Task: Find connections with filter location Chaoyang with filter topic #technologywith filter profile language German with filter current company Design Plus Architects with filter school Anil Neerukonda Institute Of Technology & Sciences with filter industry Retail Motor Vehicles with filter service category Financial Planning with filter keywords title Operations Manager
Action: Mouse moved to (630, 85)
Screenshot: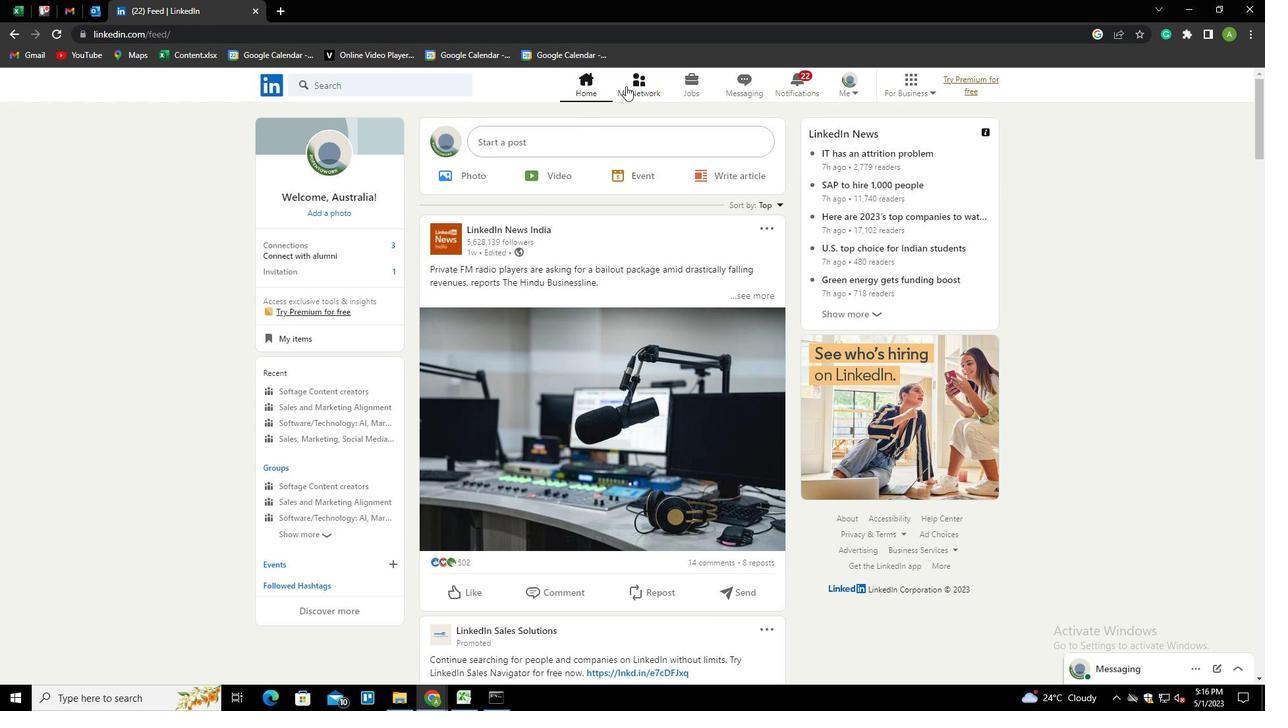 
Action: Mouse pressed left at (630, 85)
Screenshot: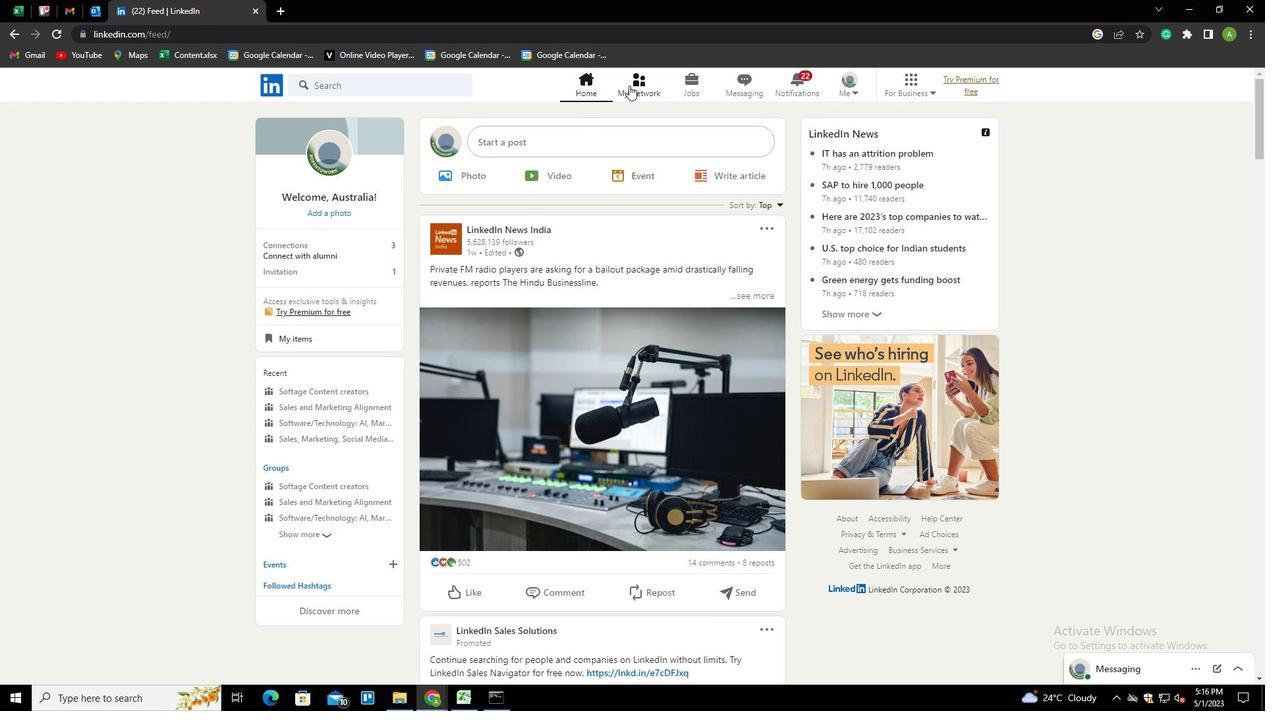 
Action: Mouse moved to (326, 156)
Screenshot: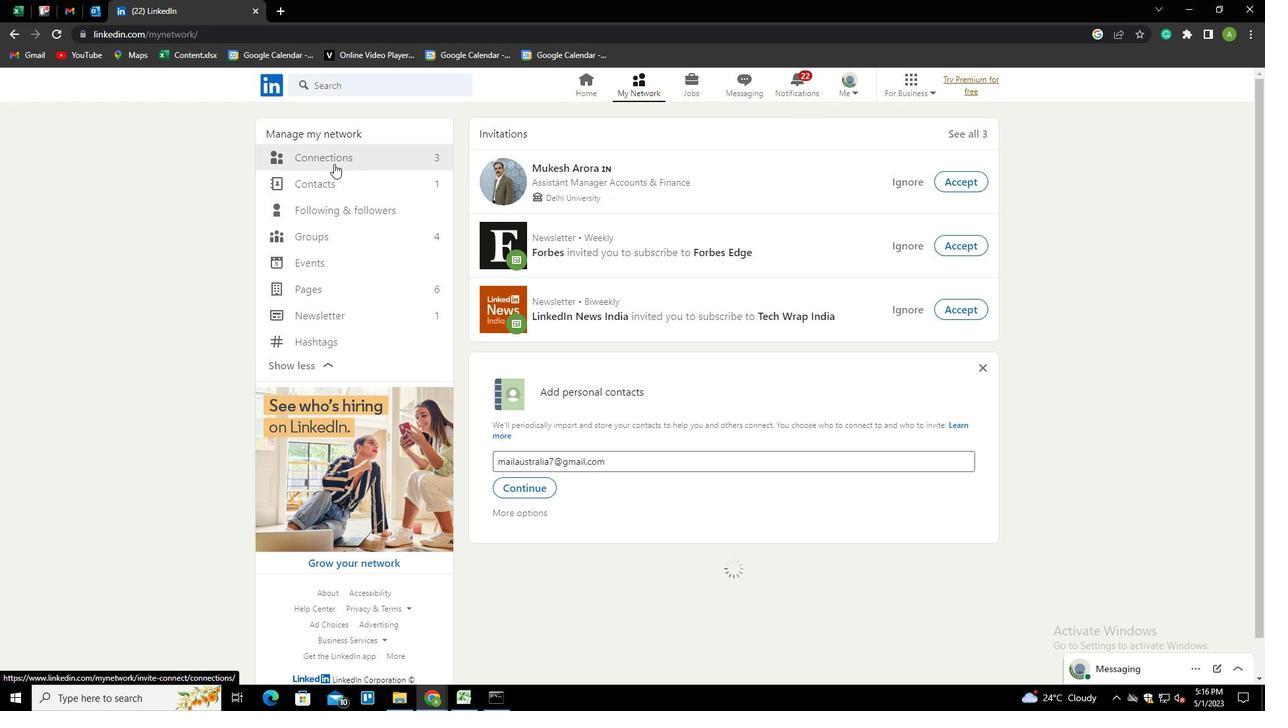 
Action: Mouse pressed left at (326, 156)
Screenshot: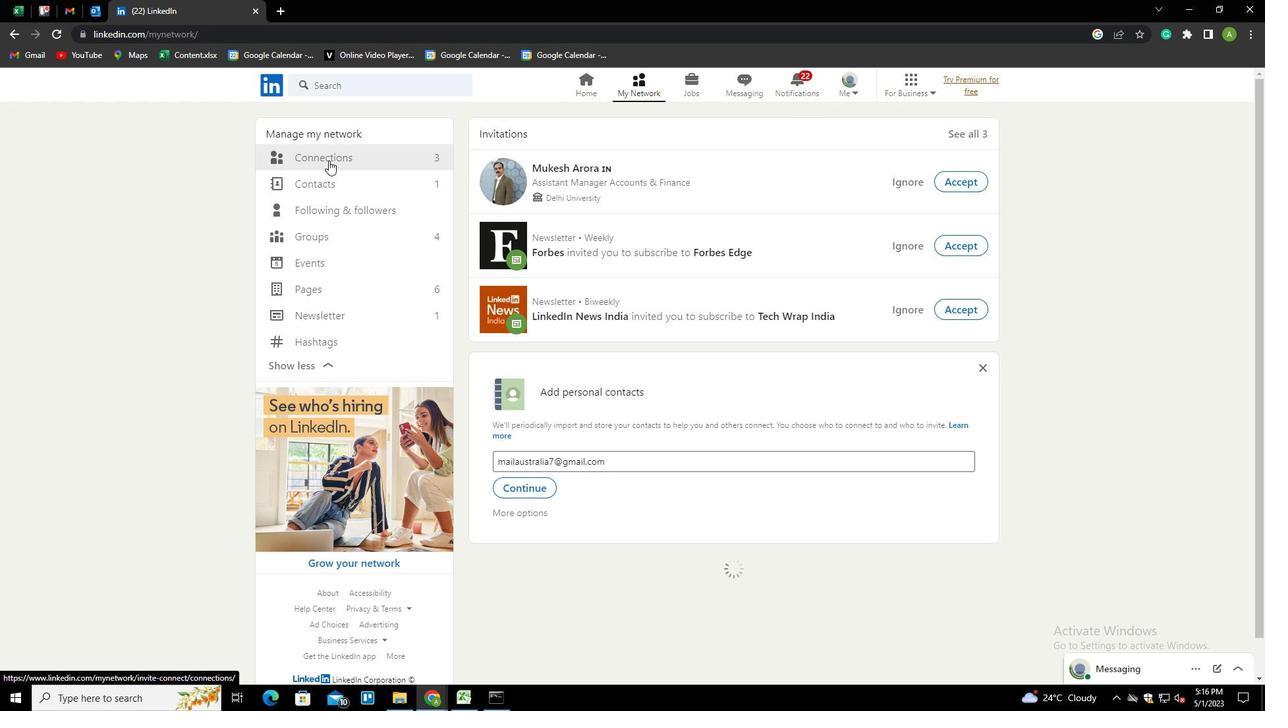 
Action: Mouse moved to (703, 156)
Screenshot: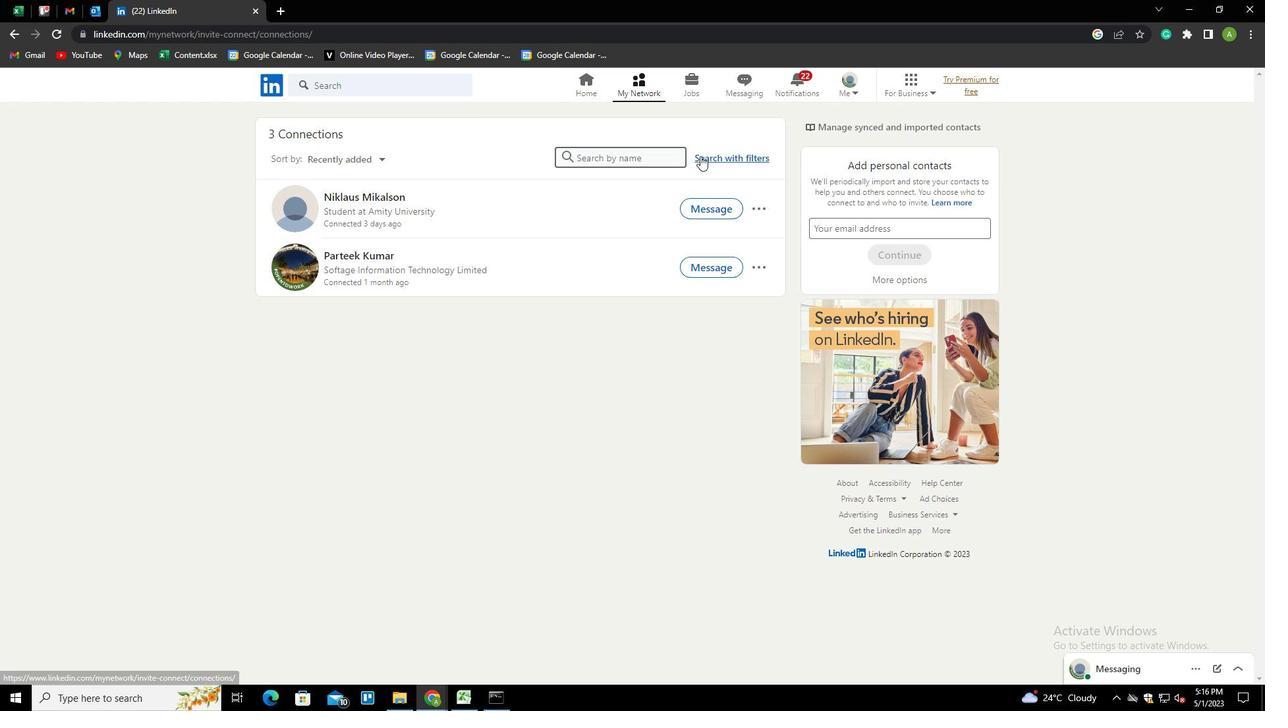 
Action: Mouse pressed left at (703, 156)
Screenshot: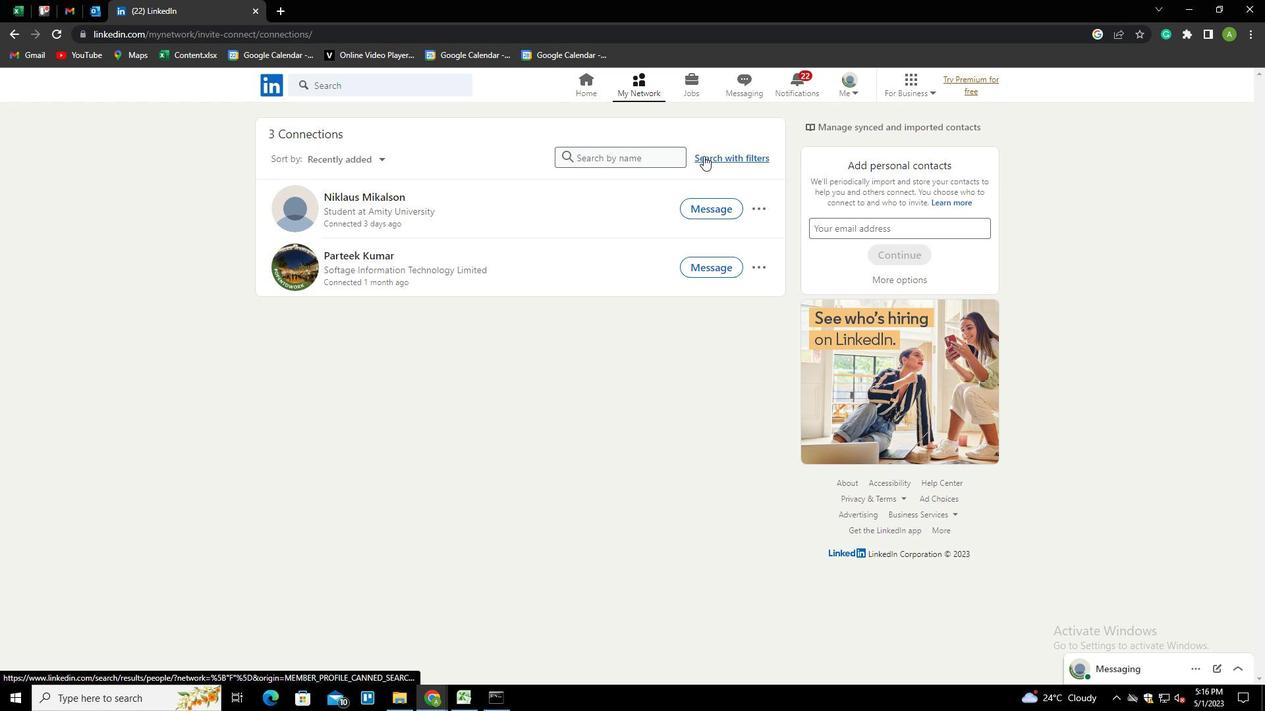 
Action: Mouse moved to (677, 121)
Screenshot: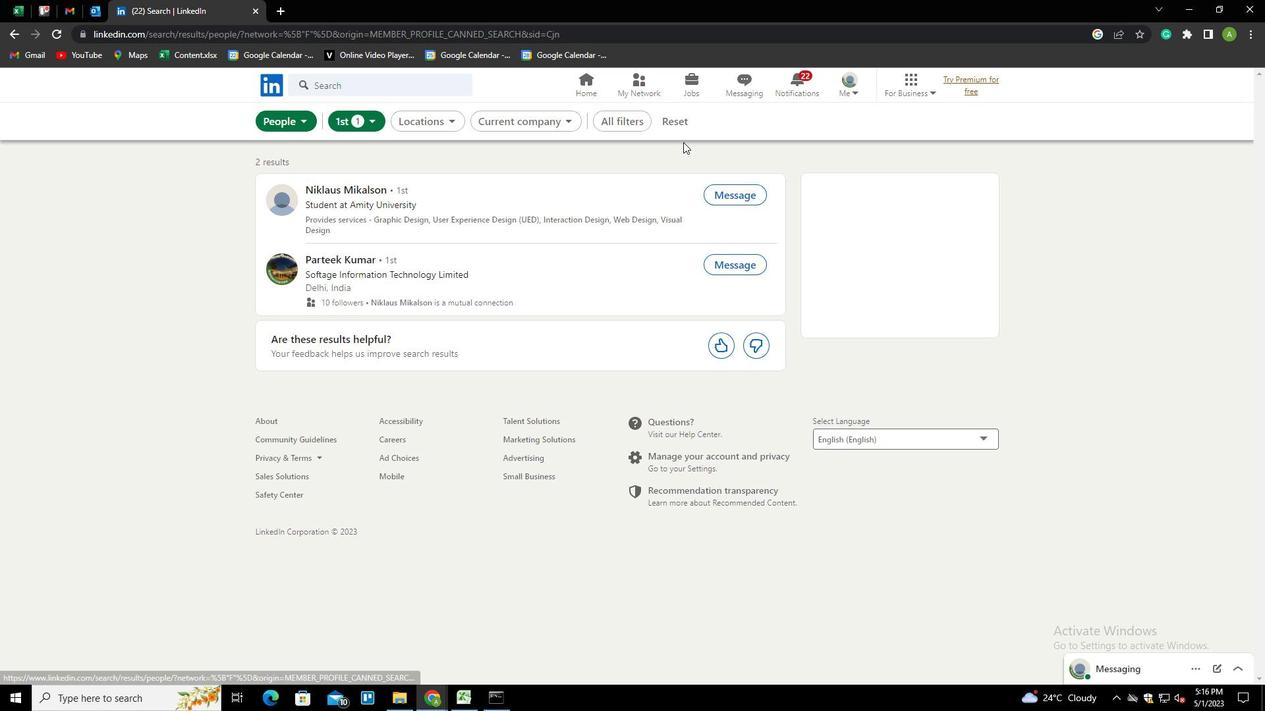 
Action: Mouse pressed left at (677, 121)
Screenshot: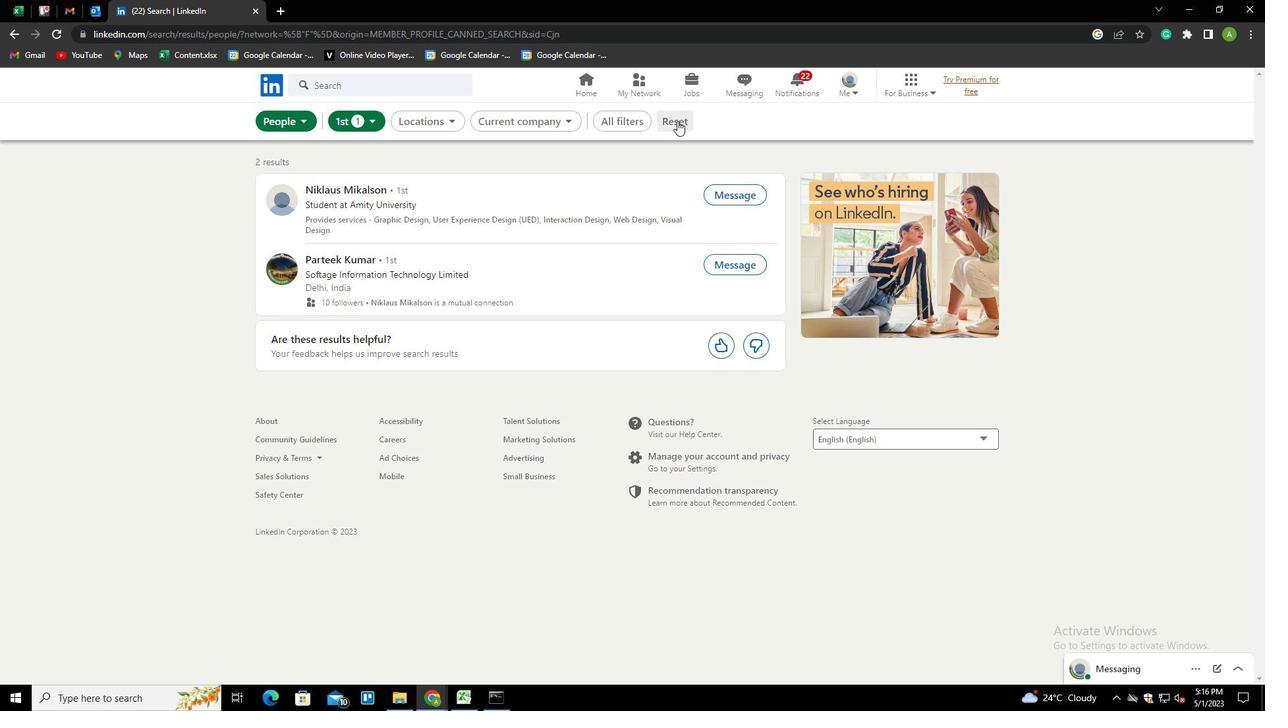 
Action: Mouse moved to (655, 125)
Screenshot: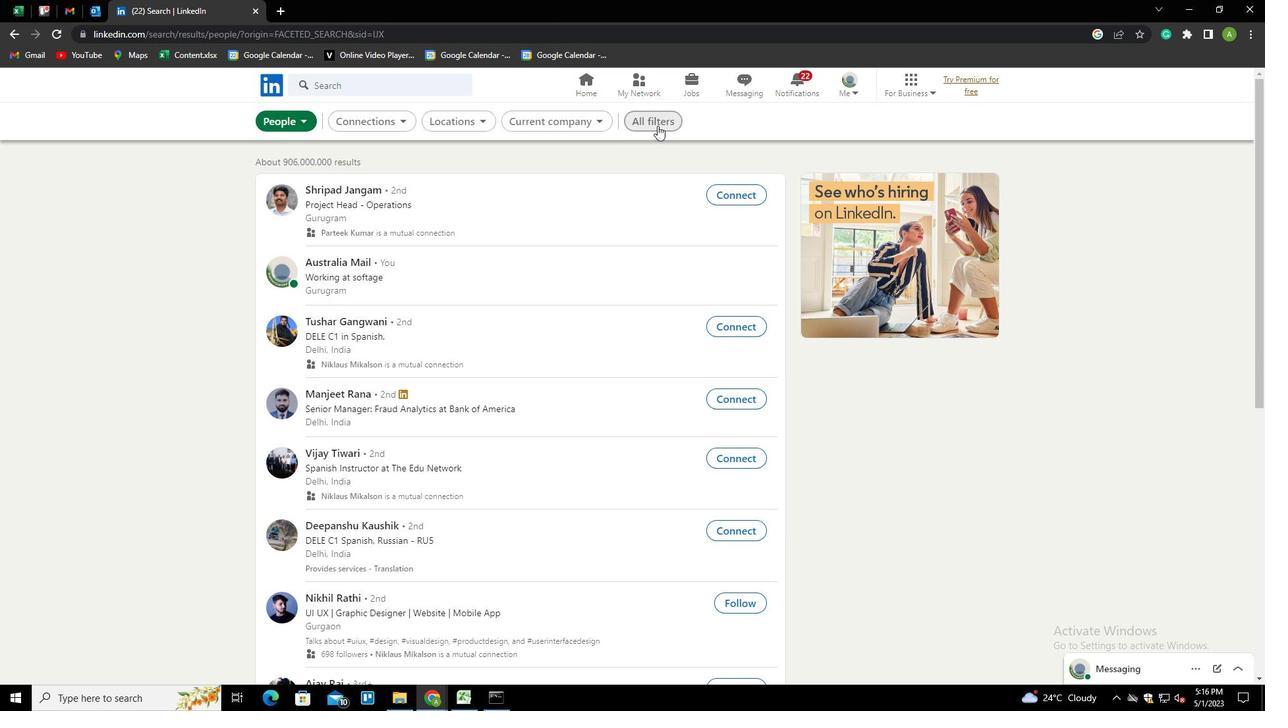 
Action: Mouse pressed left at (655, 125)
Screenshot: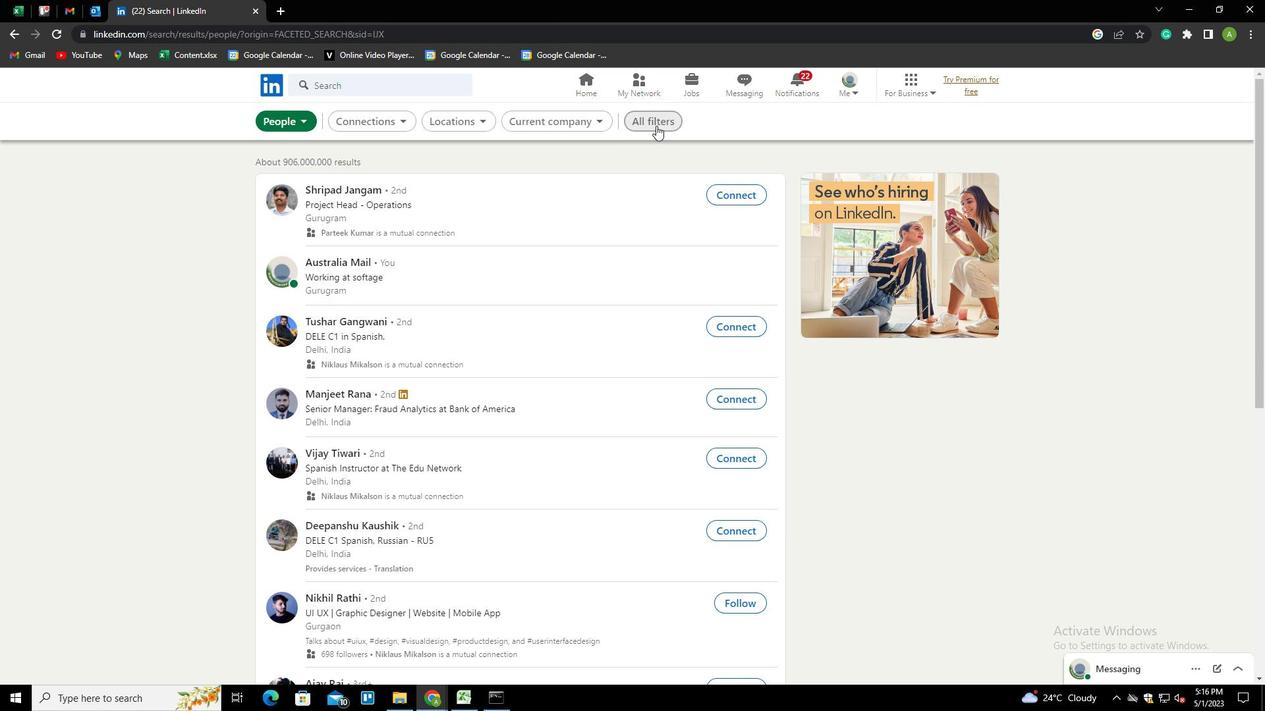 
Action: Mouse moved to (936, 286)
Screenshot: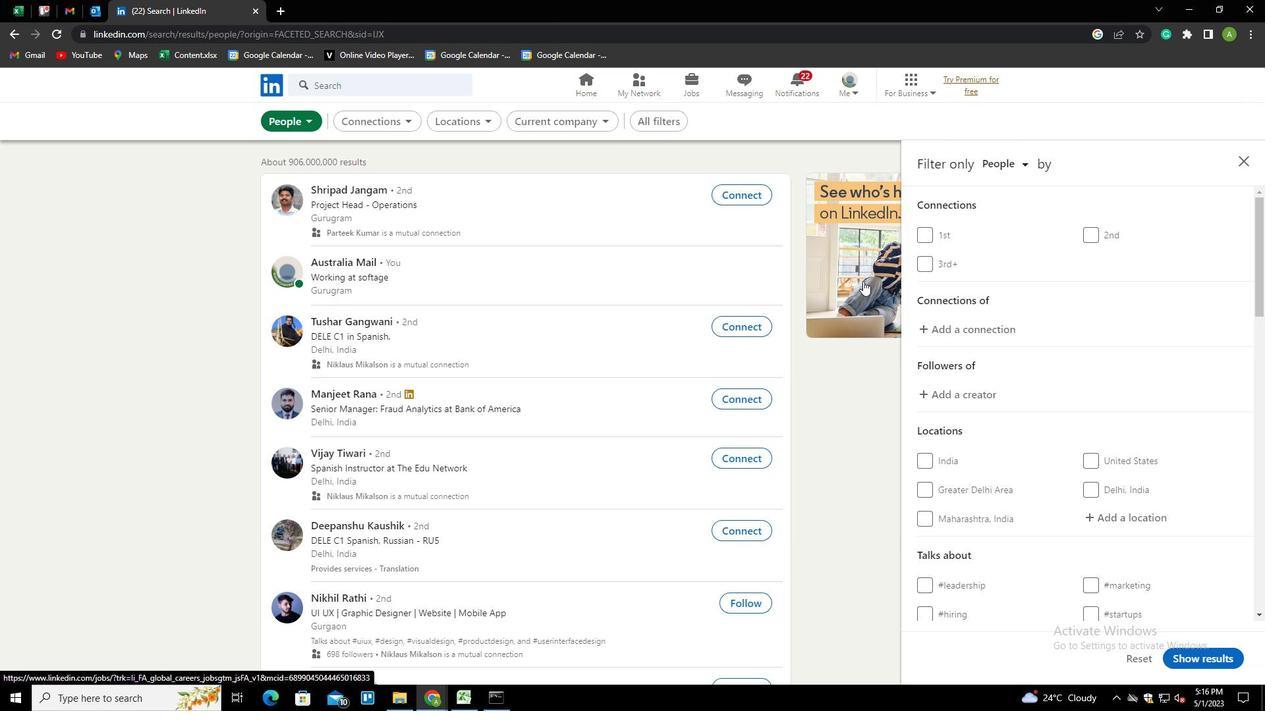 
Action: Mouse scrolled (936, 285) with delta (0, 0)
Screenshot: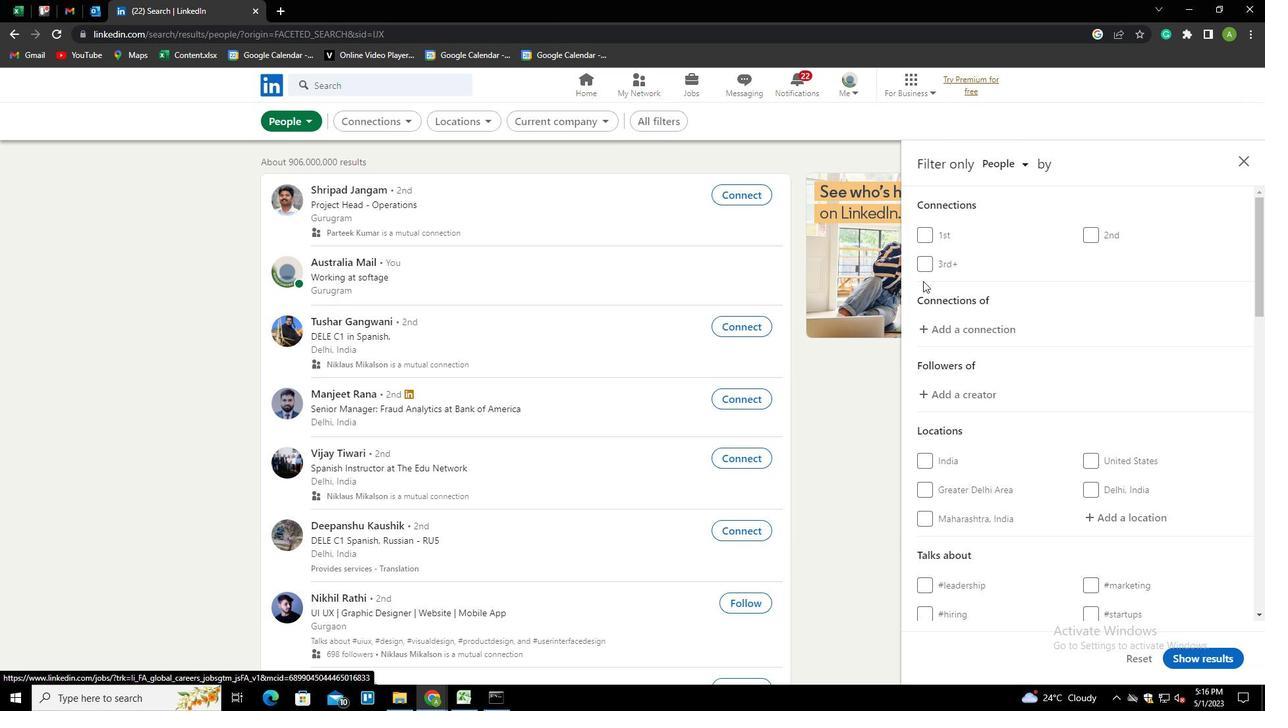 
Action: Mouse scrolled (936, 285) with delta (0, 0)
Screenshot: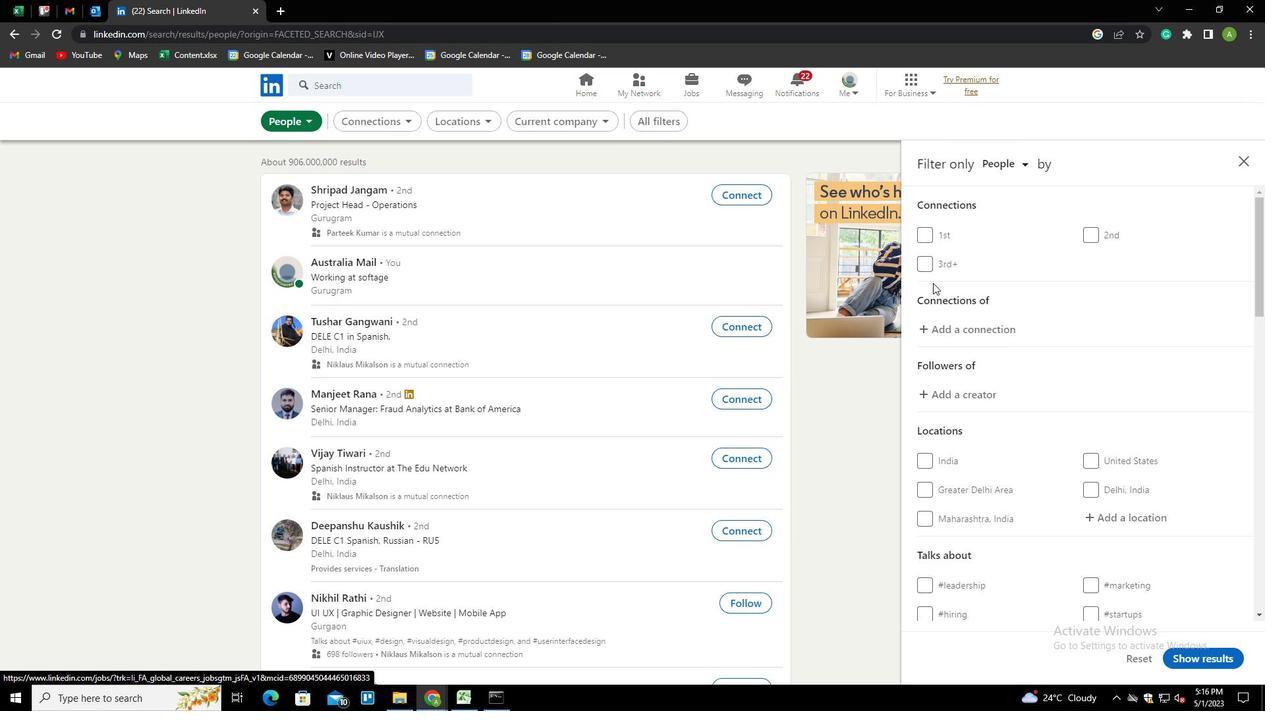 
Action: Mouse moved to (1100, 386)
Screenshot: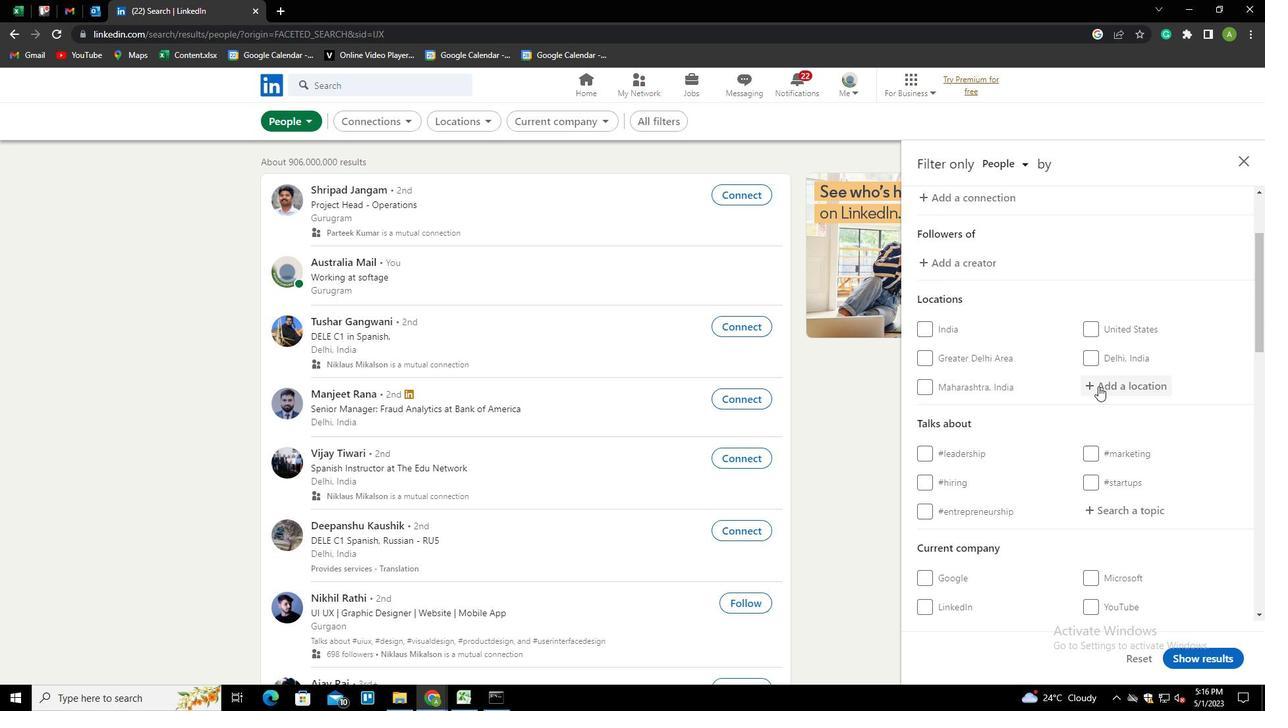 
Action: Mouse pressed left at (1100, 386)
Screenshot: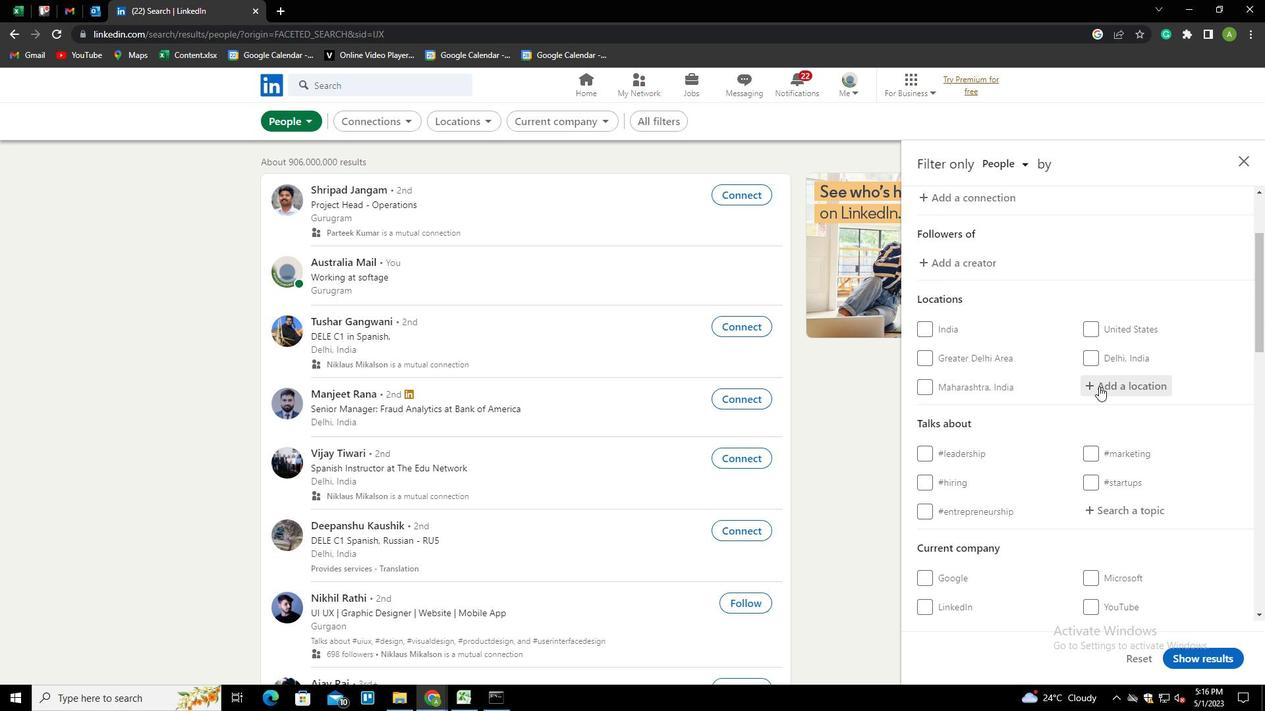 
Action: Key pressed <Key.shift>
Screenshot: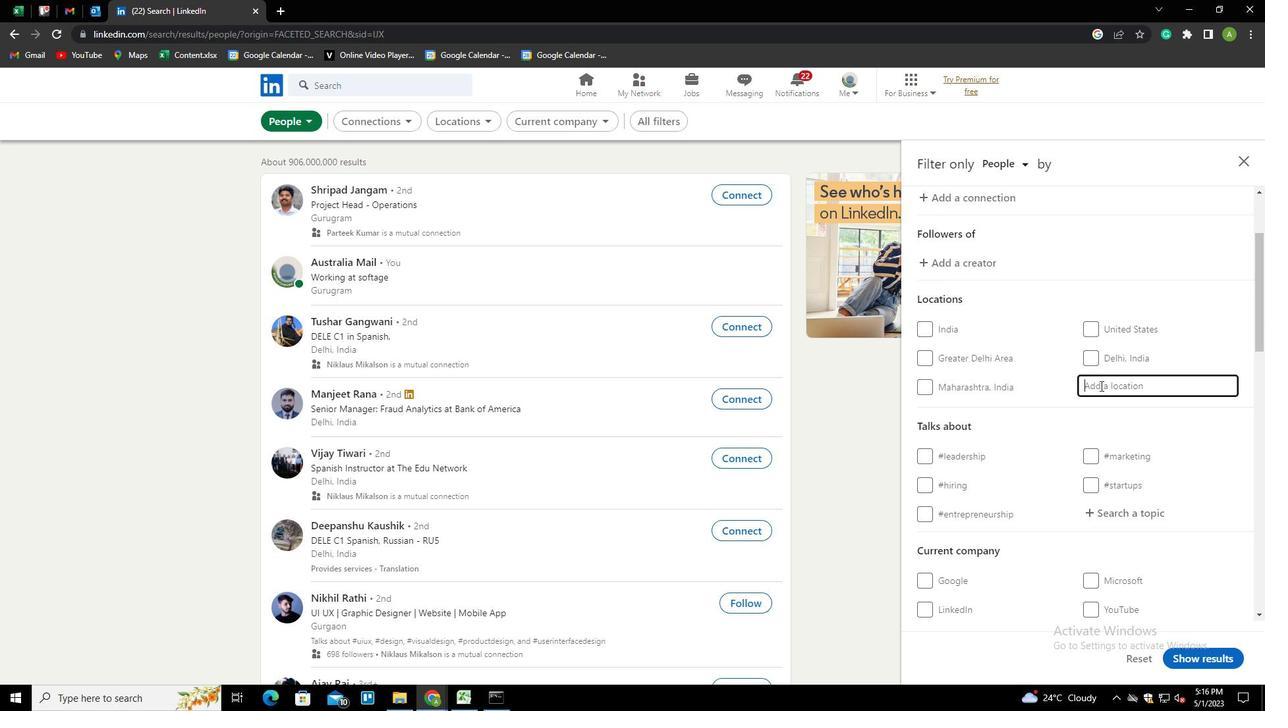 
Action: Mouse moved to (1100, 386)
Screenshot: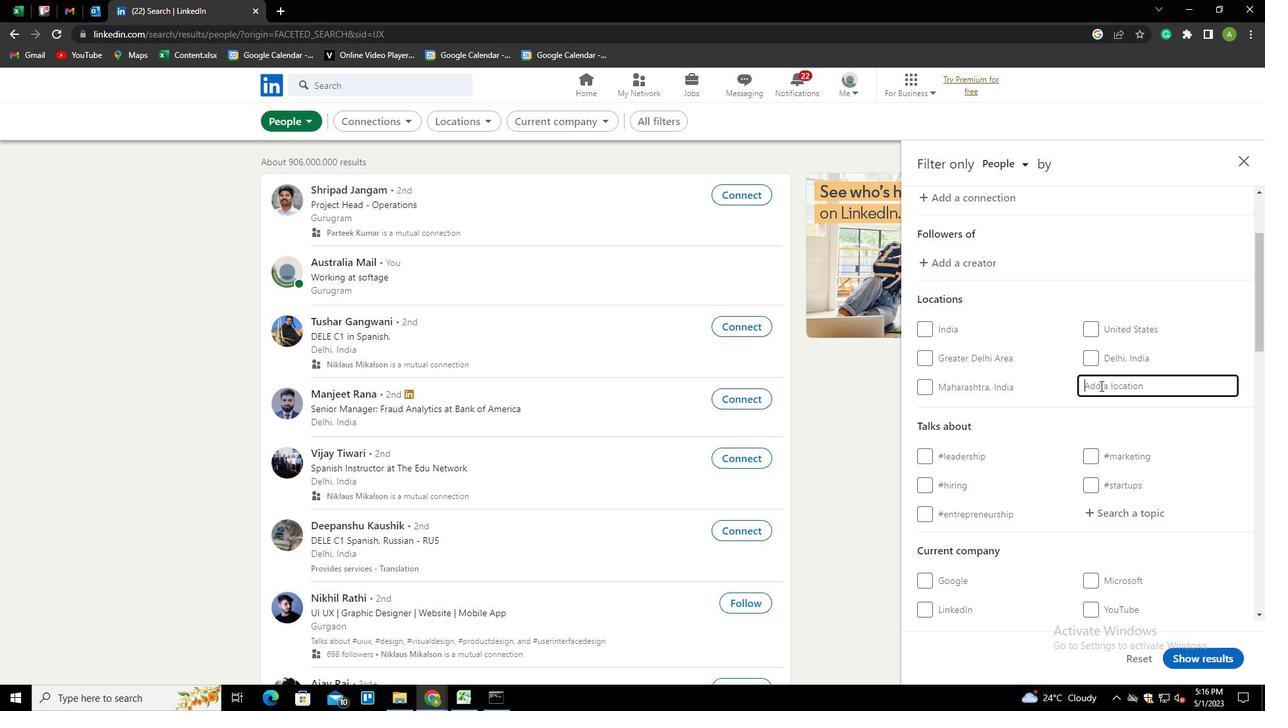 
Action: Key pressed CHAOYAN<Key.down><Key.enter>
Screenshot: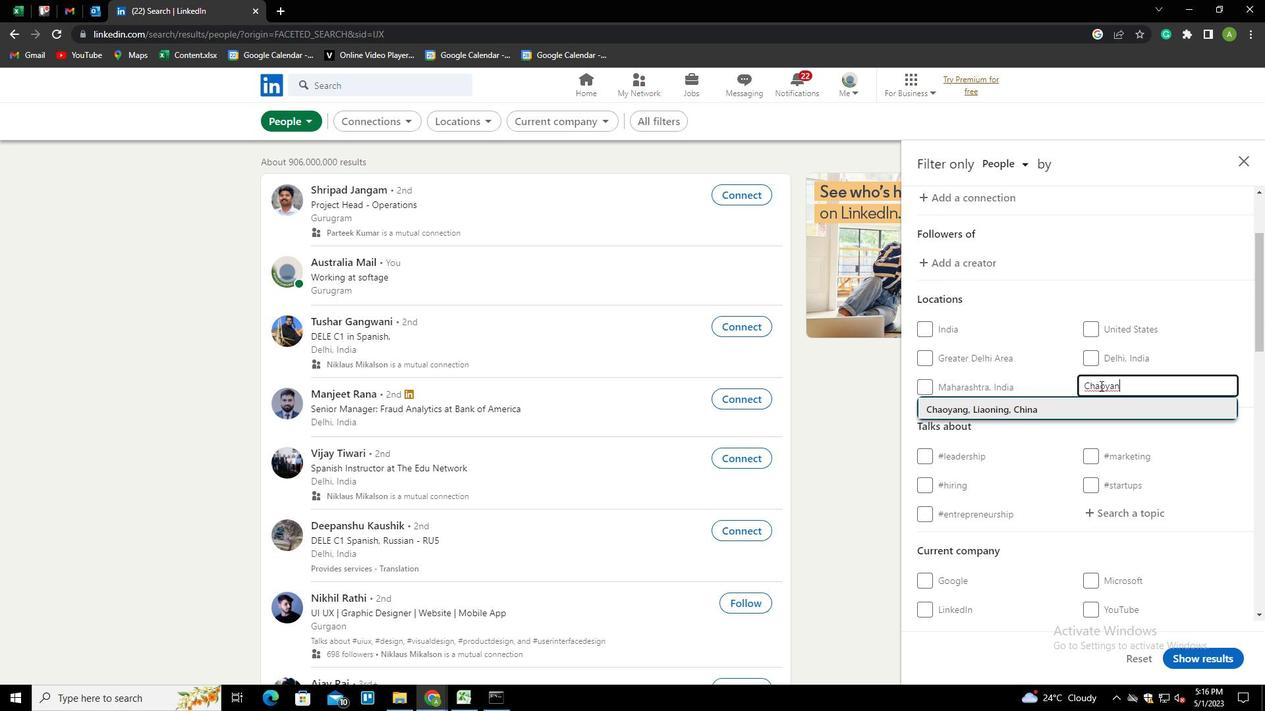 
Action: Mouse scrolled (1100, 385) with delta (0, 0)
Screenshot: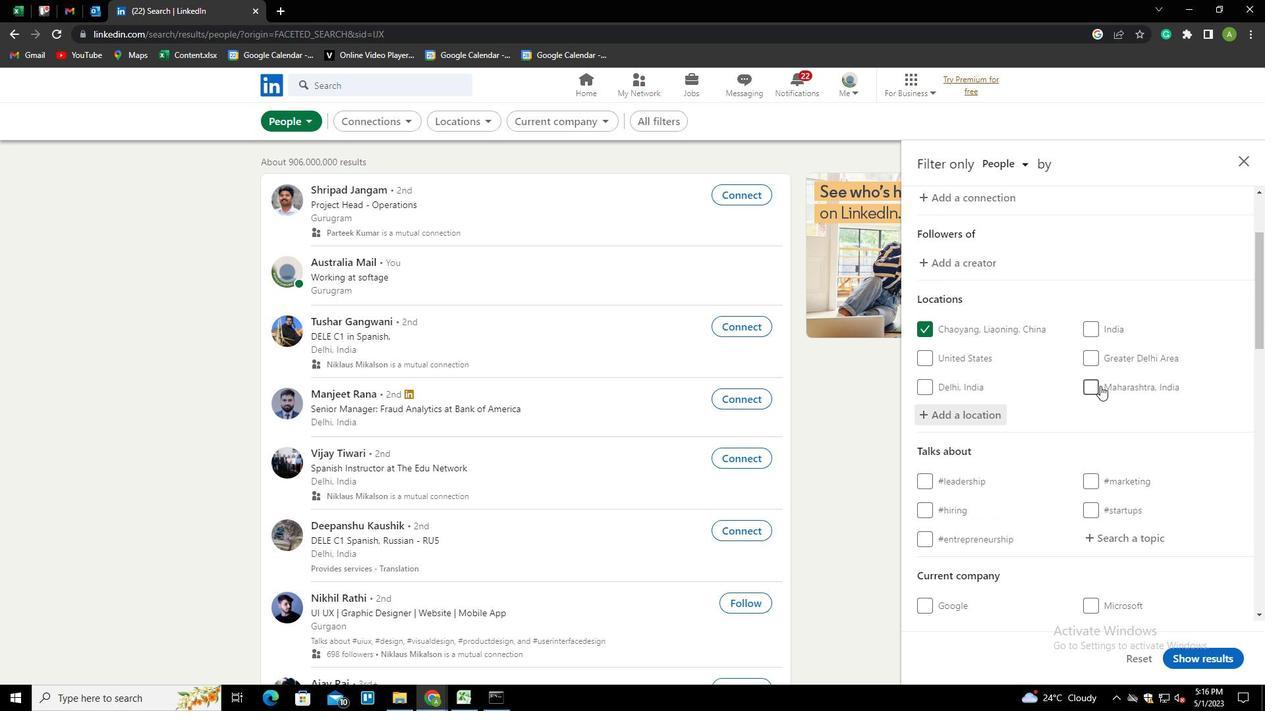 
Action: Mouse scrolled (1100, 385) with delta (0, 0)
Screenshot: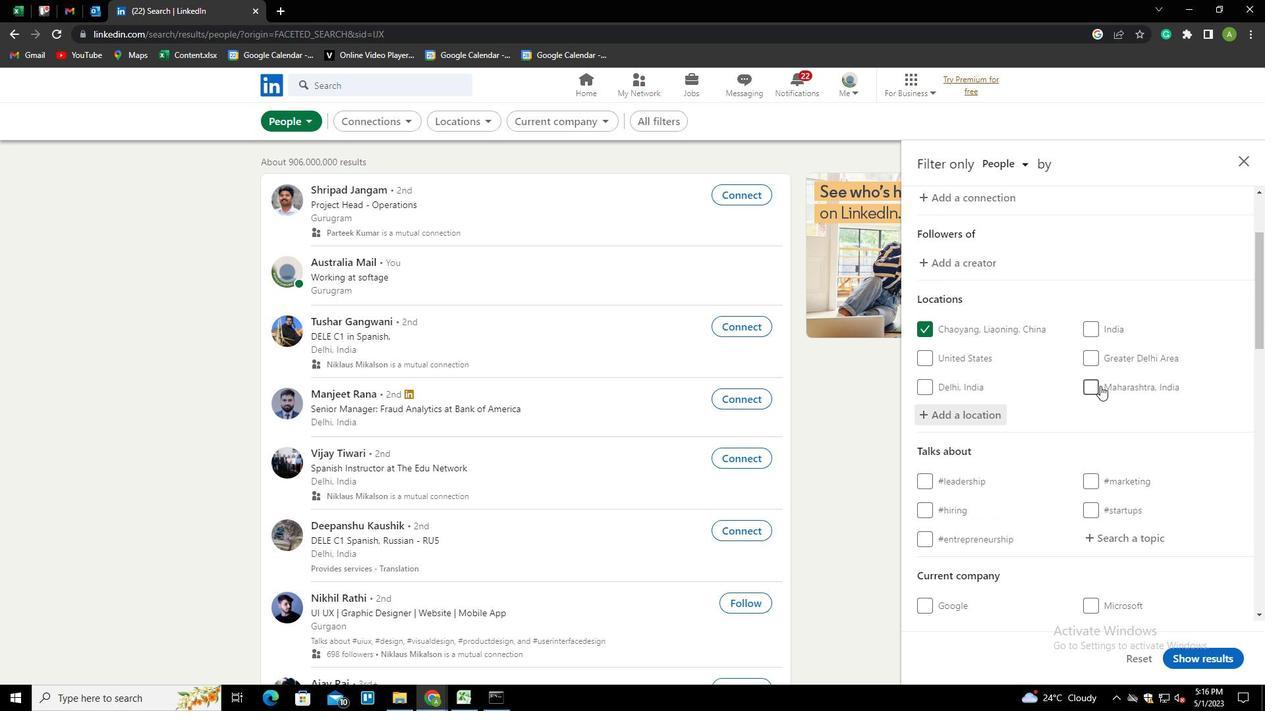 
Action: Mouse moved to (1101, 405)
Screenshot: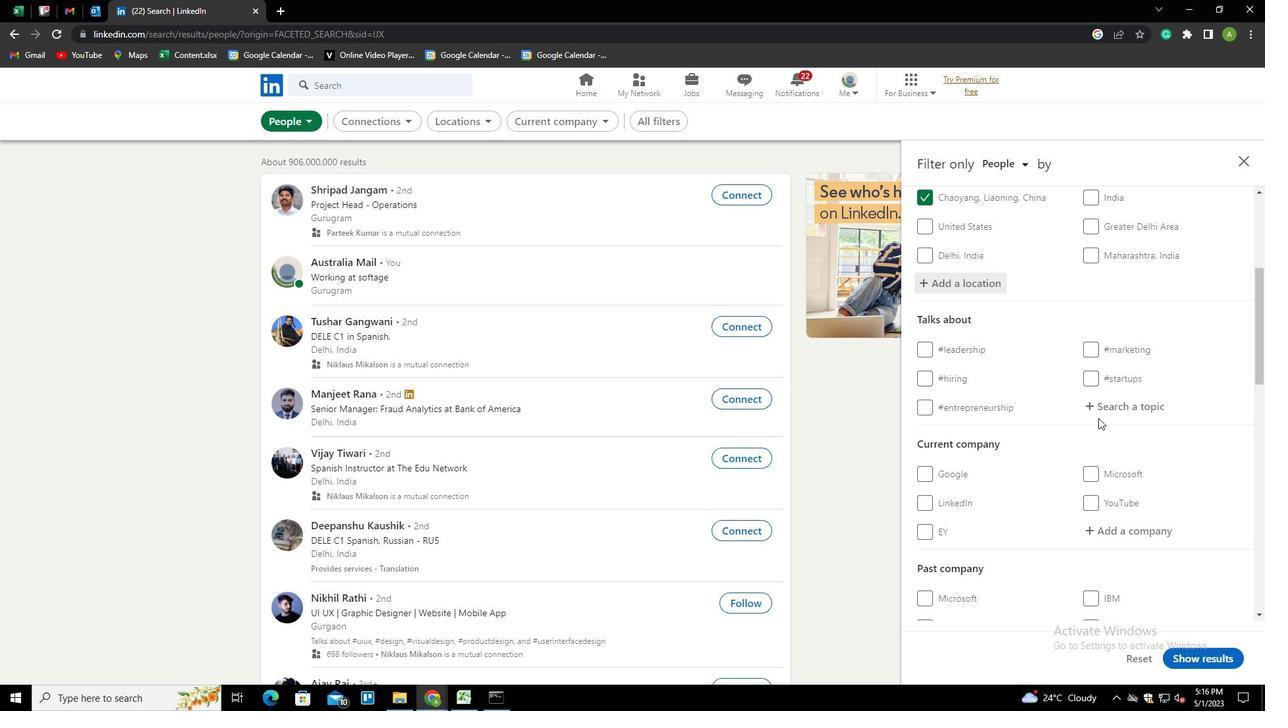 
Action: Mouse pressed left at (1101, 405)
Screenshot: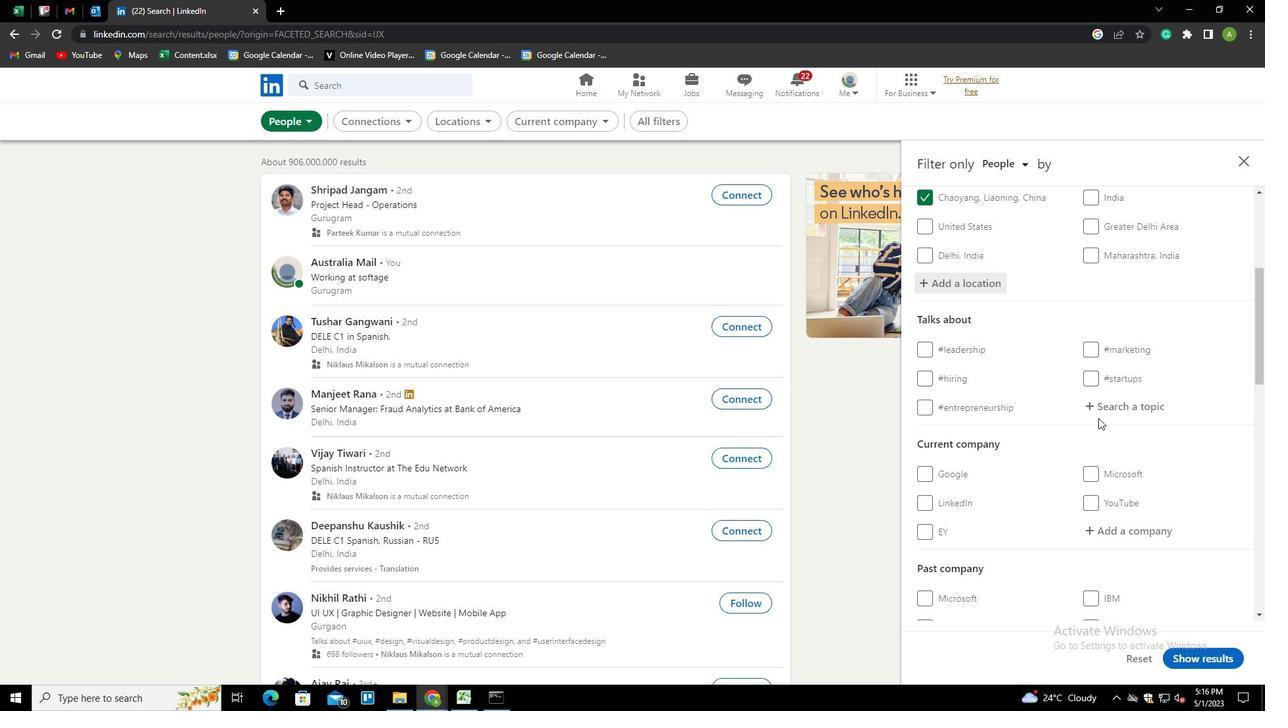 
Action: Key pressed TECHNOLOGY<Key.down><Key.enter>
Screenshot: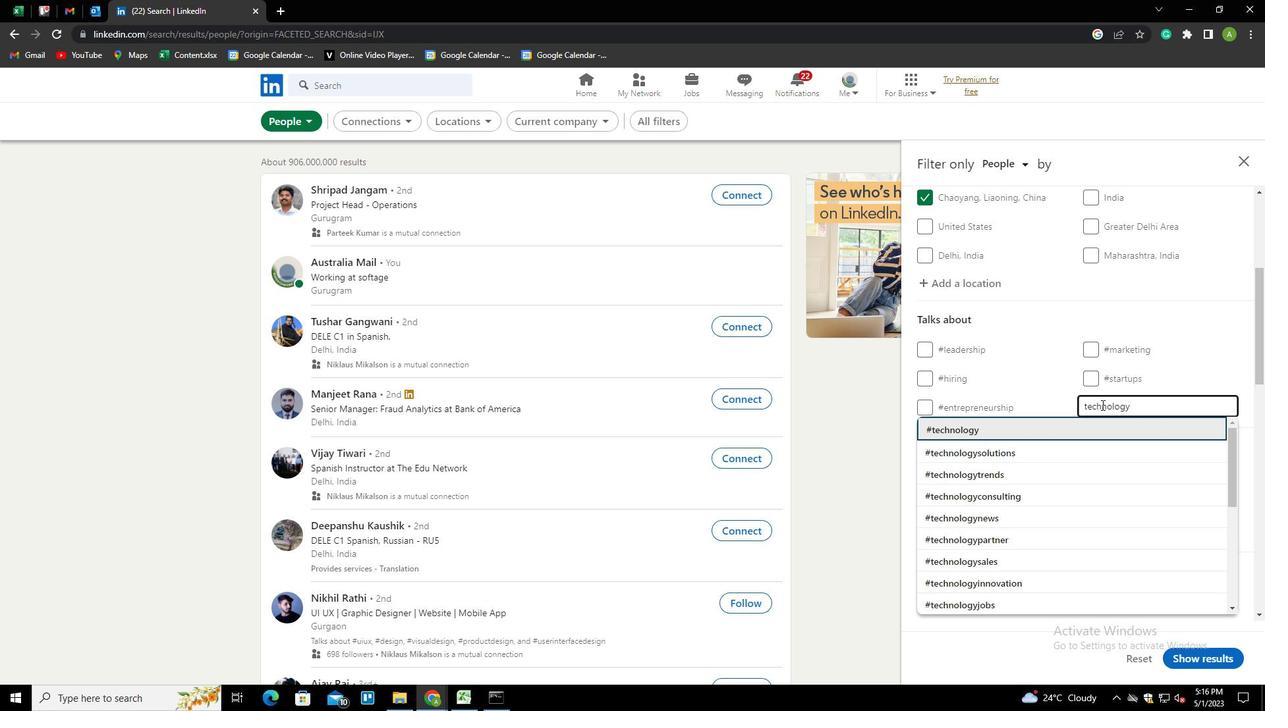 
Action: Mouse moved to (1093, 411)
Screenshot: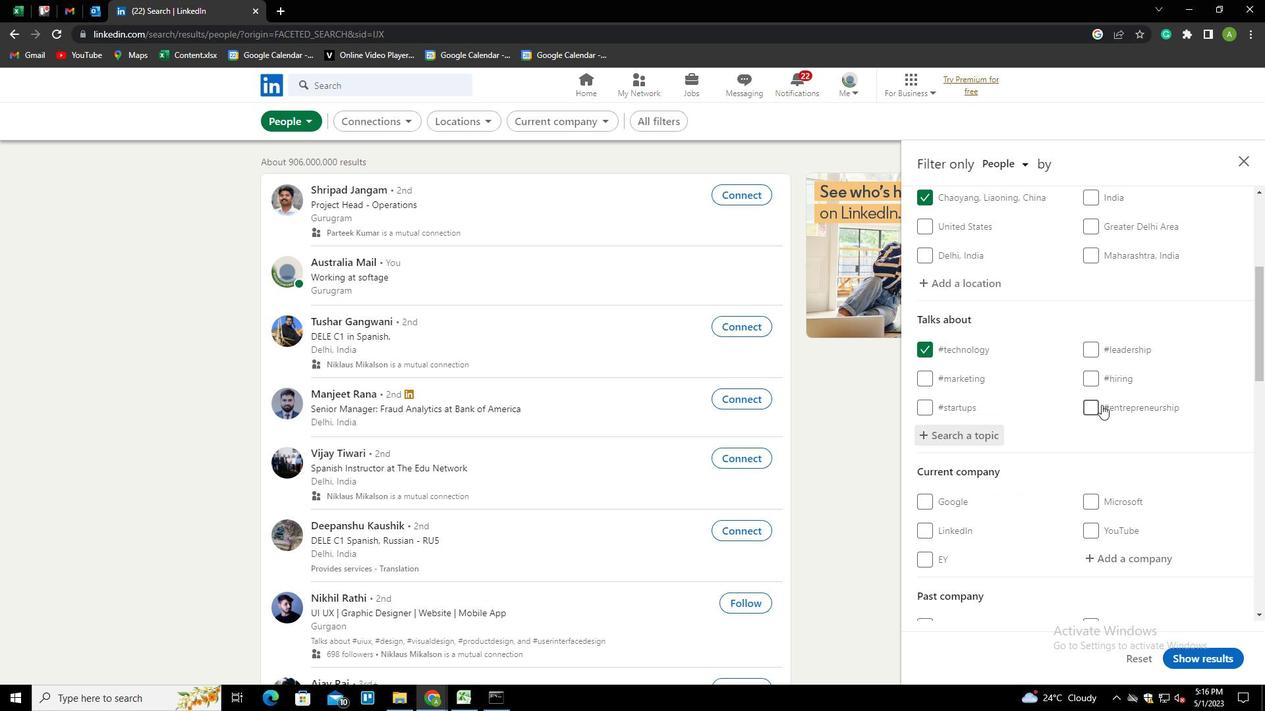 
Action: Mouse scrolled (1093, 411) with delta (0, 0)
Screenshot: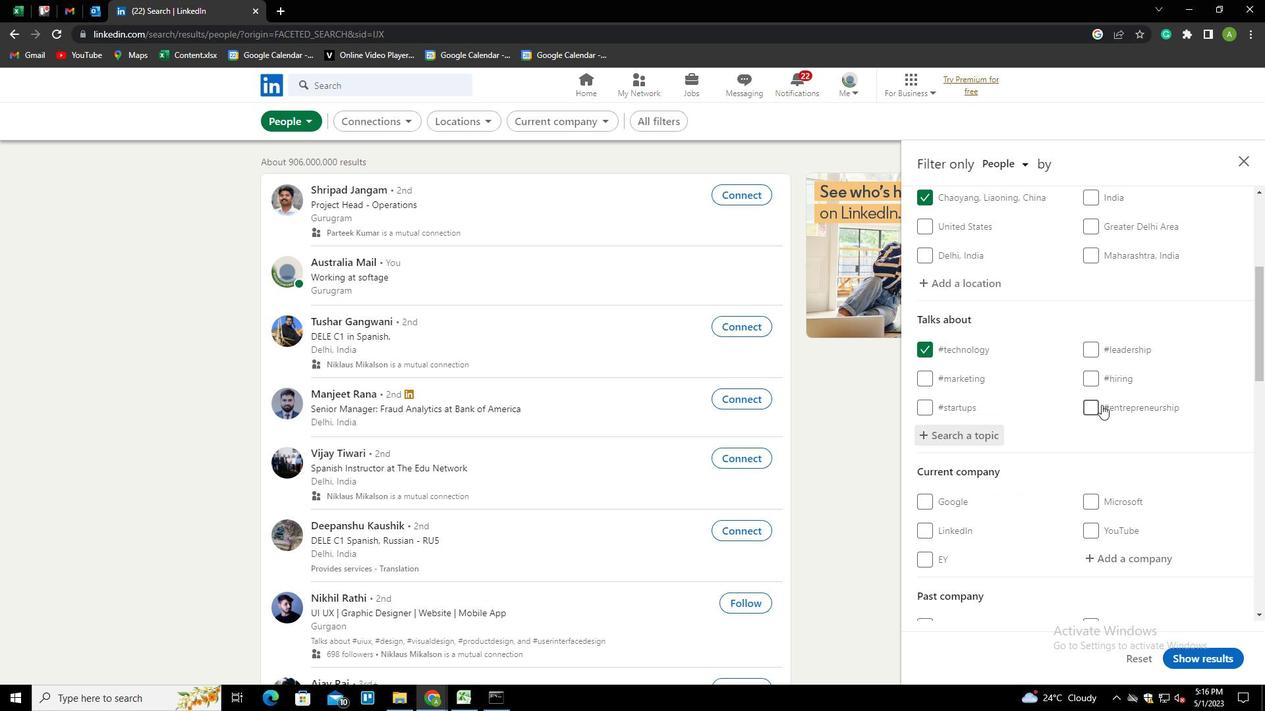 
Action: Mouse scrolled (1093, 411) with delta (0, 0)
Screenshot: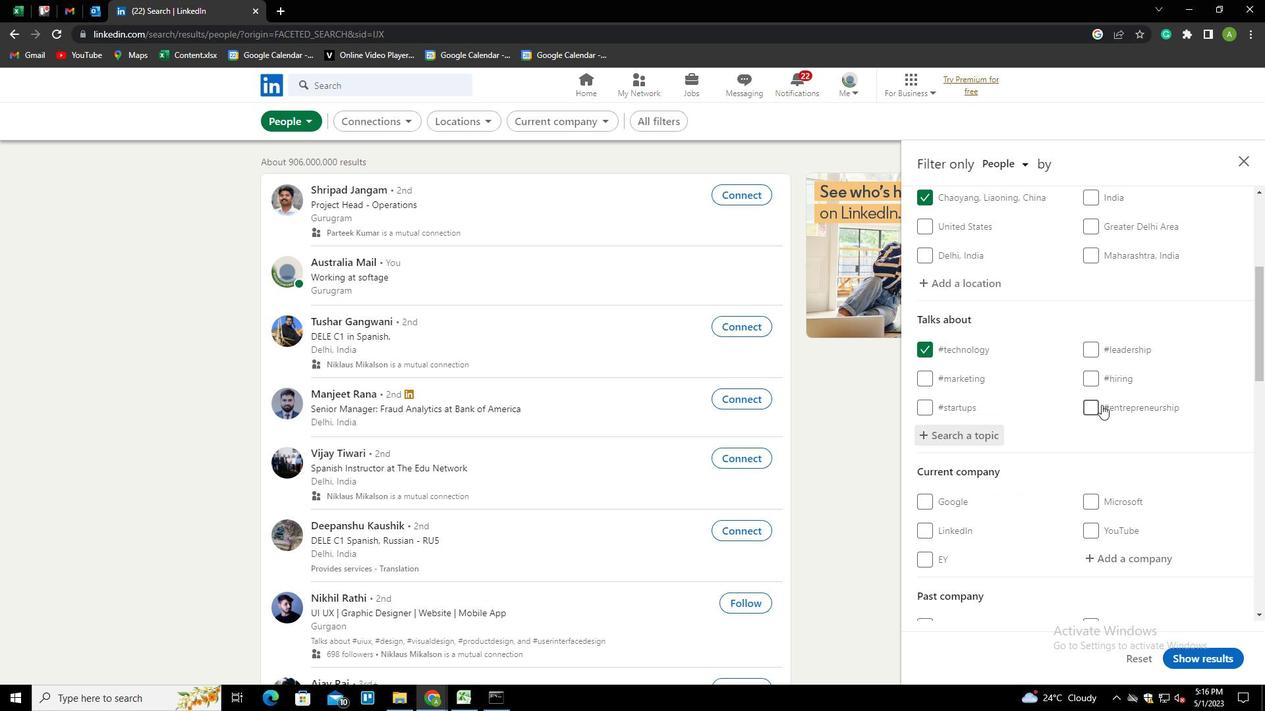 
Action: Mouse scrolled (1093, 411) with delta (0, 0)
Screenshot: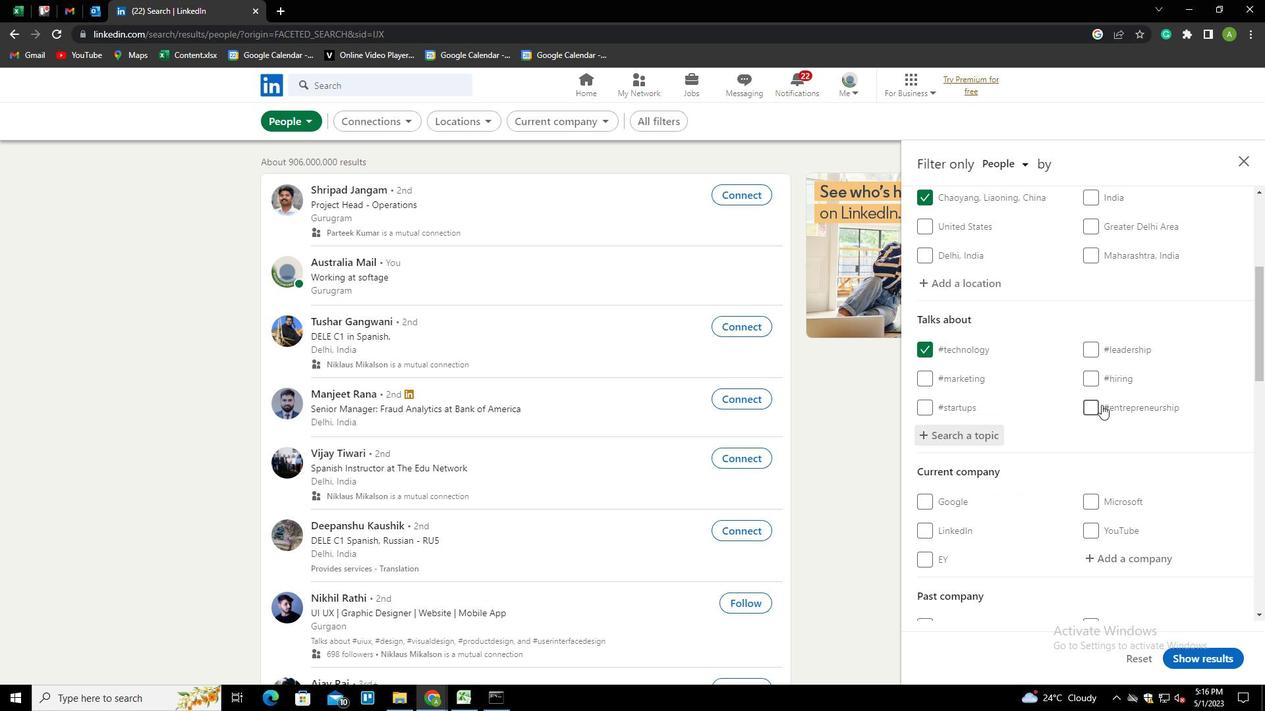 
Action: Mouse scrolled (1093, 411) with delta (0, 0)
Screenshot: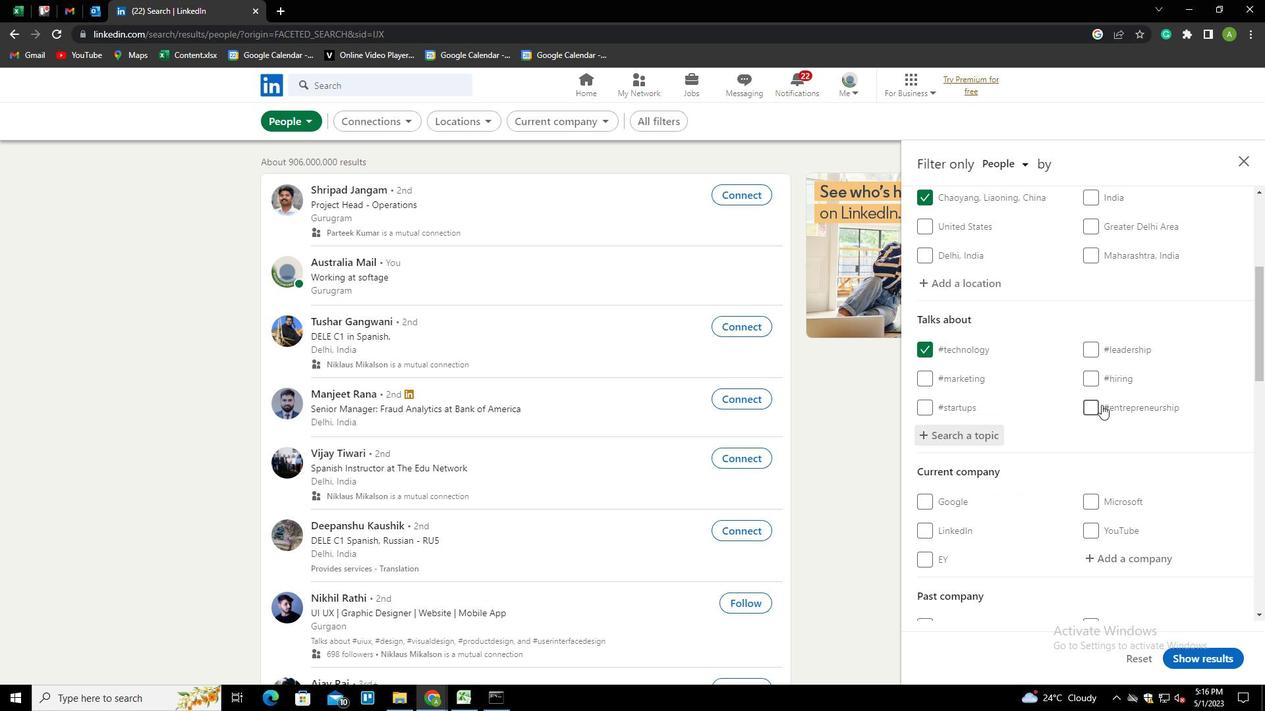 
Action: Mouse scrolled (1093, 411) with delta (0, 0)
Screenshot: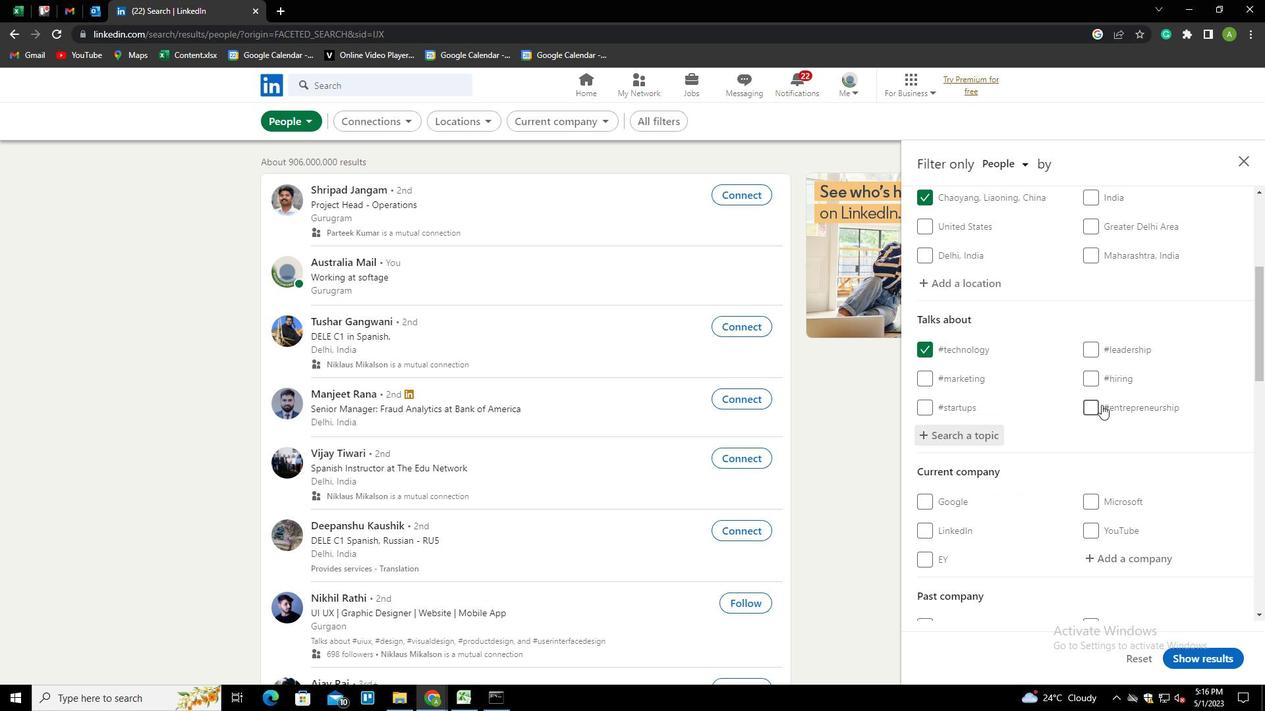 
Action: Mouse scrolled (1093, 410) with delta (0, -1)
Screenshot: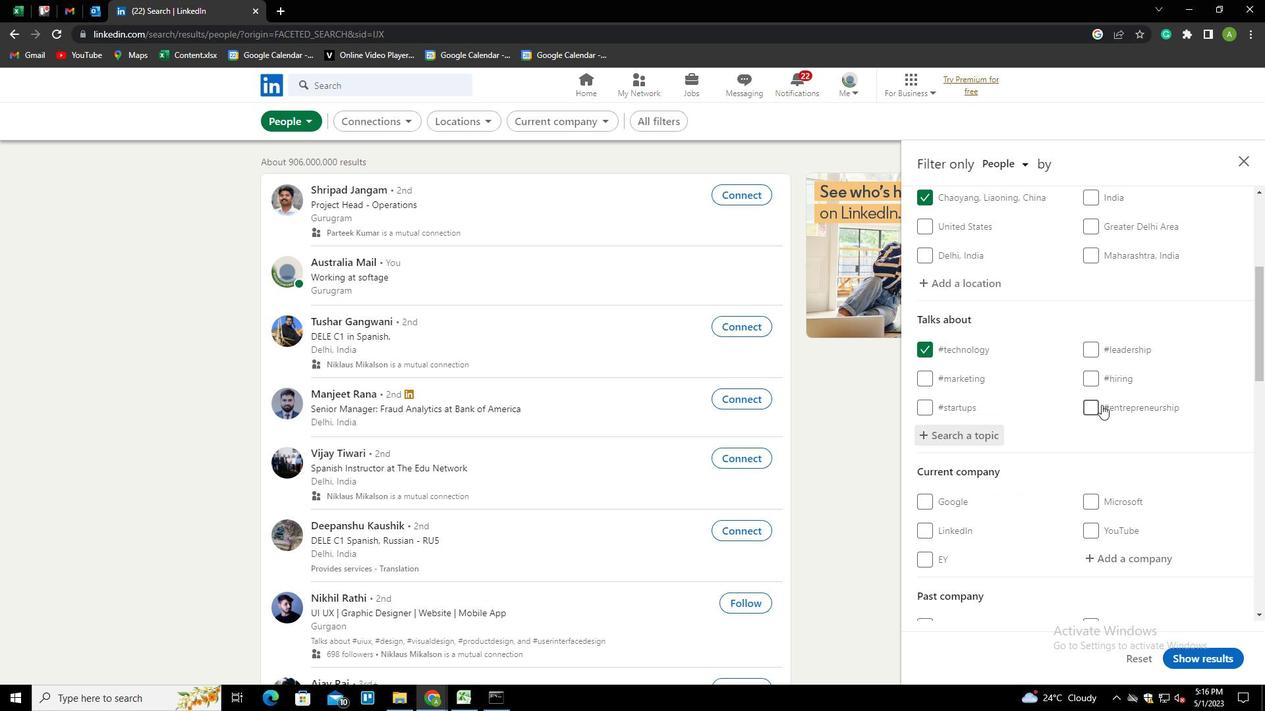 
Action: Mouse moved to (1091, 413)
Screenshot: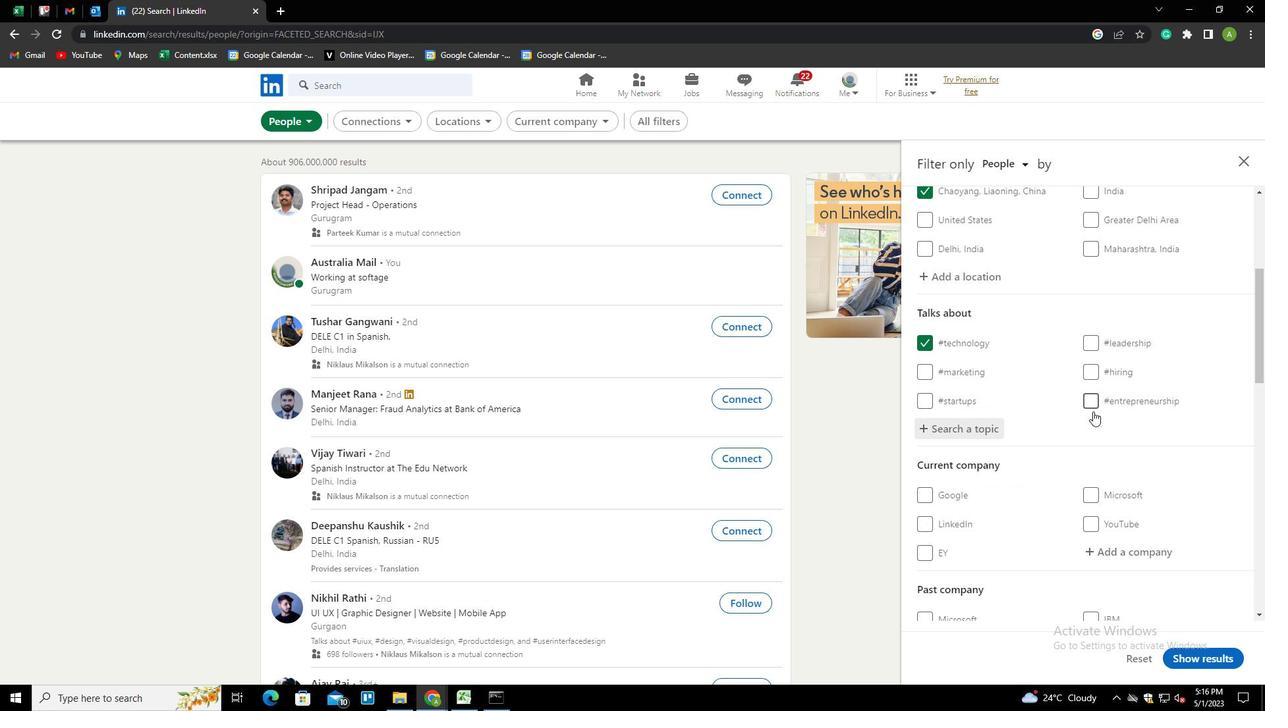 
Action: Mouse scrolled (1091, 412) with delta (0, 0)
Screenshot: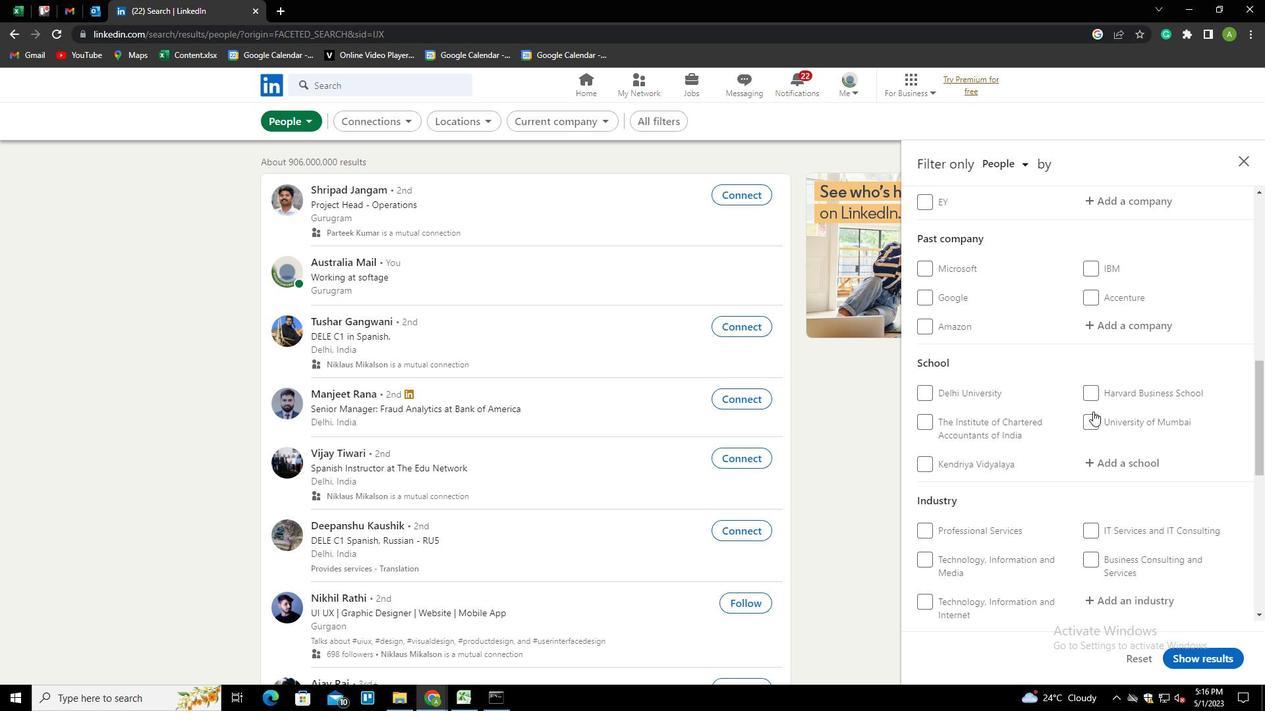 
Action: Mouse scrolled (1091, 412) with delta (0, 0)
Screenshot: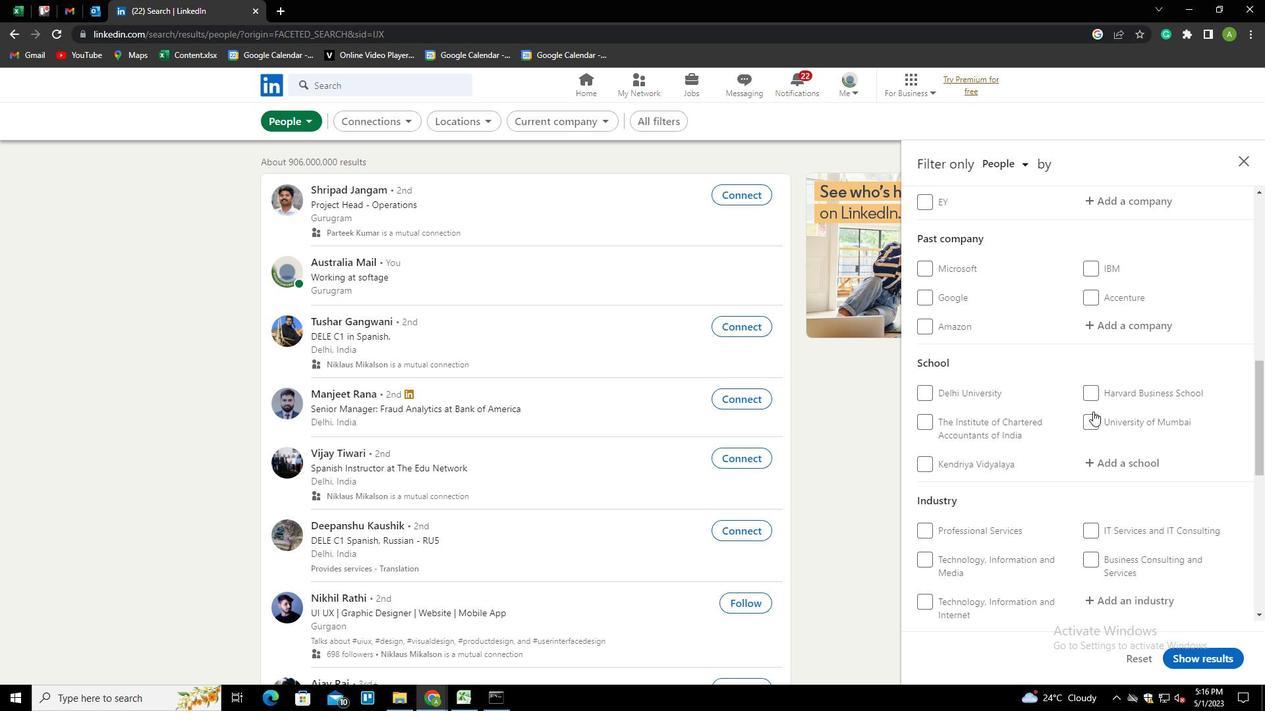 
Action: Mouse scrolled (1091, 412) with delta (0, 0)
Screenshot: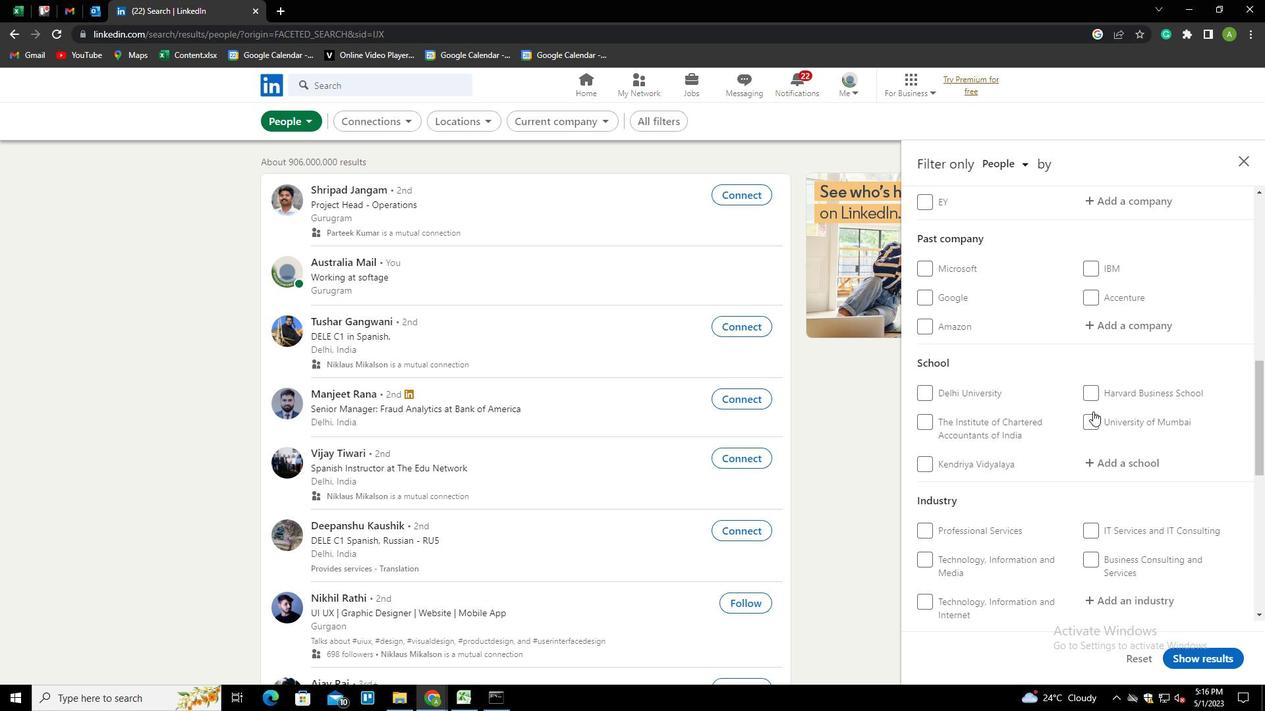 
Action: Mouse scrolled (1091, 412) with delta (0, 0)
Screenshot: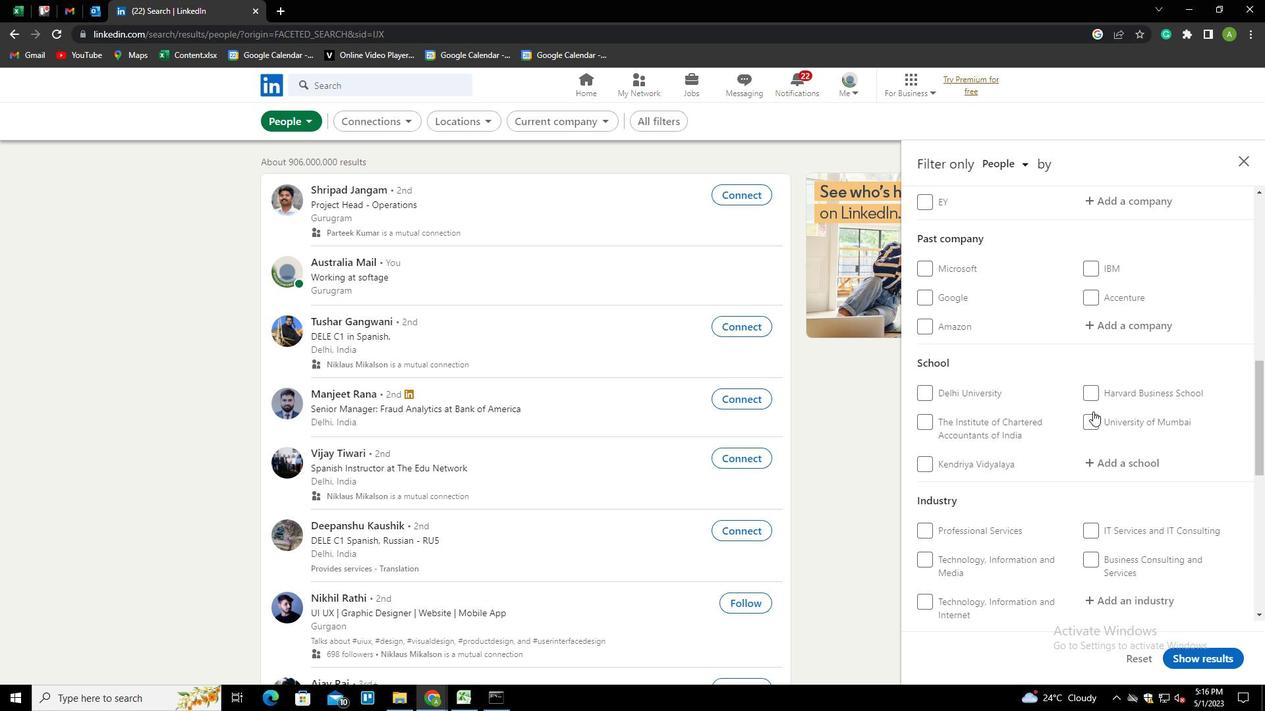 
Action: Mouse scrolled (1091, 412) with delta (0, 0)
Screenshot: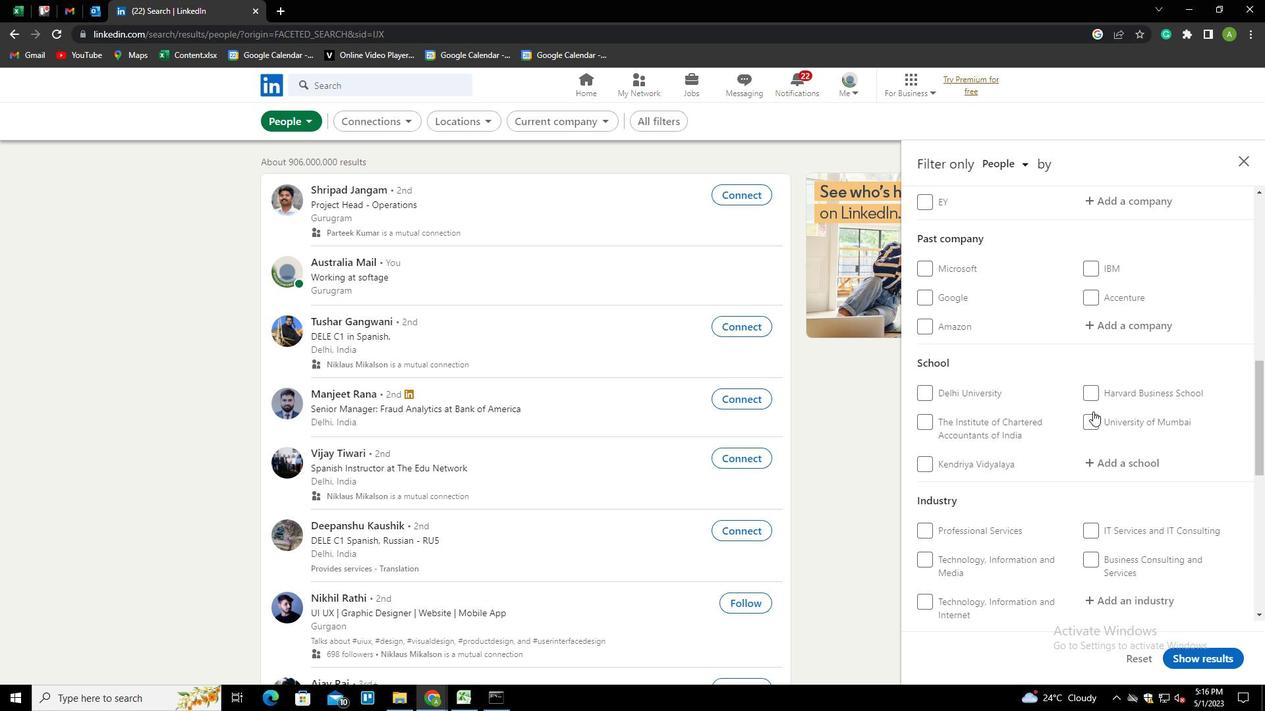 
Action: Mouse scrolled (1091, 412) with delta (0, 0)
Screenshot: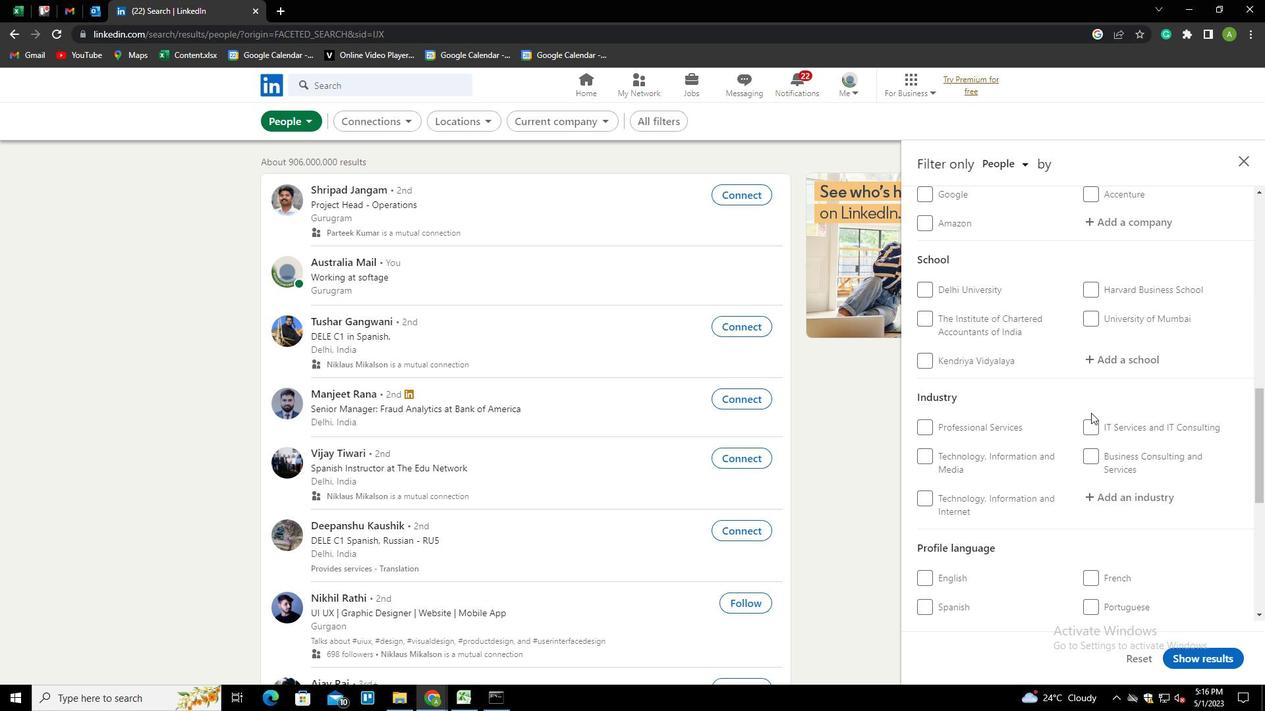 
Action: Mouse moved to (956, 239)
Screenshot: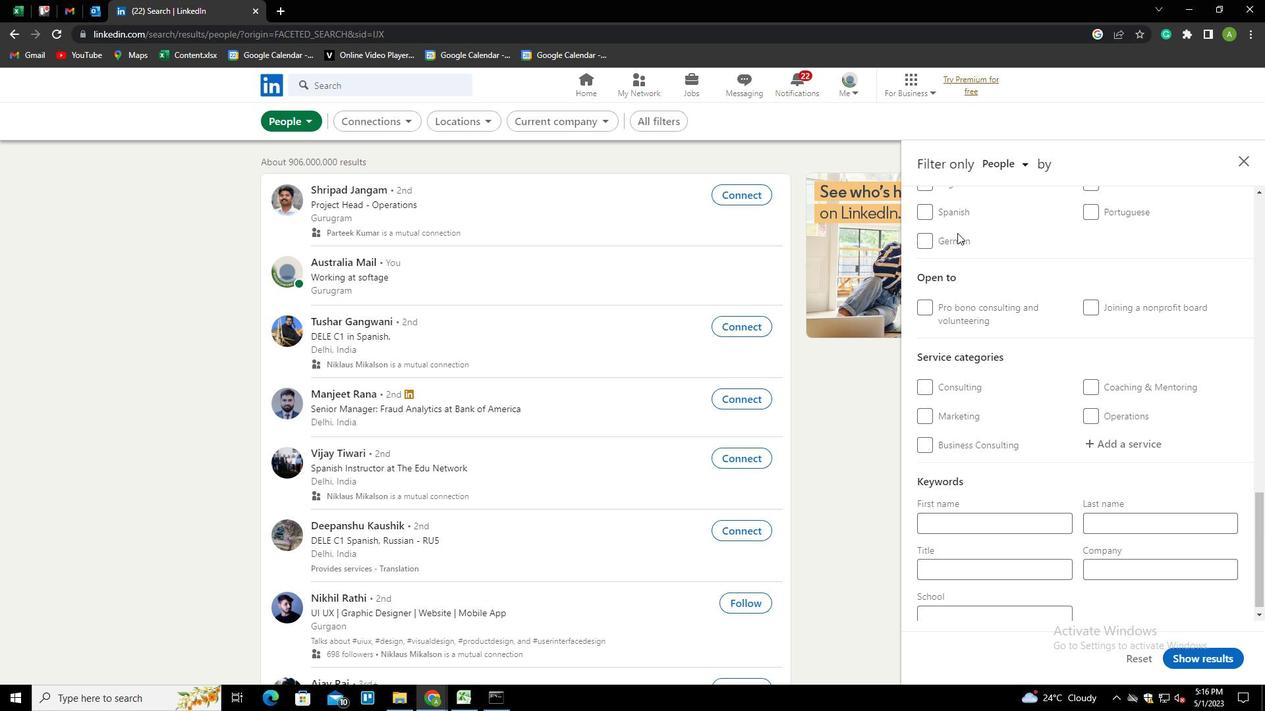 
Action: Mouse pressed left at (956, 239)
Screenshot: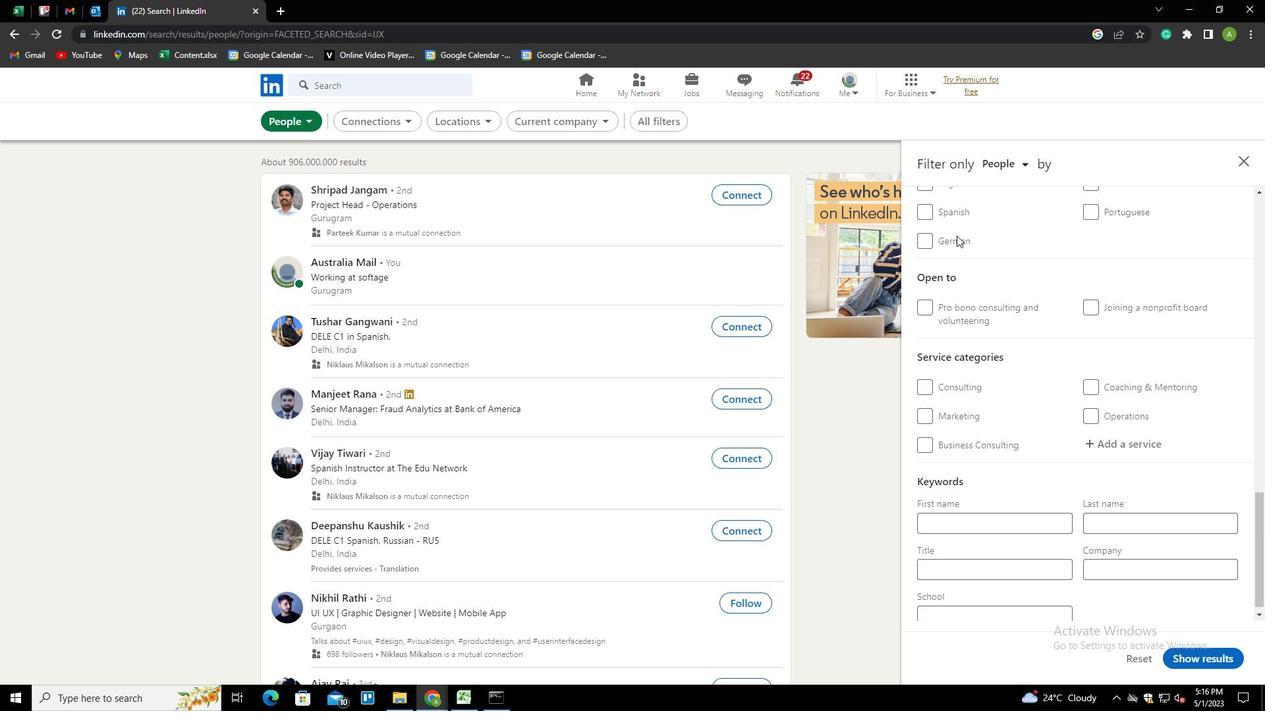 
Action: Mouse moved to (1104, 358)
Screenshot: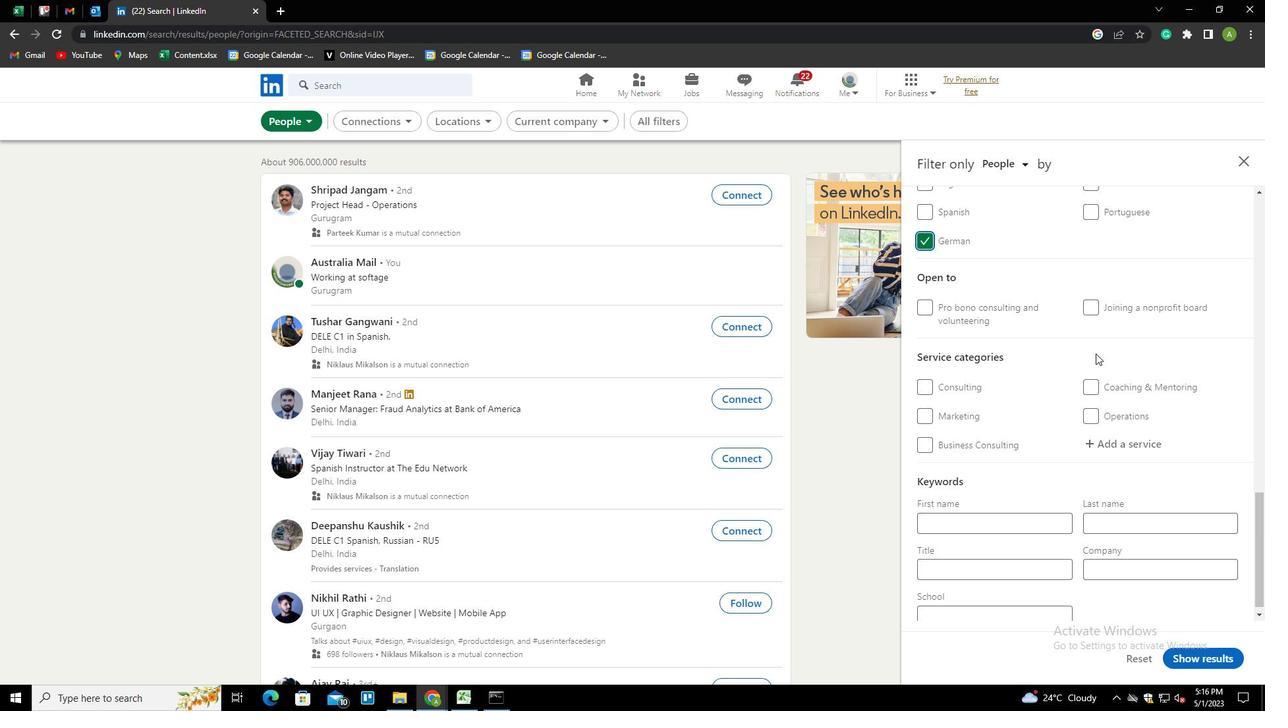 
Action: Mouse scrolled (1104, 359) with delta (0, 0)
Screenshot: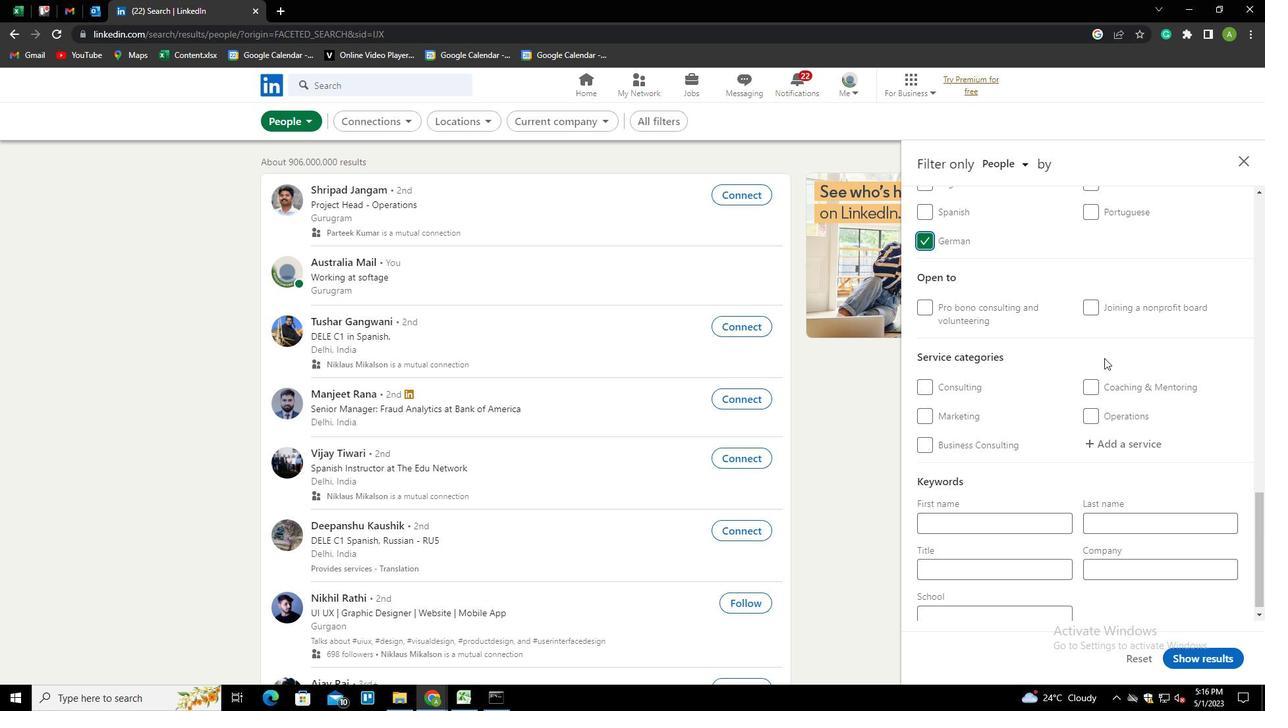 
Action: Mouse scrolled (1104, 359) with delta (0, 0)
Screenshot: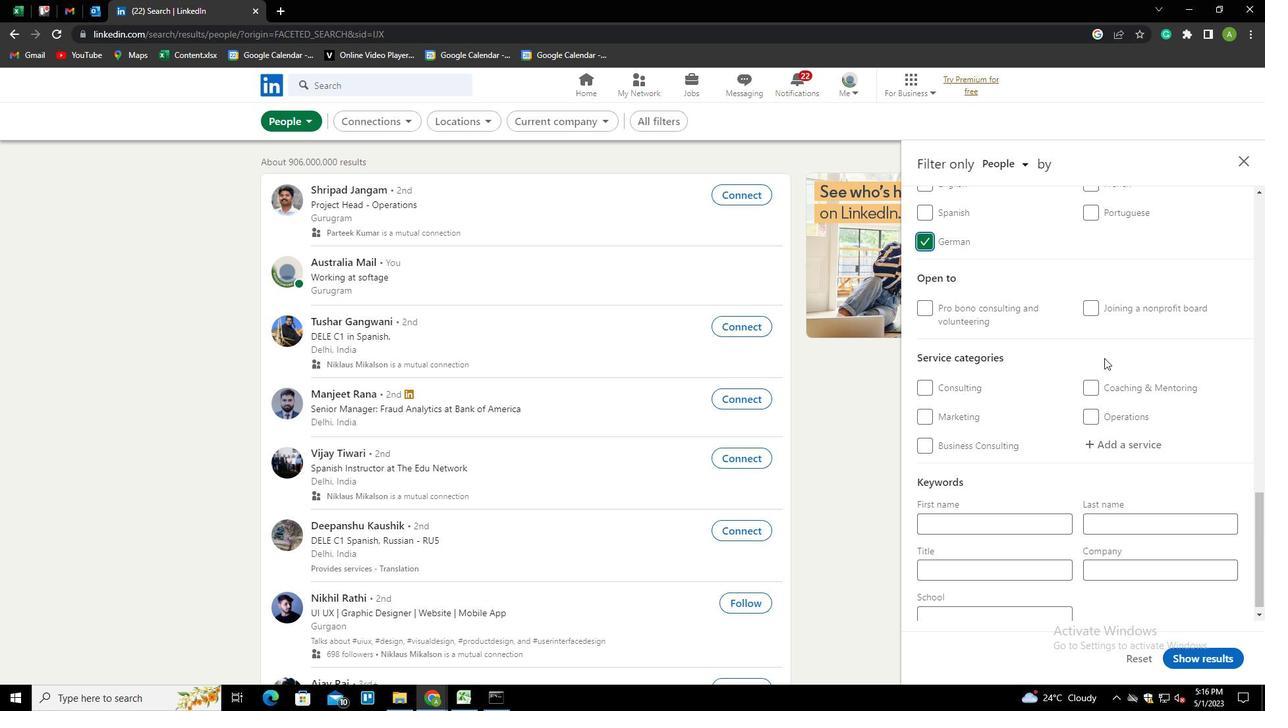 
Action: Mouse scrolled (1104, 359) with delta (0, 0)
Screenshot: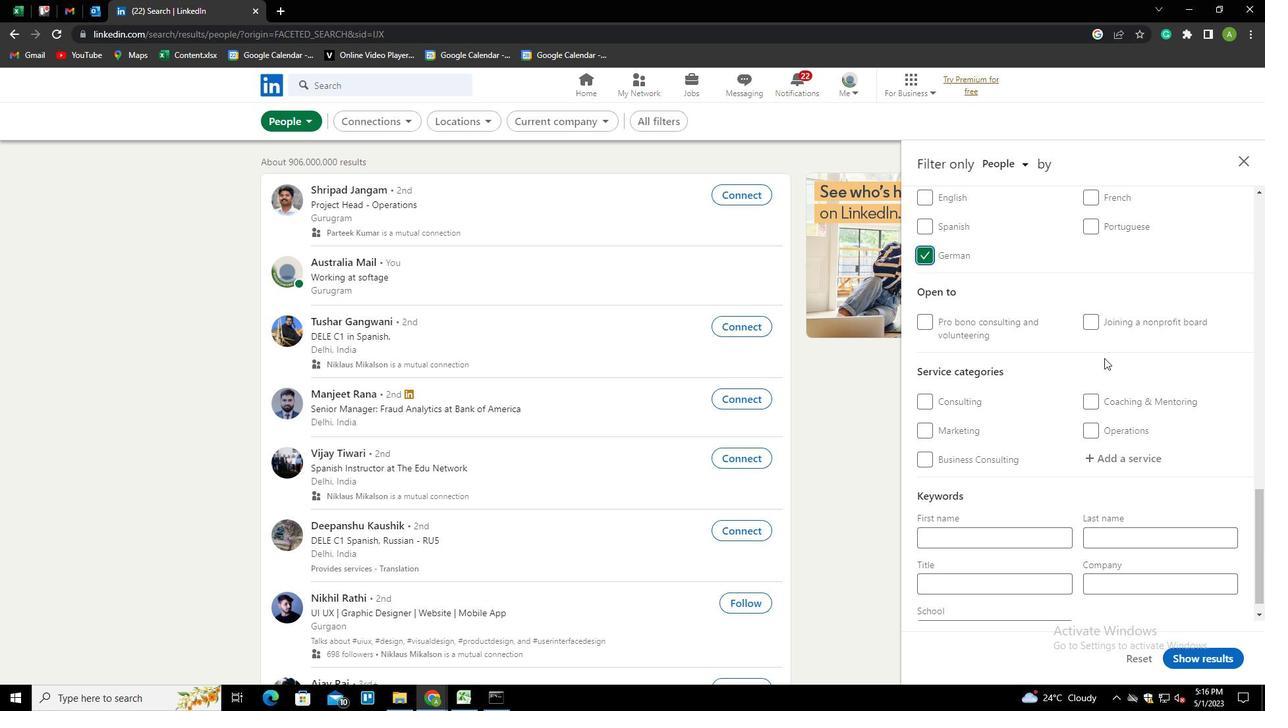 
Action: Mouse scrolled (1104, 359) with delta (0, 0)
Screenshot: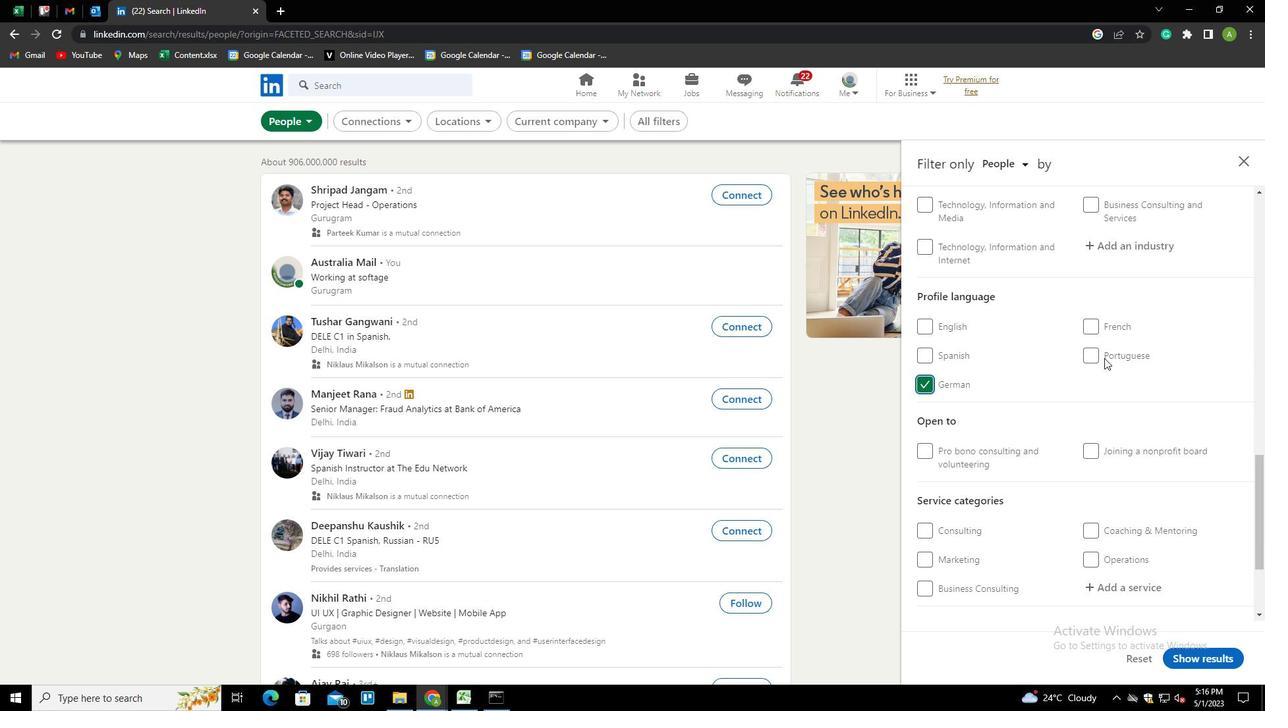 
Action: Mouse scrolled (1104, 359) with delta (0, 0)
Screenshot: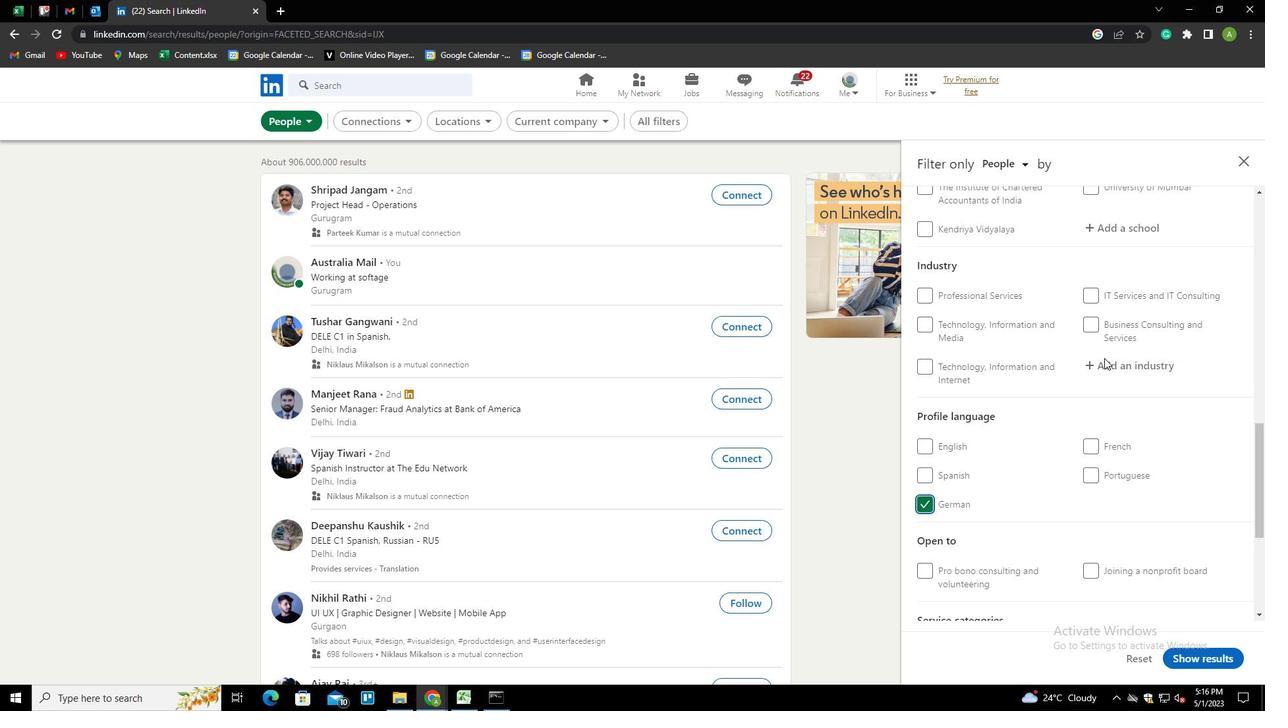
Action: Mouse scrolled (1104, 359) with delta (0, 0)
Screenshot: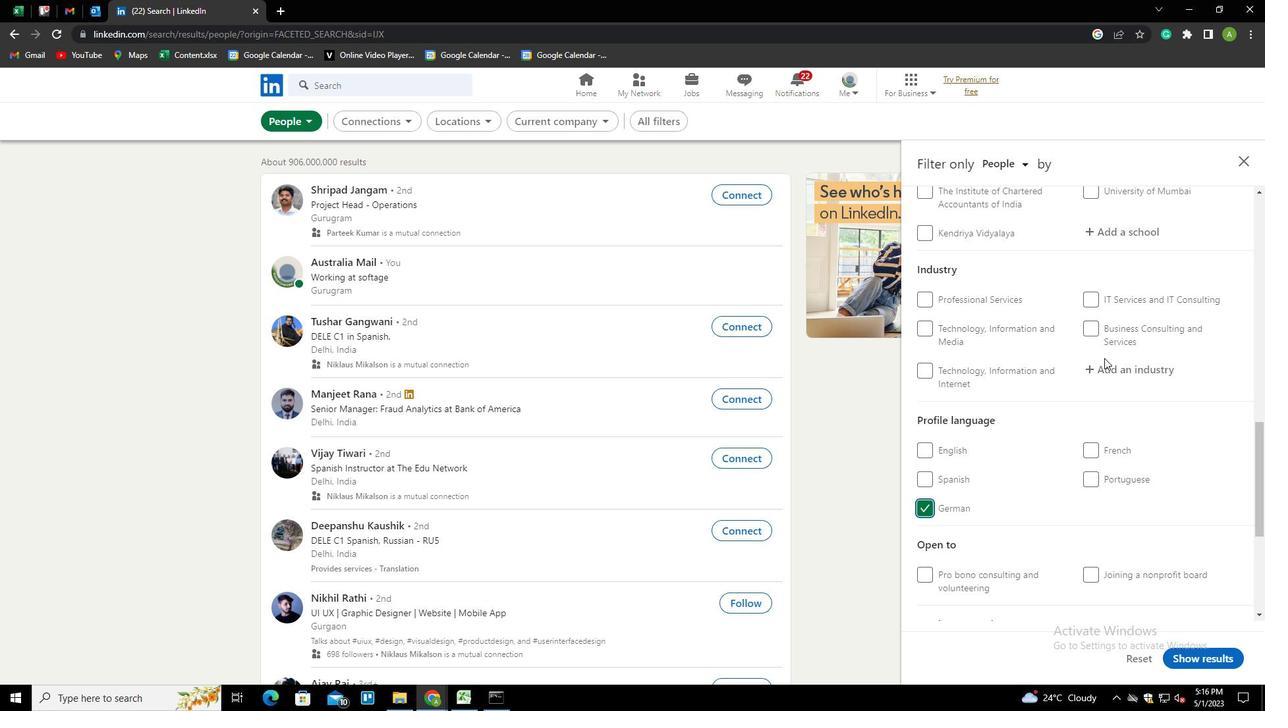 
Action: Mouse scrolled (1104, 359) with delta (0, 0)
Screenshot: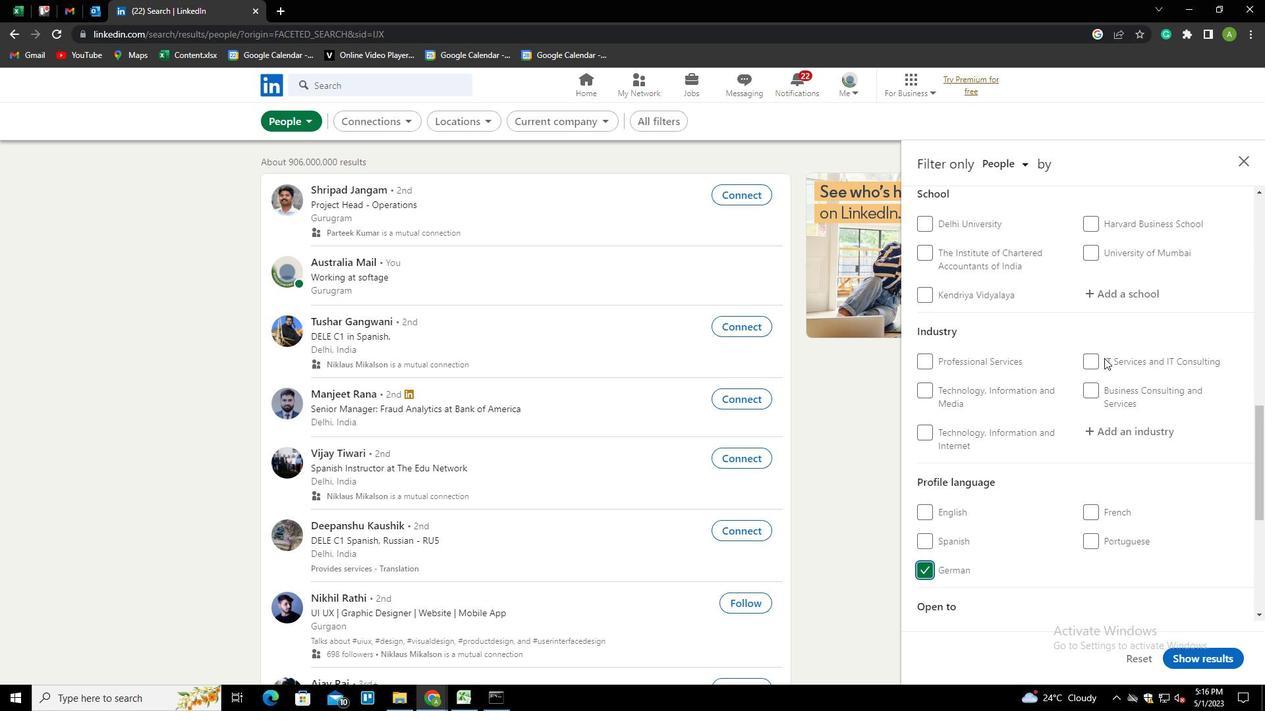 
Action: Mouse scrolled (1104, 359) with delta (0, 0)
Screenshot: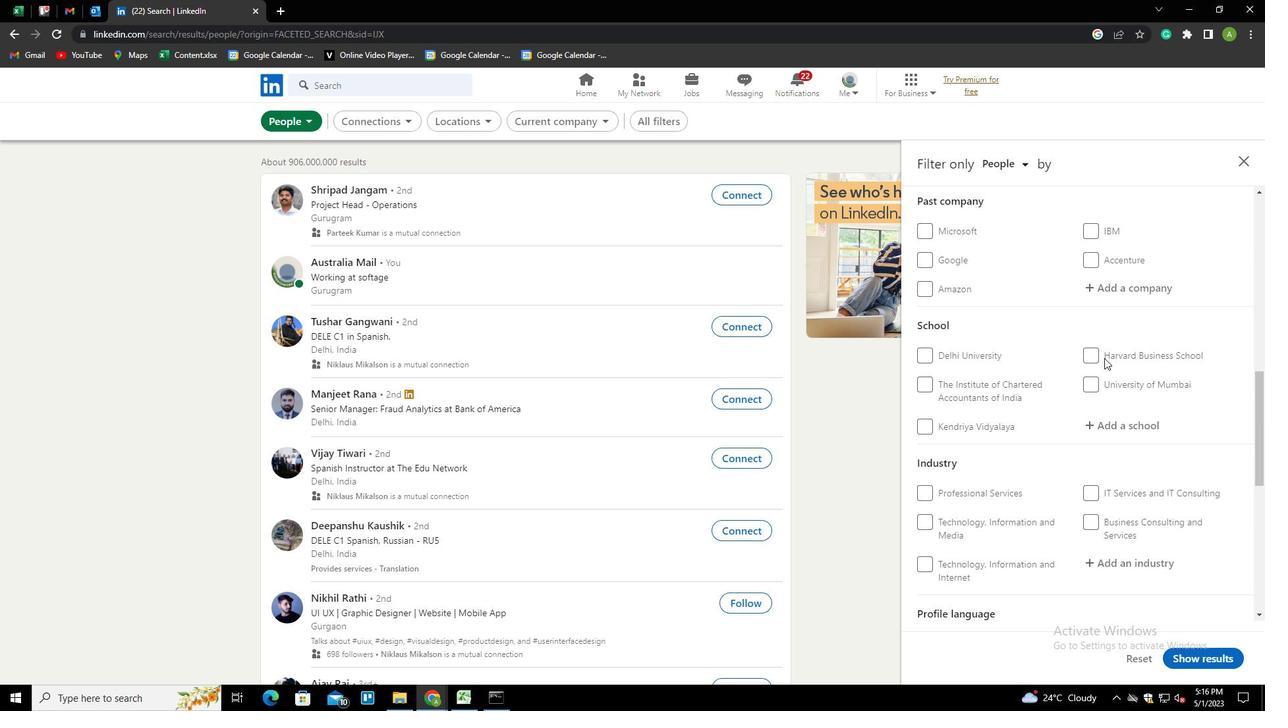 
Action: Mouse scrolled (1104, 359) with delta (0, 0)
Screenshot: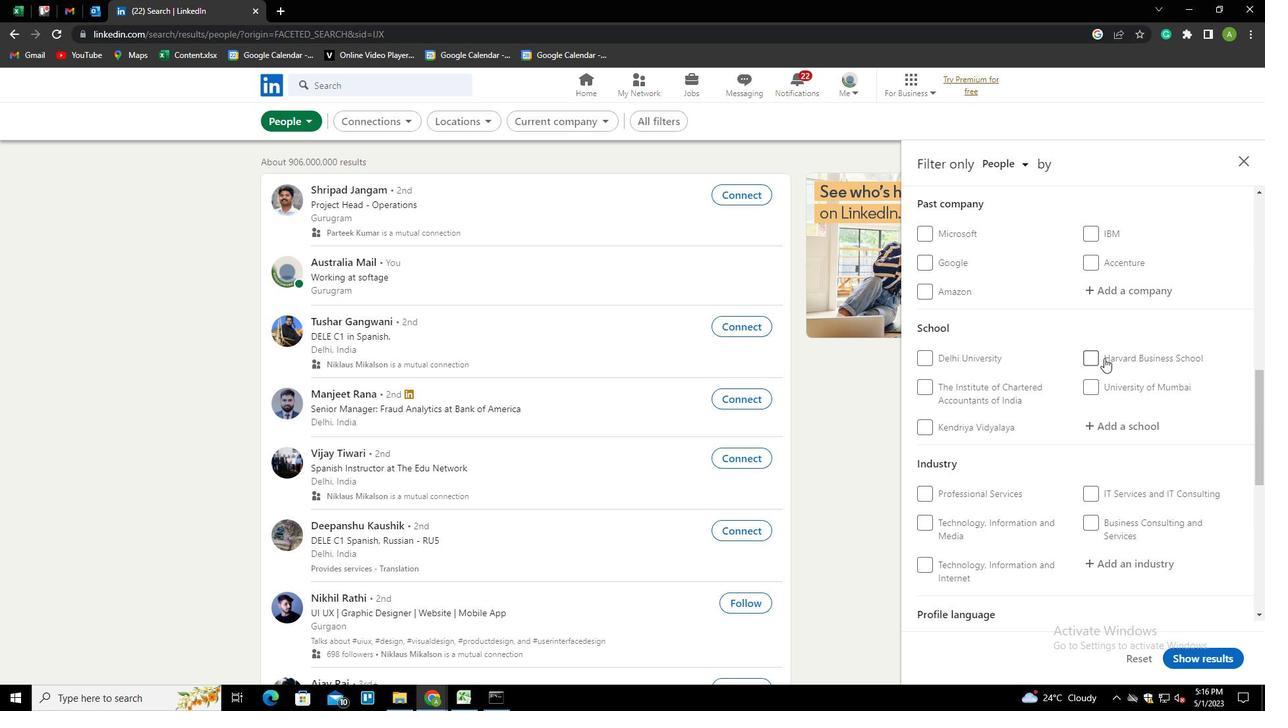 
Action: Mouse scrolled (1104, 359) with delta (0, 0)
Screenshot: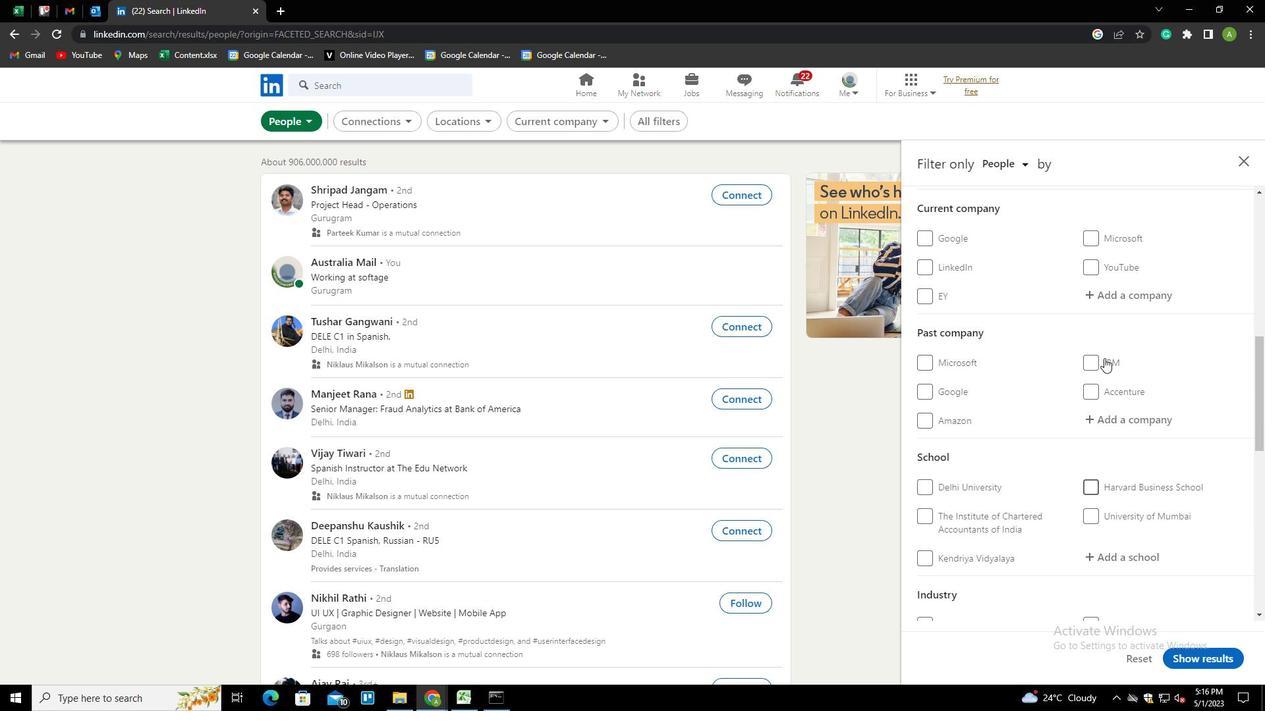 
Action: Mouse moved to (1110, 360)
Screenshot: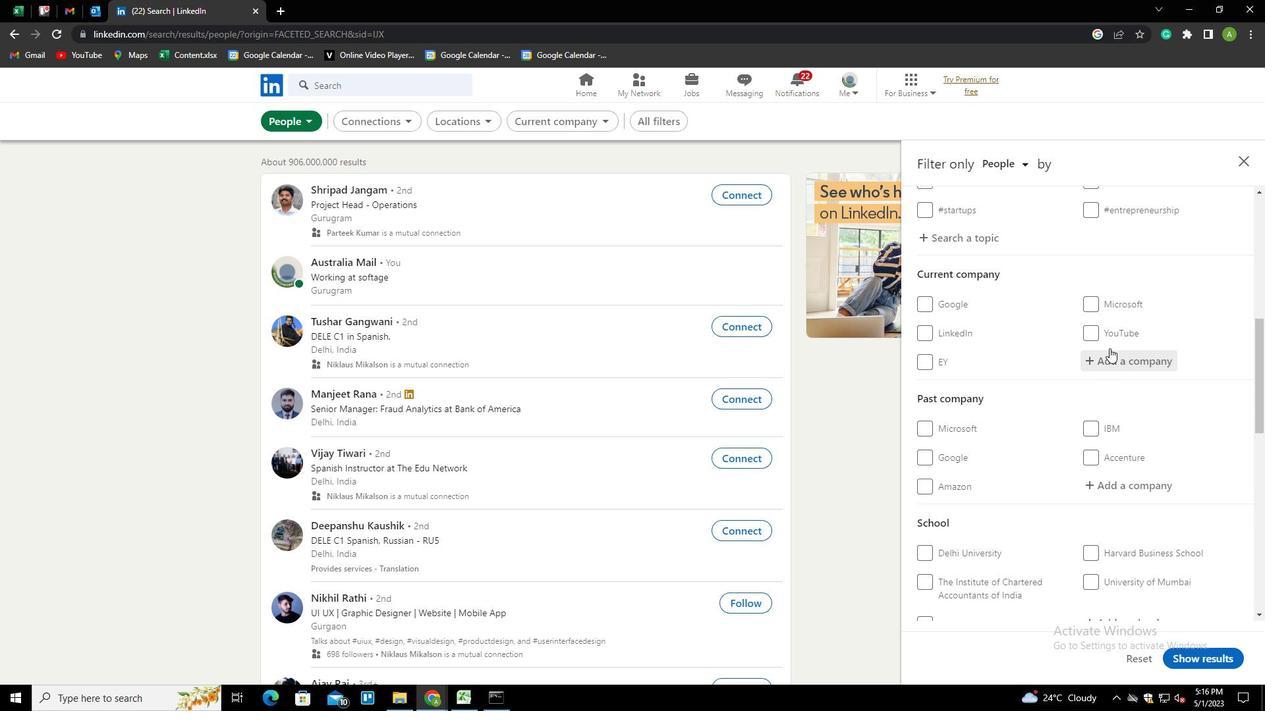 
Action: Mouse pressed left at (1110, 360)
Screenshot: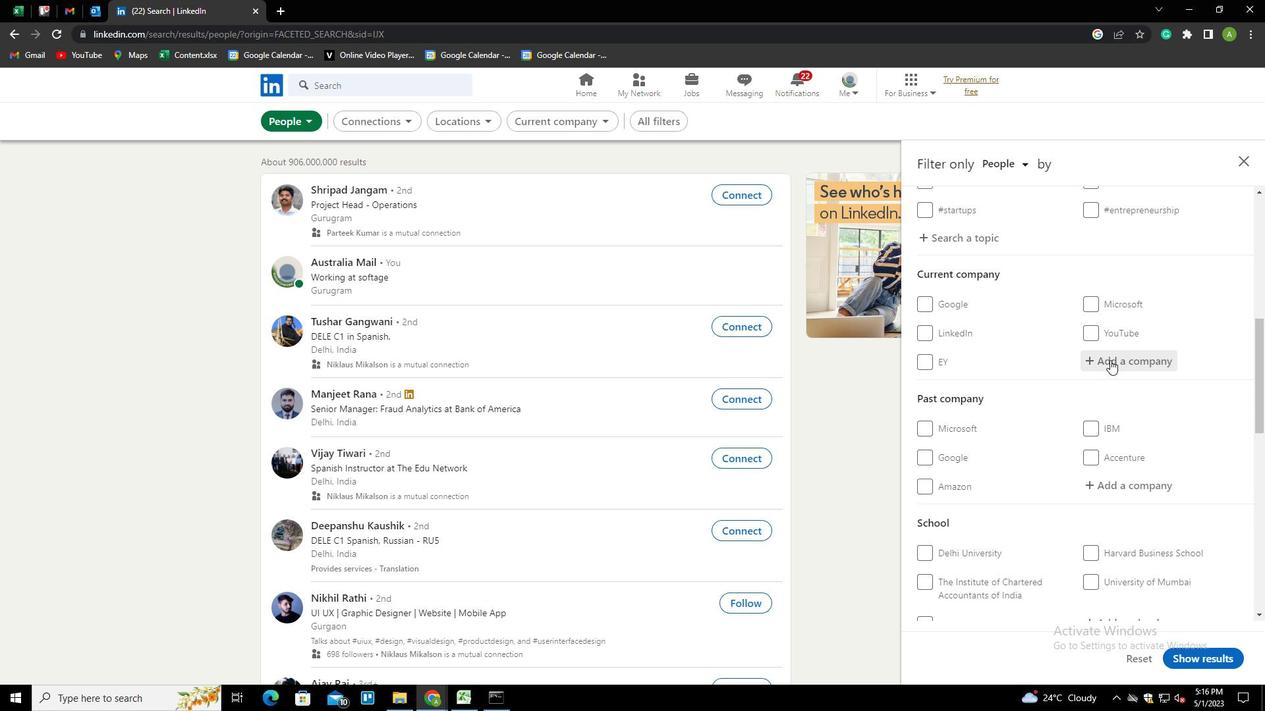 
Action: Key pressed <Key.shift>DESIGN<Key.space>P;<Key.backspace>LUS<Key.down><Key.enter>
Screenshot: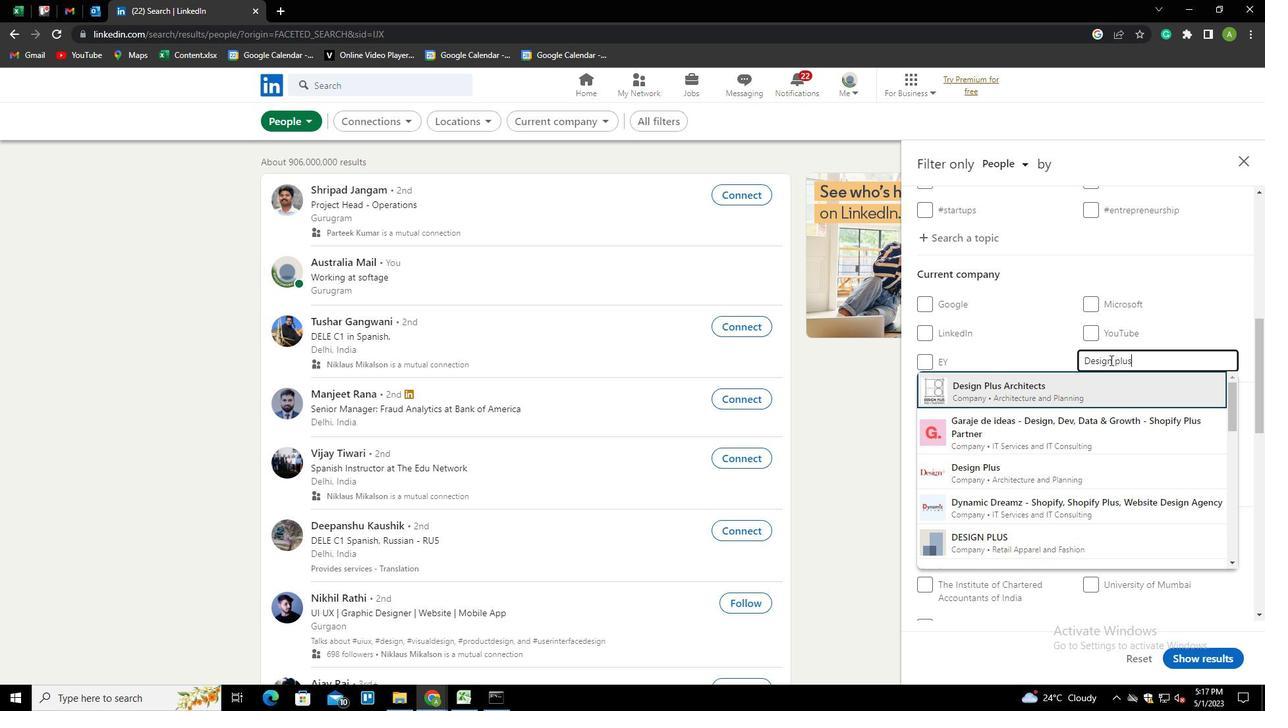 
Action: Mouse scrolled (1110, 359) with delta (0, 0)
Screenshot: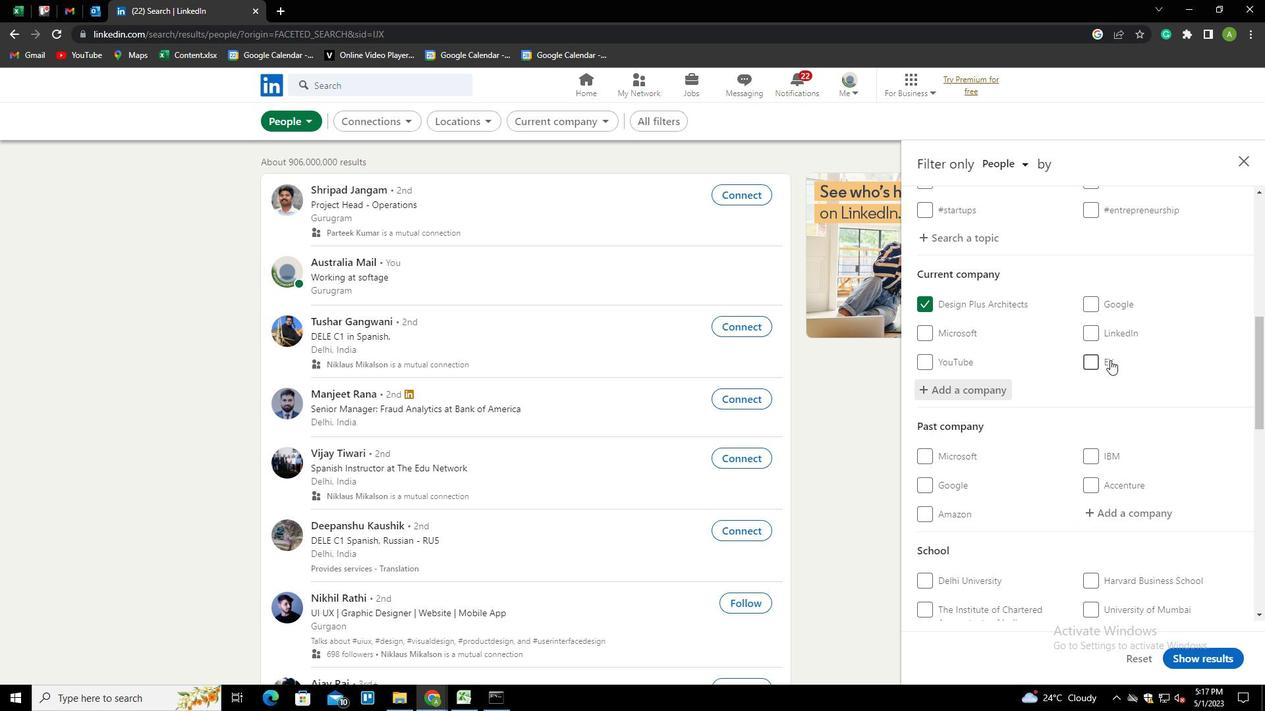 
Action: Mouse scrolled (1110, 359) with delta (0, 0)
Screenshot: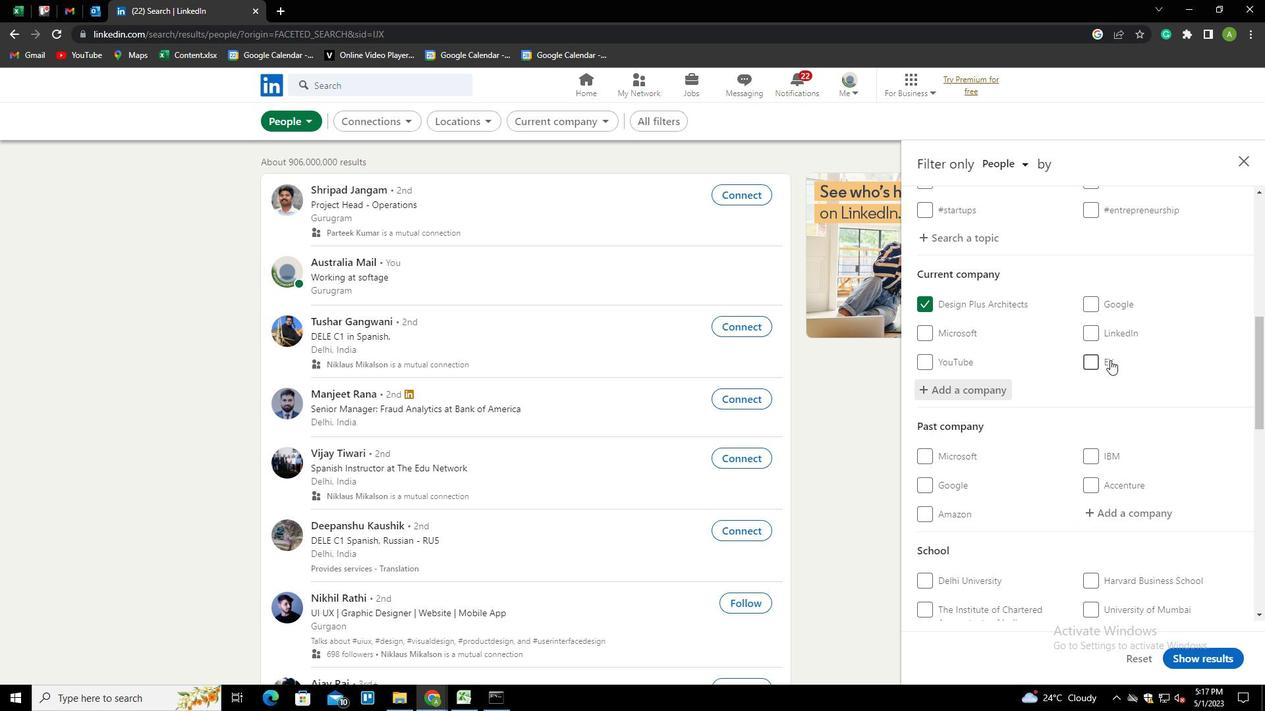 
Action: Mouse scrolled (1110, 359) with delta (0, 0)
Screenshot: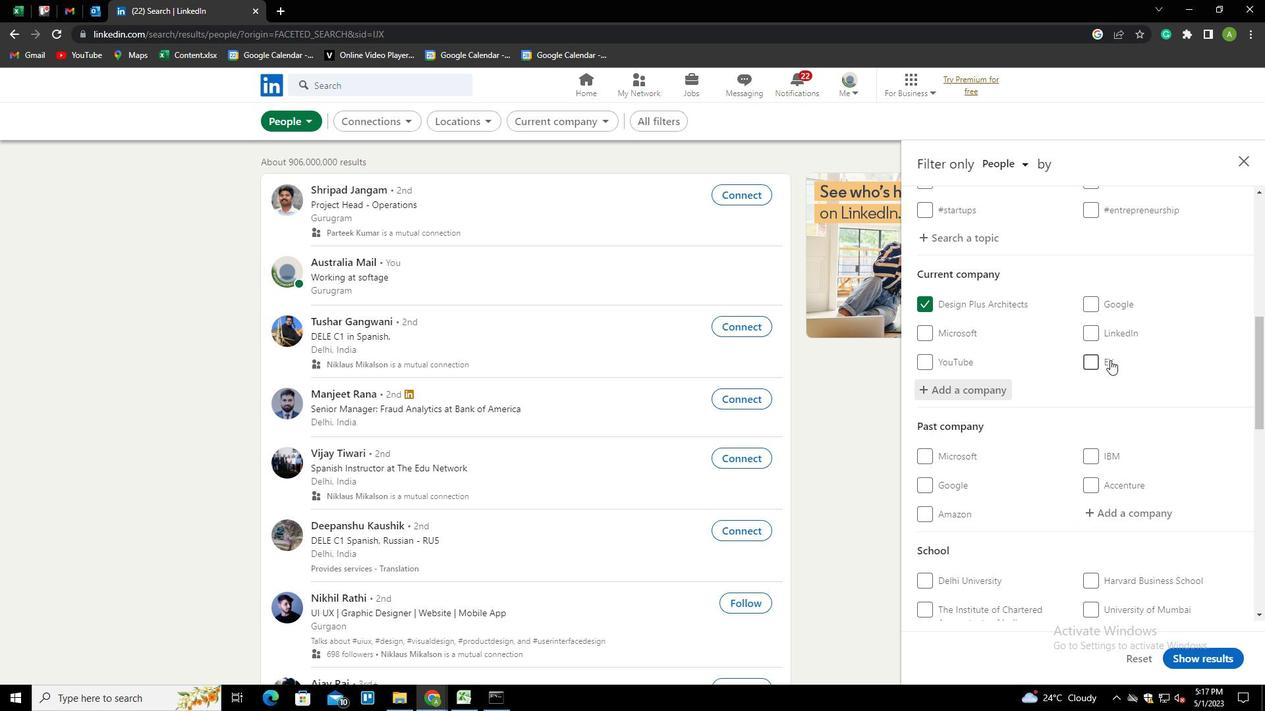 
Action: Mouse moved to (1110, 458)
Screenshot: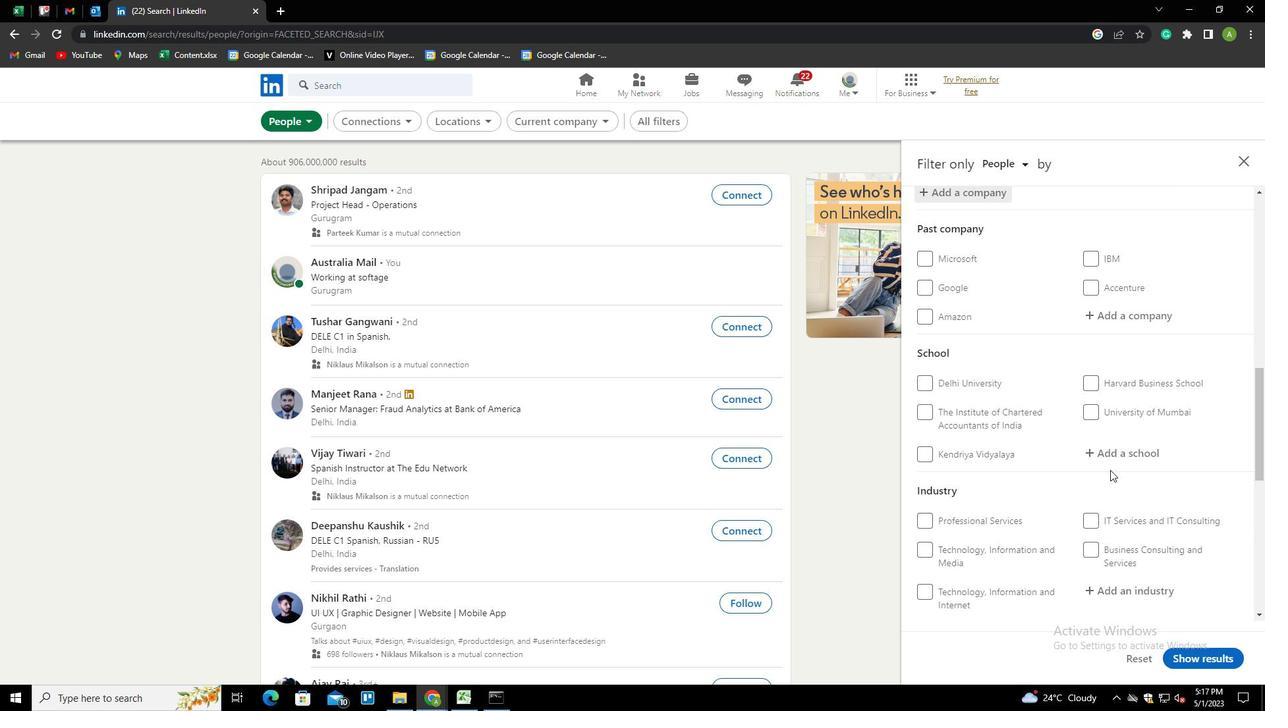 
Action: Key pressed <Key.shift>
Screenshot: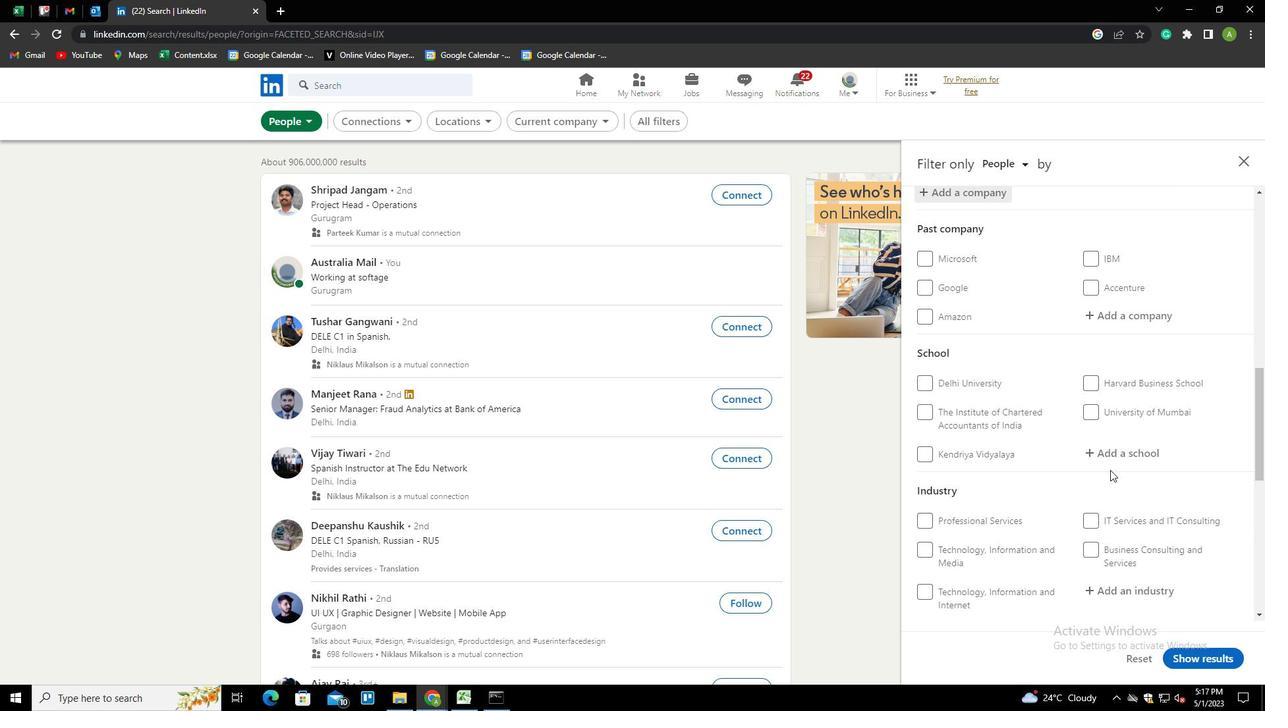 
Action: Mouse pressed left at (1110, 458)
Screenshot: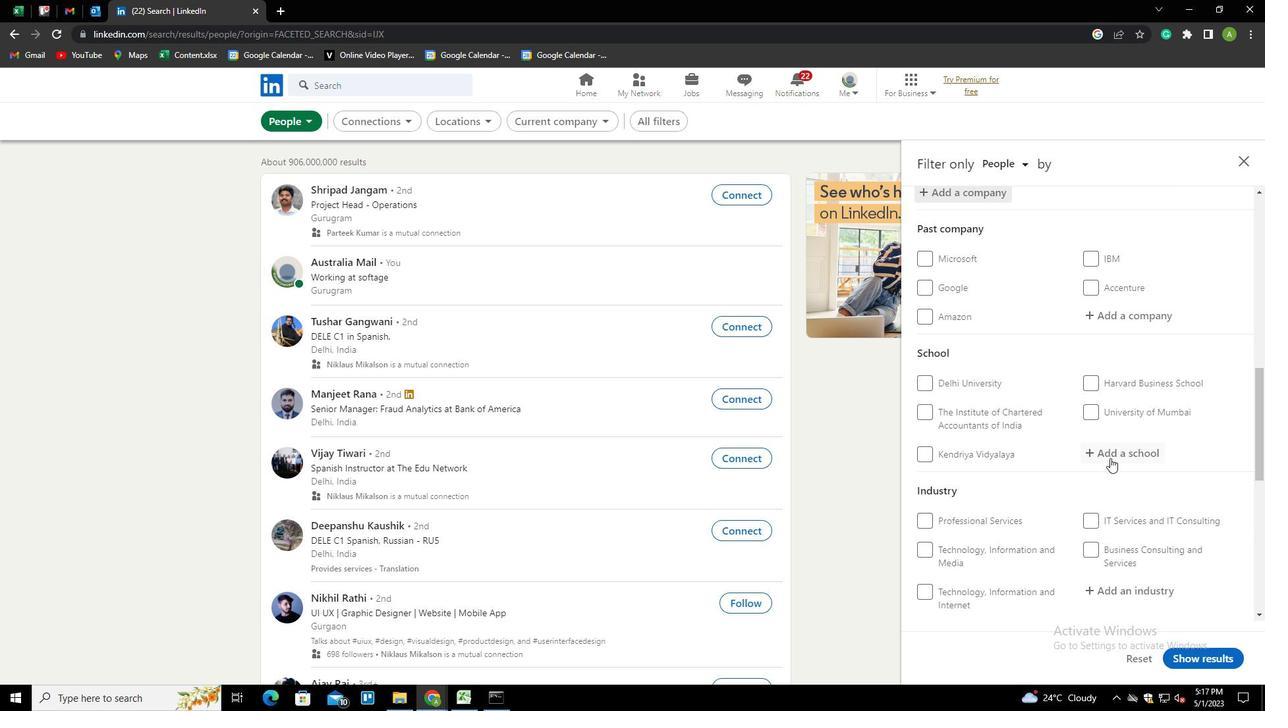 
Action: Key pressed <Key.shift><Key.shift><Key.shift><Key.shift><Key.shift><Key.shift><Key.shift><Key.shift><Key.shift><Key.shift><Key.shift><Key.shift><Key.shift><Key.shift><Key.shift><Key.shift><Key.shift><Key.shift><Key.shift><Key.shift>ANIL<Key.space><Key.shift>N<Key.down><Key.enter>
Screenshot: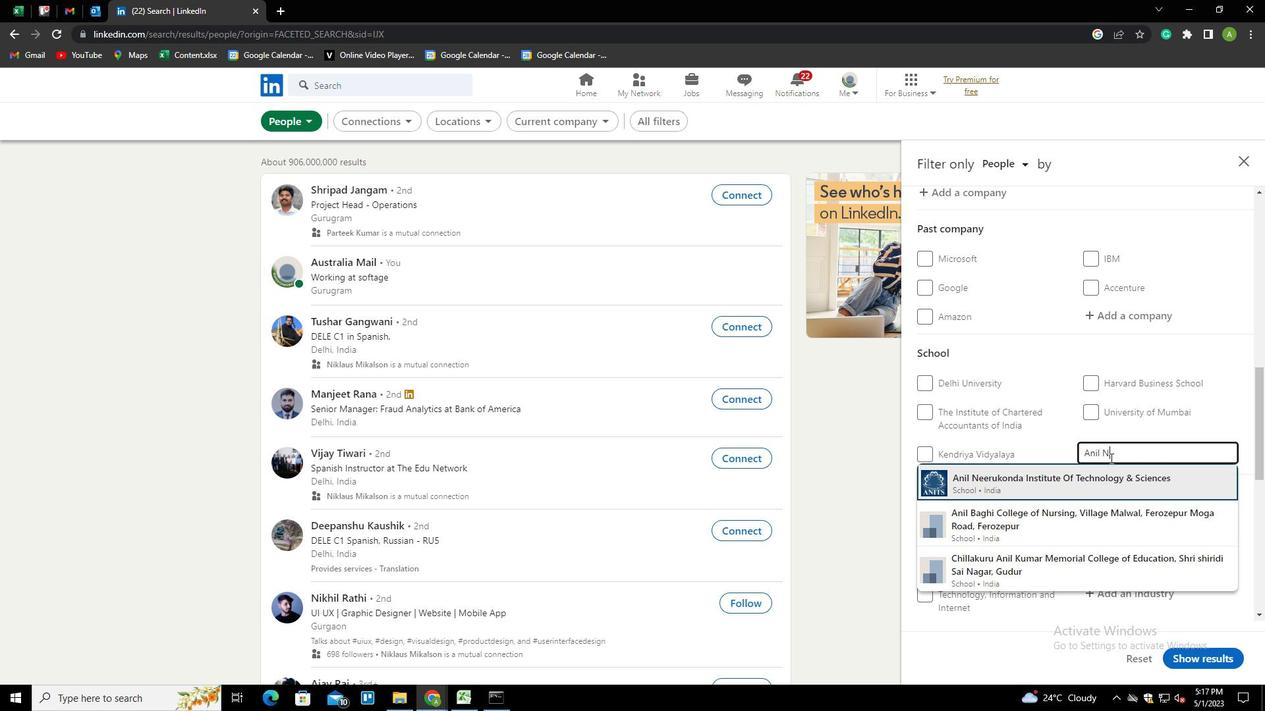 
Action: Mouse scrolled (1110, 458) with delta (0, 0)
Screenshot: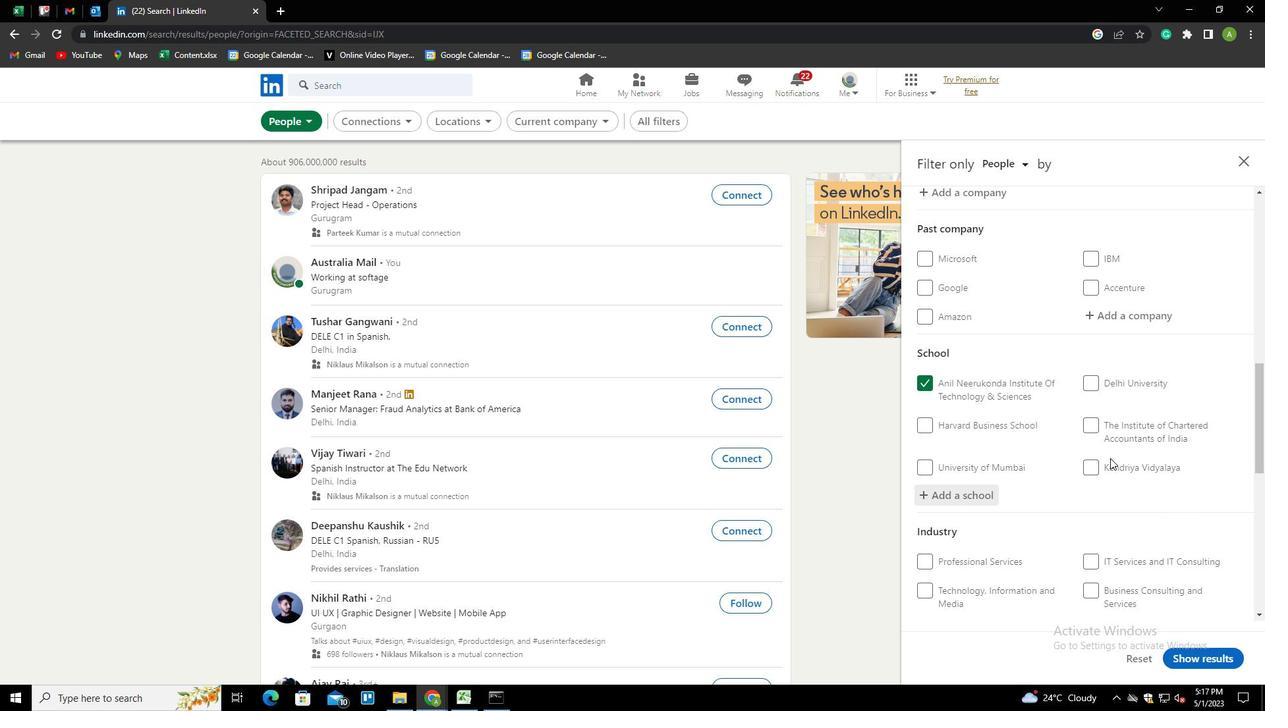
Action: Mouse scrolled (1110, 458) with delta (0, 0)
Screenshot: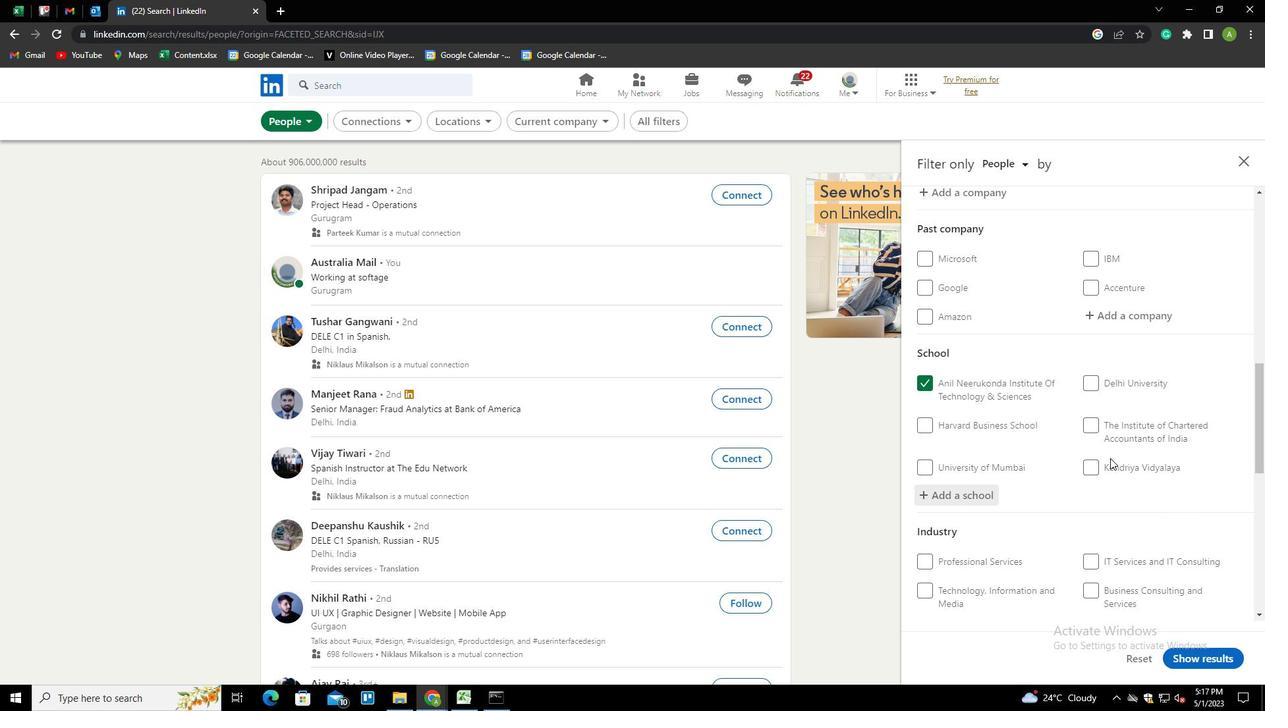
Action: Mouse scrolled (1110, 458) with delta (0, 0)
Screenshot: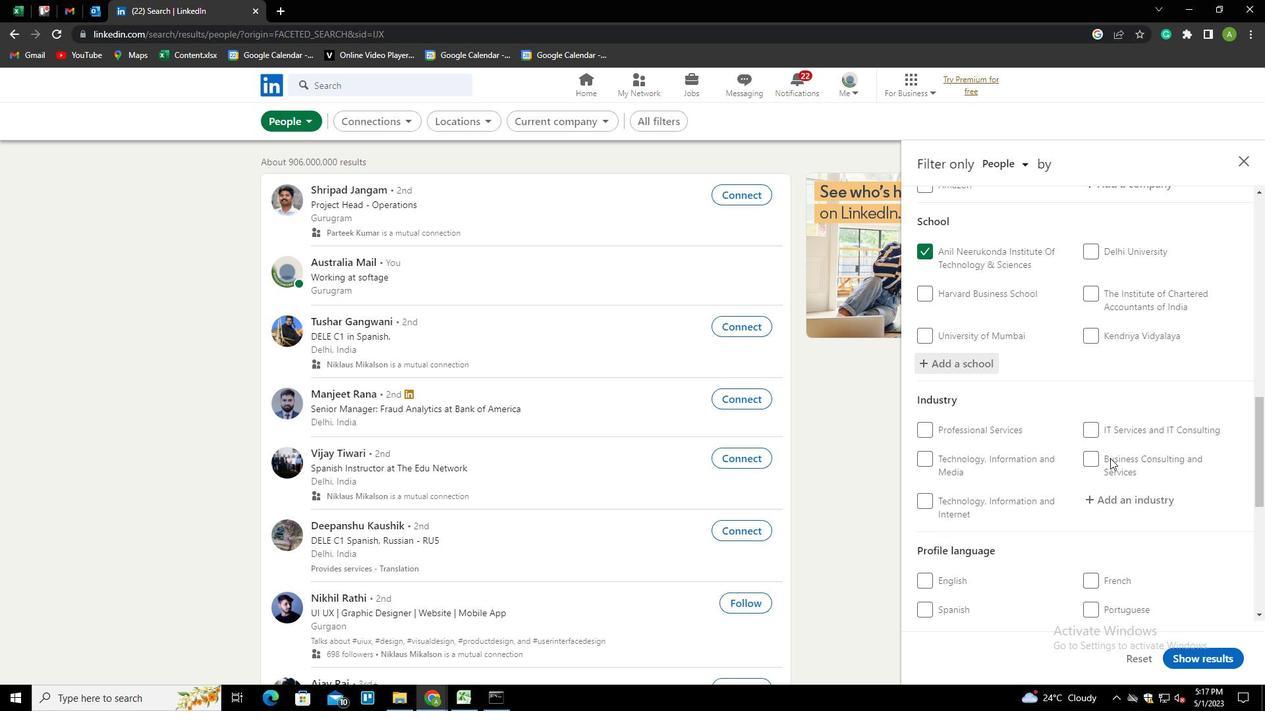 
Action: Mouse moved to (1107, 430)
Screenshot: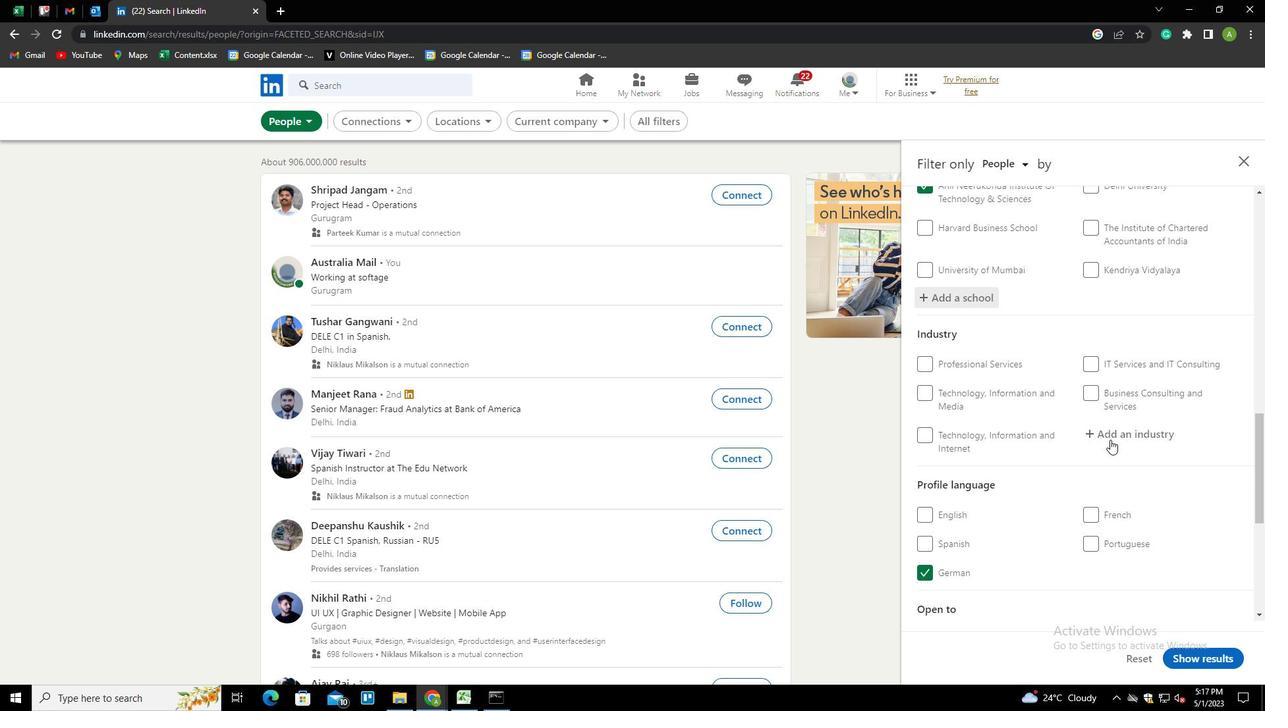 
Action: Mouse pressed left at (1107, 430)
Screenshot: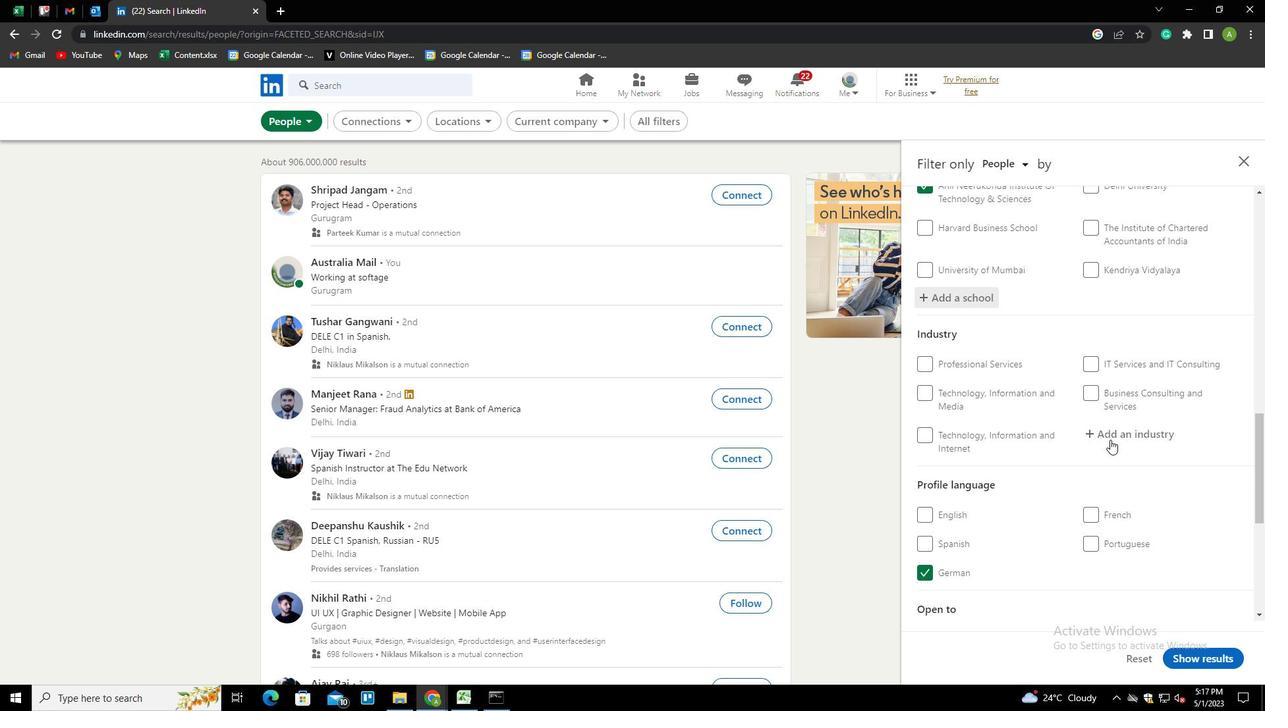 
Action: Mouse moved to (1108, 432)
Screenshot: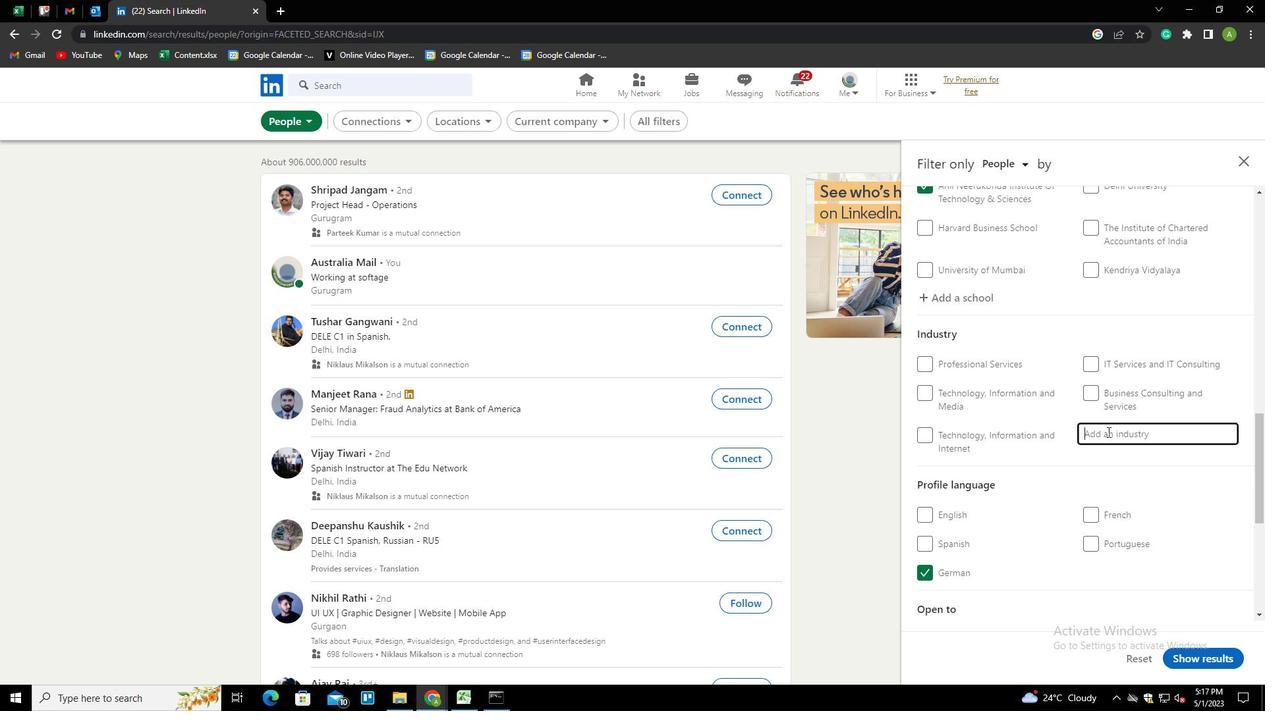 
Action: Mouse pressed left at (1108, 432)
Screenshot: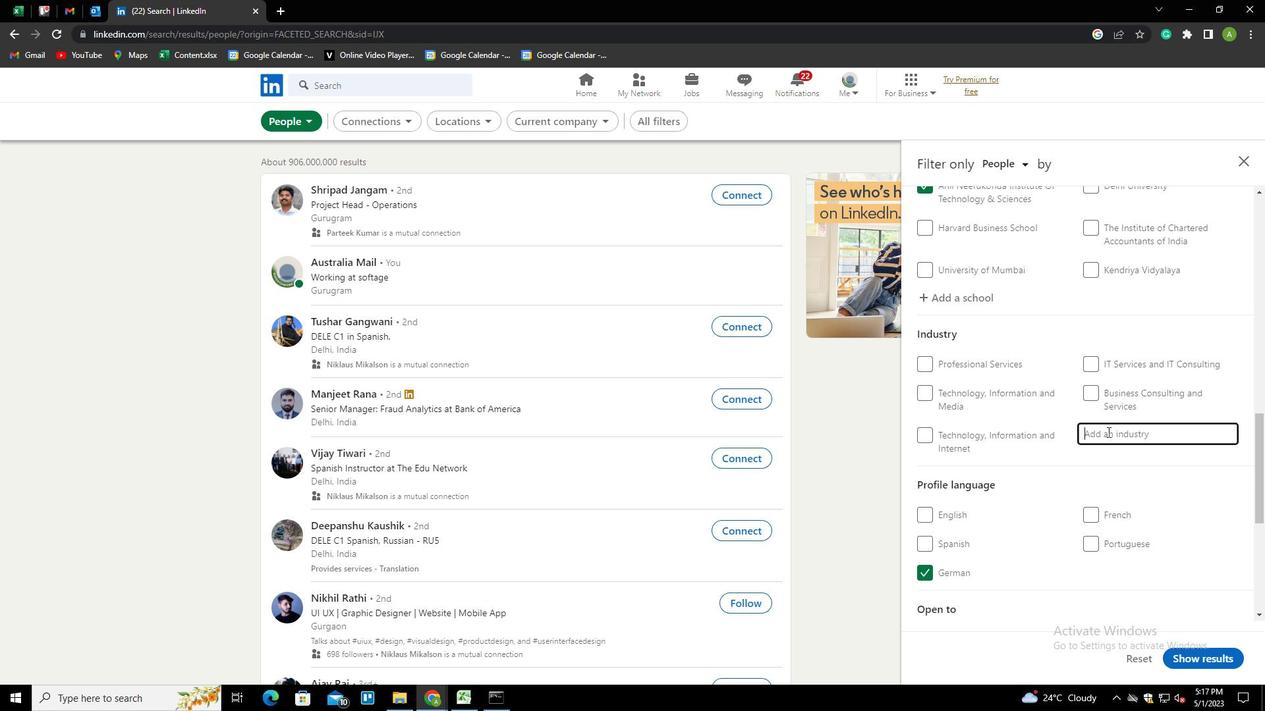 
Action: Key pressed <Key.shift>RETAIL<Key.space><Key.shift>MA<Key.backspace>OTOE<Key.backspace>R<Key.down><Key.enter>
Screenshot: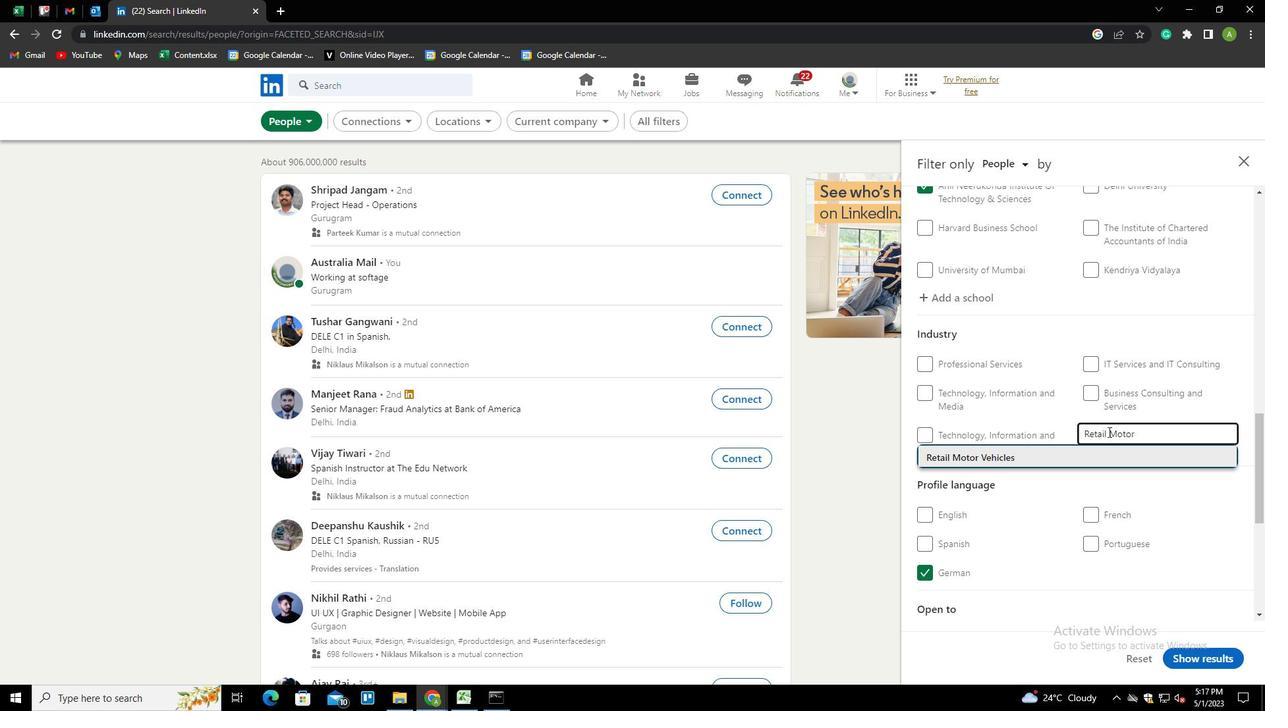 
Action: Mouse scrolled (1108, 431) with delta (0, 0)
Screenshot: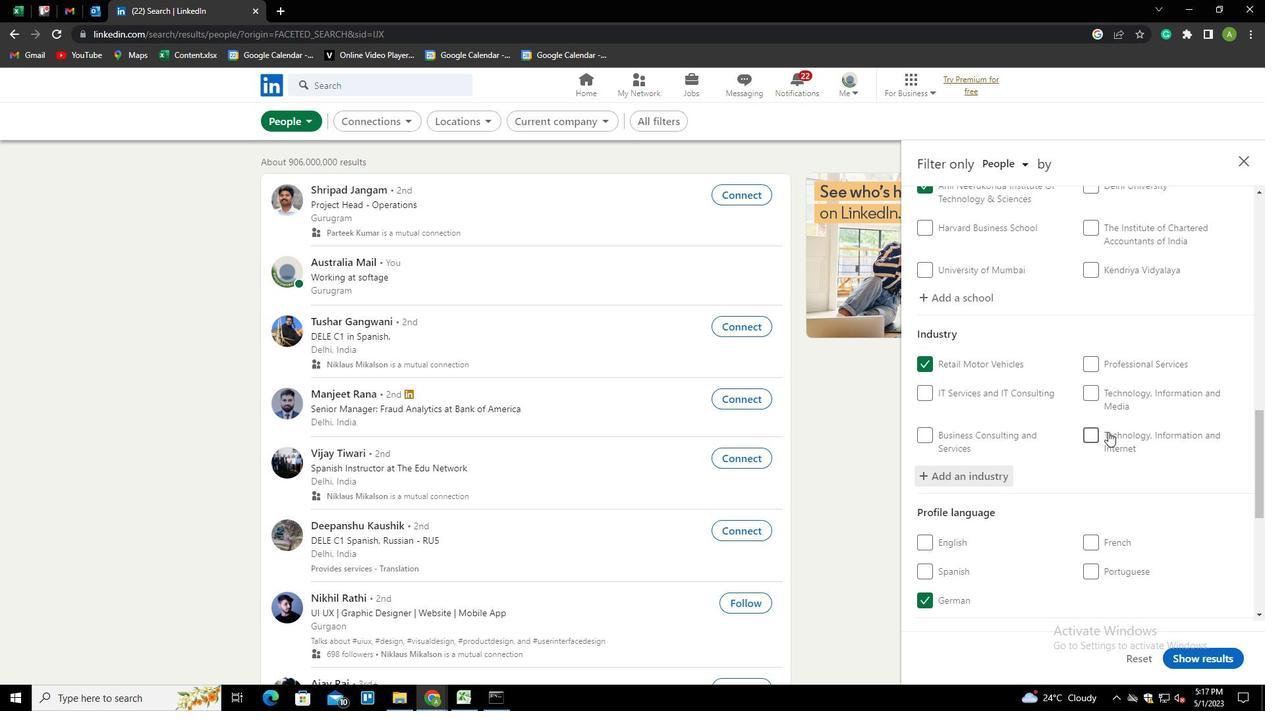 
Action: Mouse scrolled (1108, 431) with delta (0, 0)
Screenshot: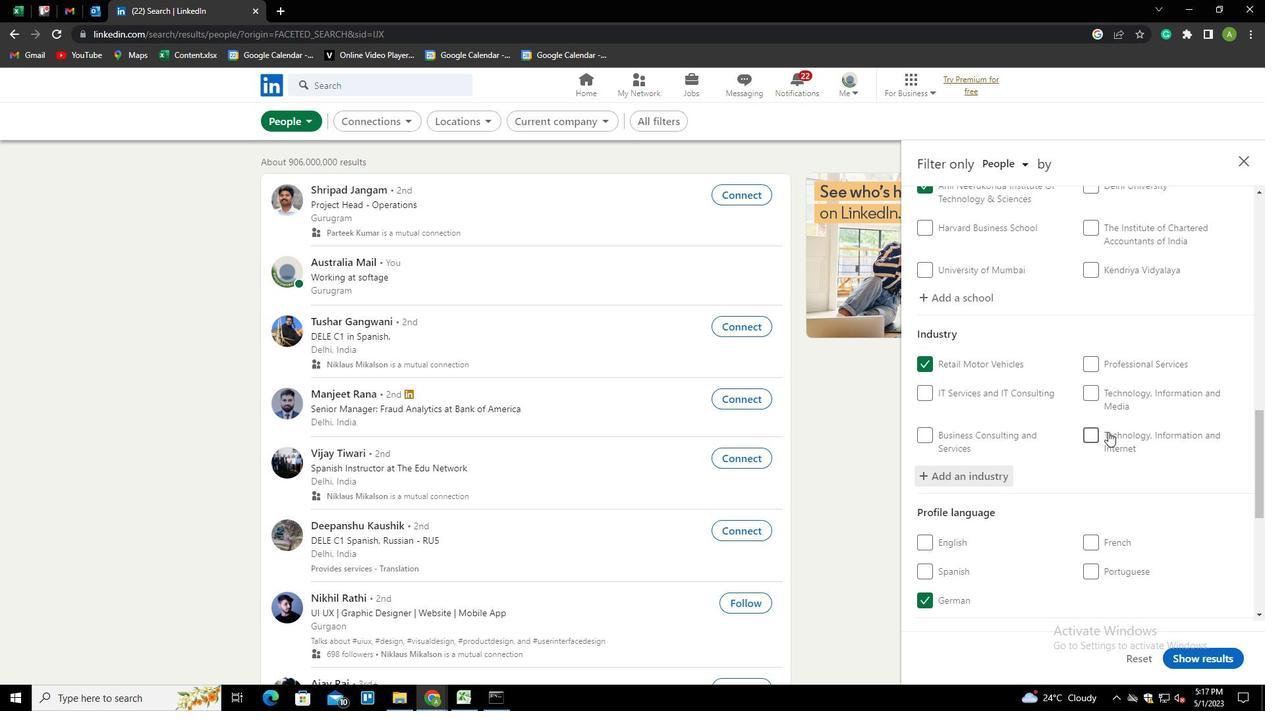
Action: Mouse scrolled (1108, 431) with delta (0, 0)
Screenshot: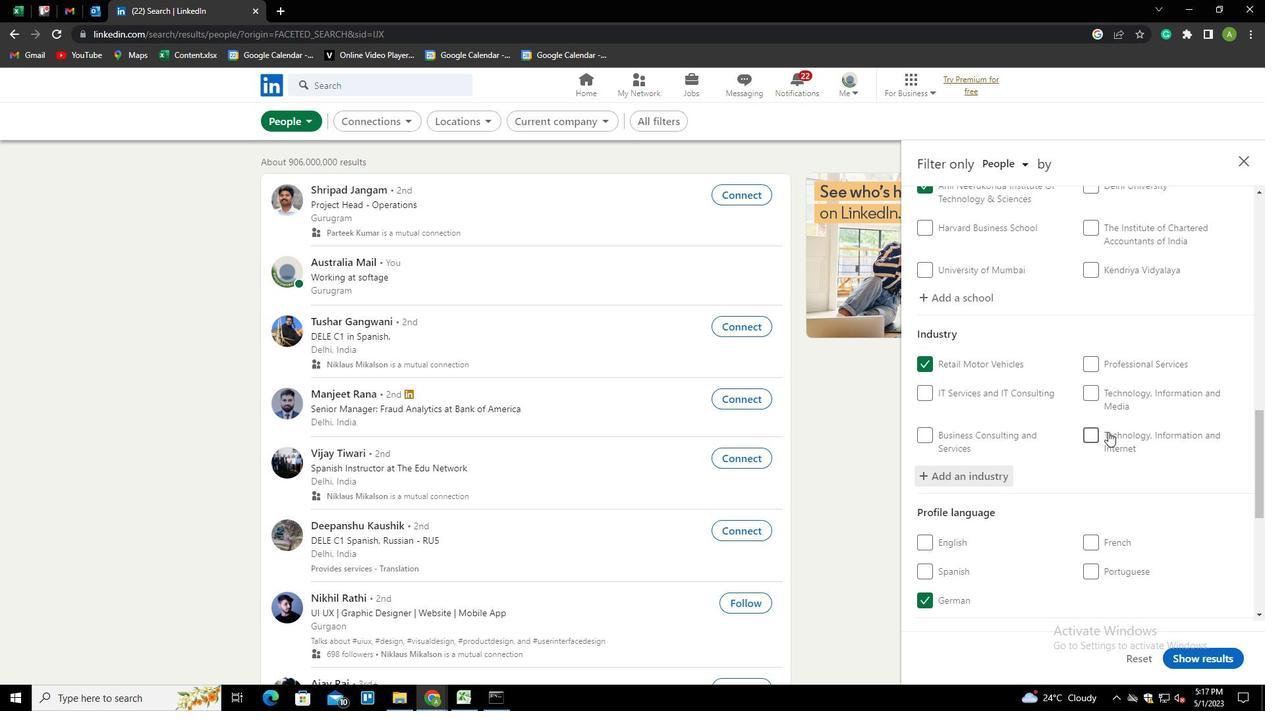 
Action: Mouse scrolled (1108, 431) with delta (0, 0)
Screenshot: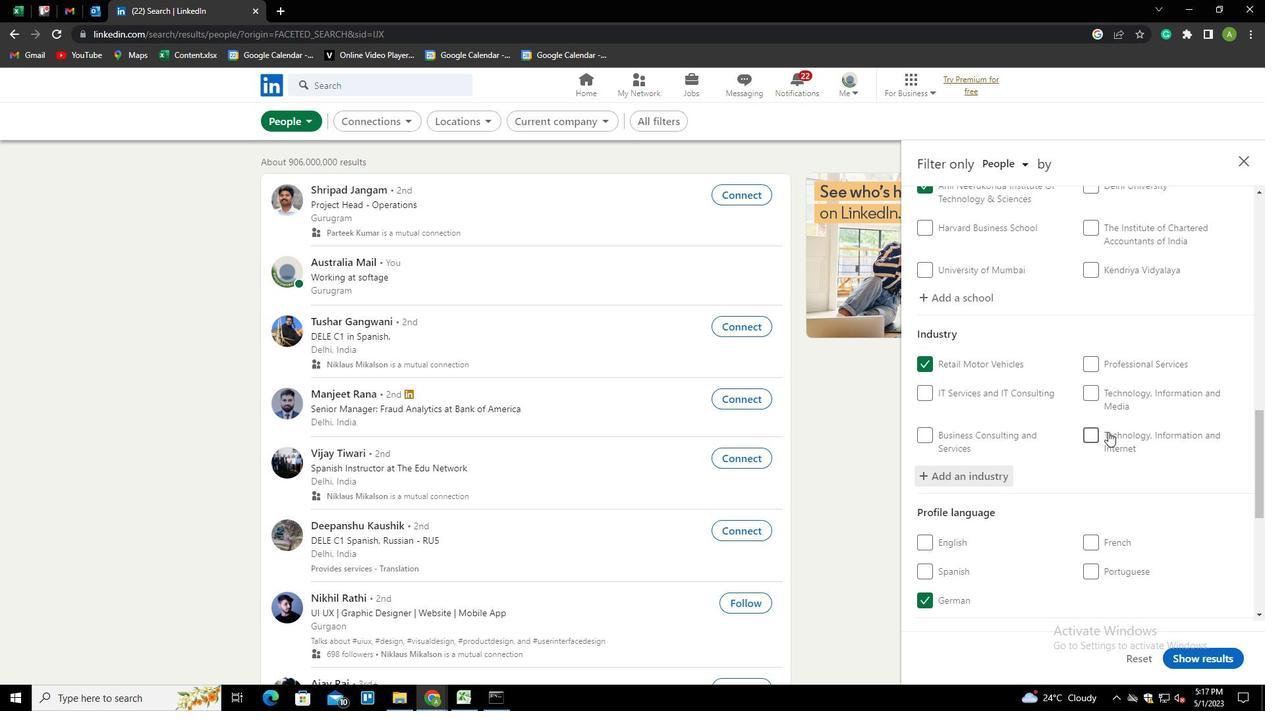 
Action: Mouse scrolled (1108, 431) with delta (0, 0)
Screenshot: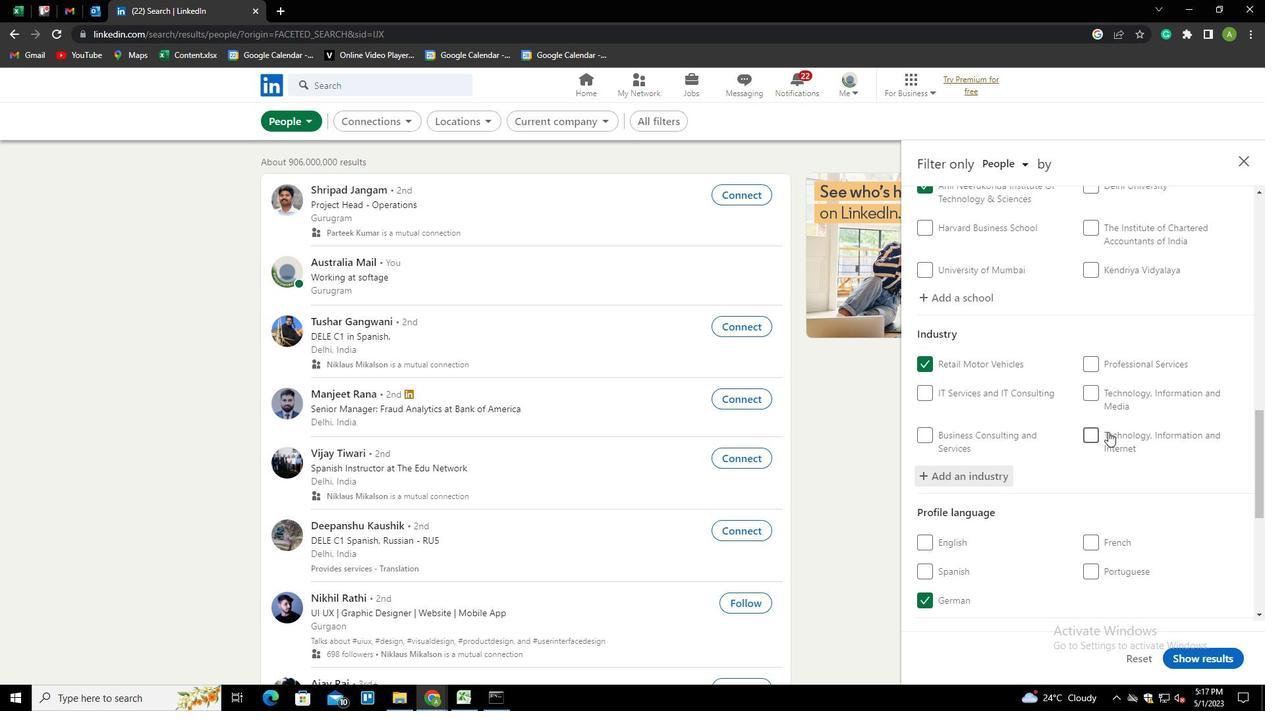 
Action: Mouse scrolled (1108, 431) with delta (0, 0)
Screenshot: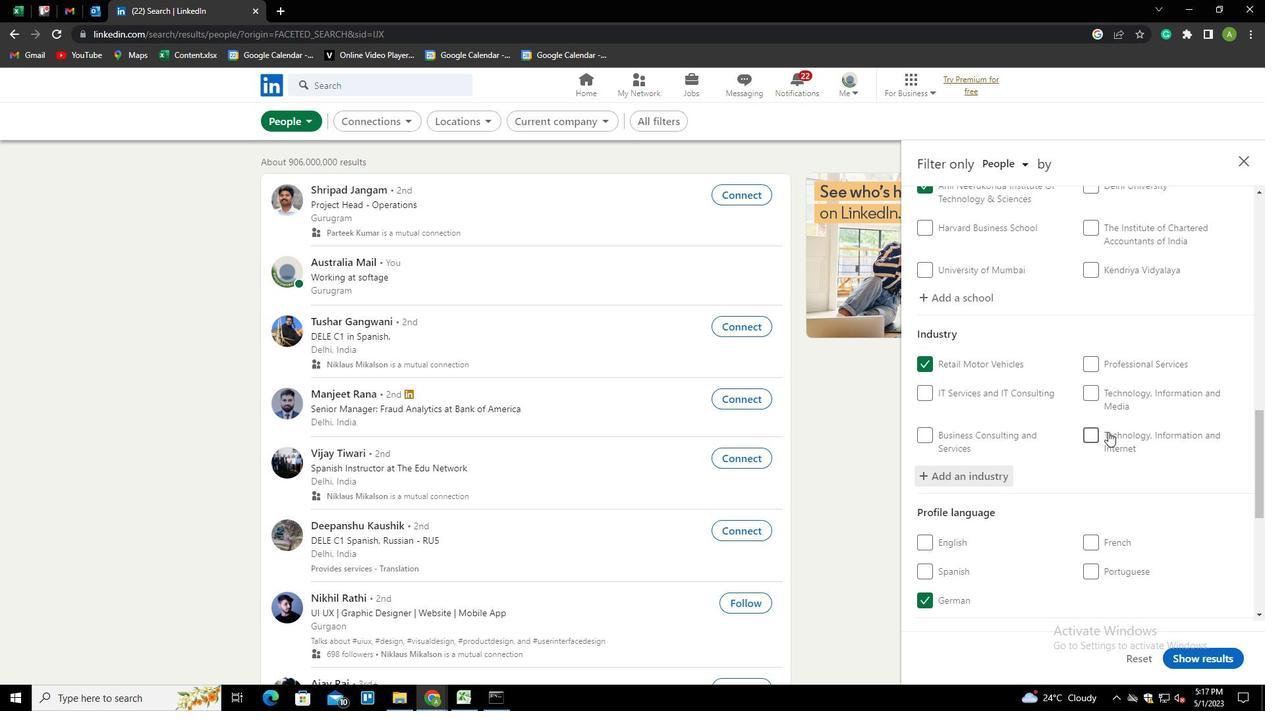 
Action: Mouse scrolled (1108, 431) with delta (0, 0)
Screenshot: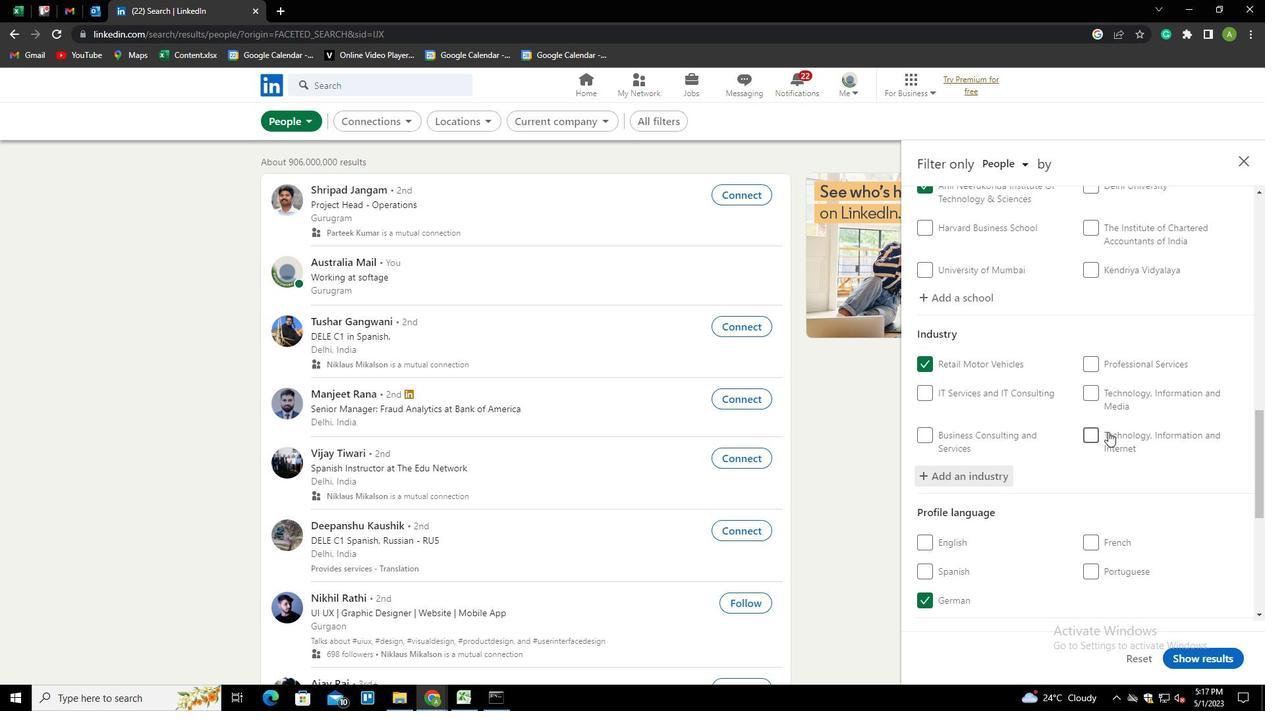 
Action: Mouse moved to (1101, 436)
Screenshot: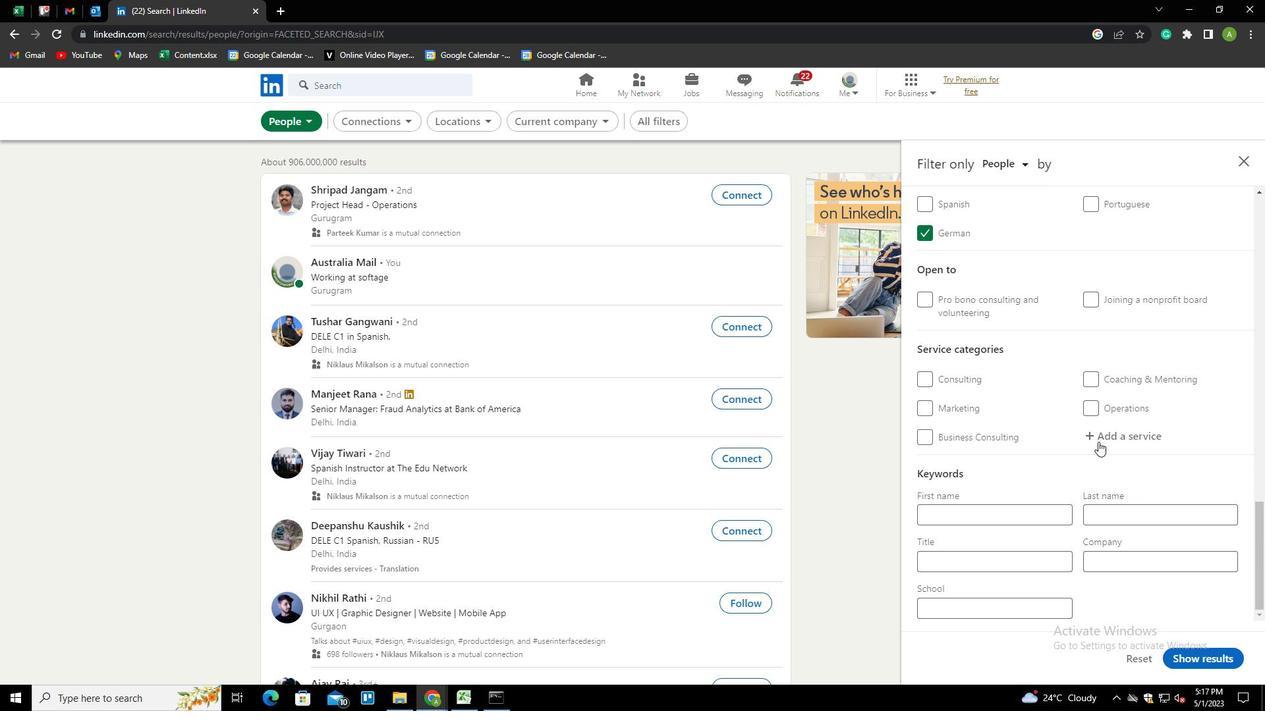 
Action: Mouse pressed left at (1101, 436)
Screenshot: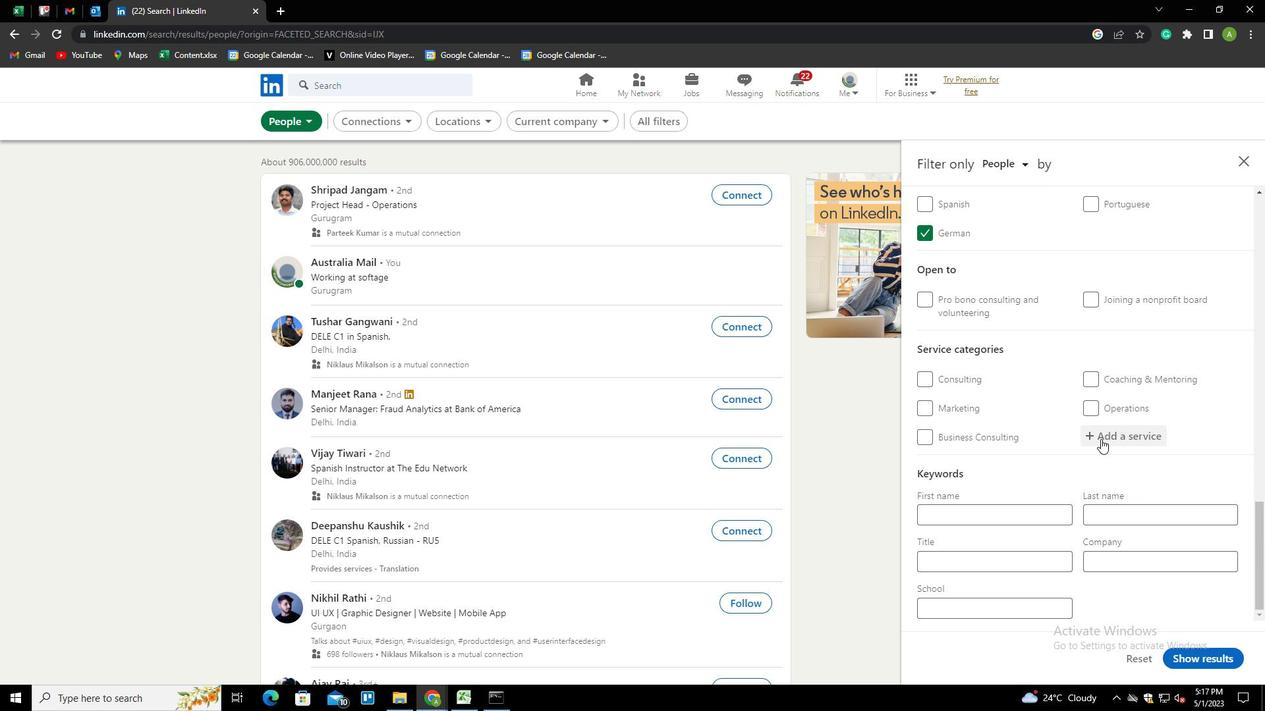 
Action: Mouse moved to (1106, 436)
Screenshot: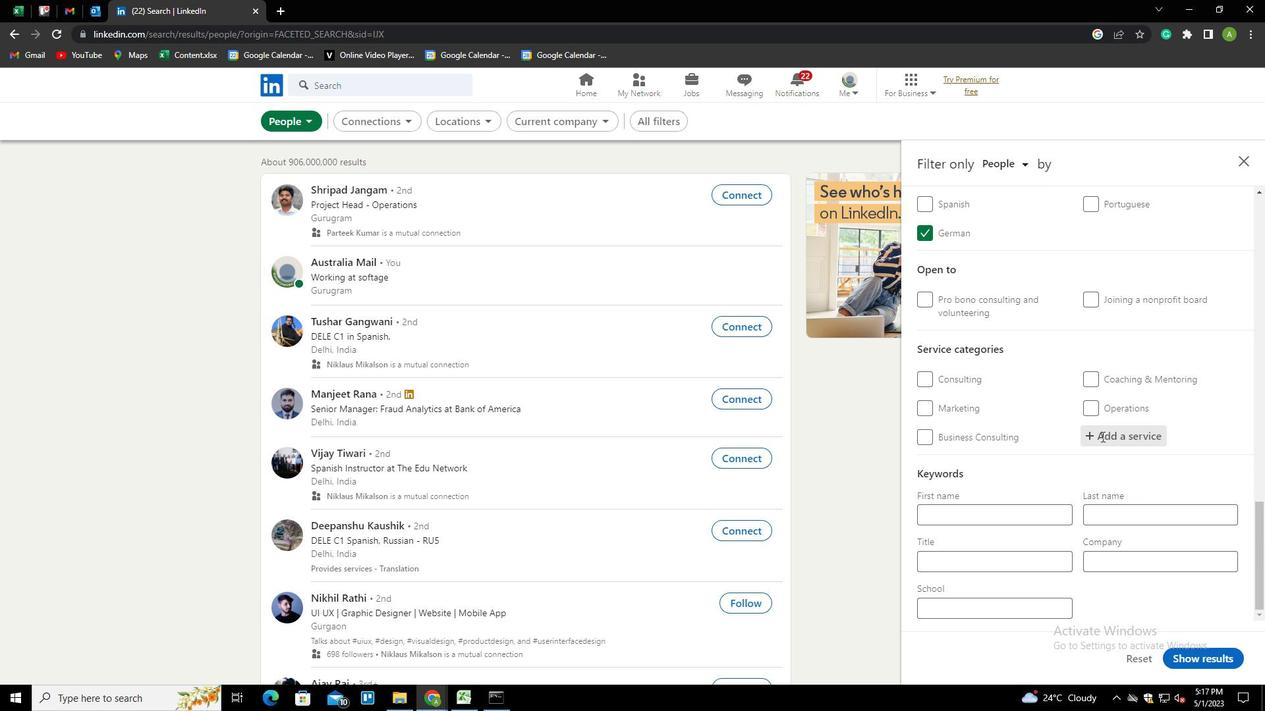 
Action: Mouse pressed left at (1106, 436)
Screenshot: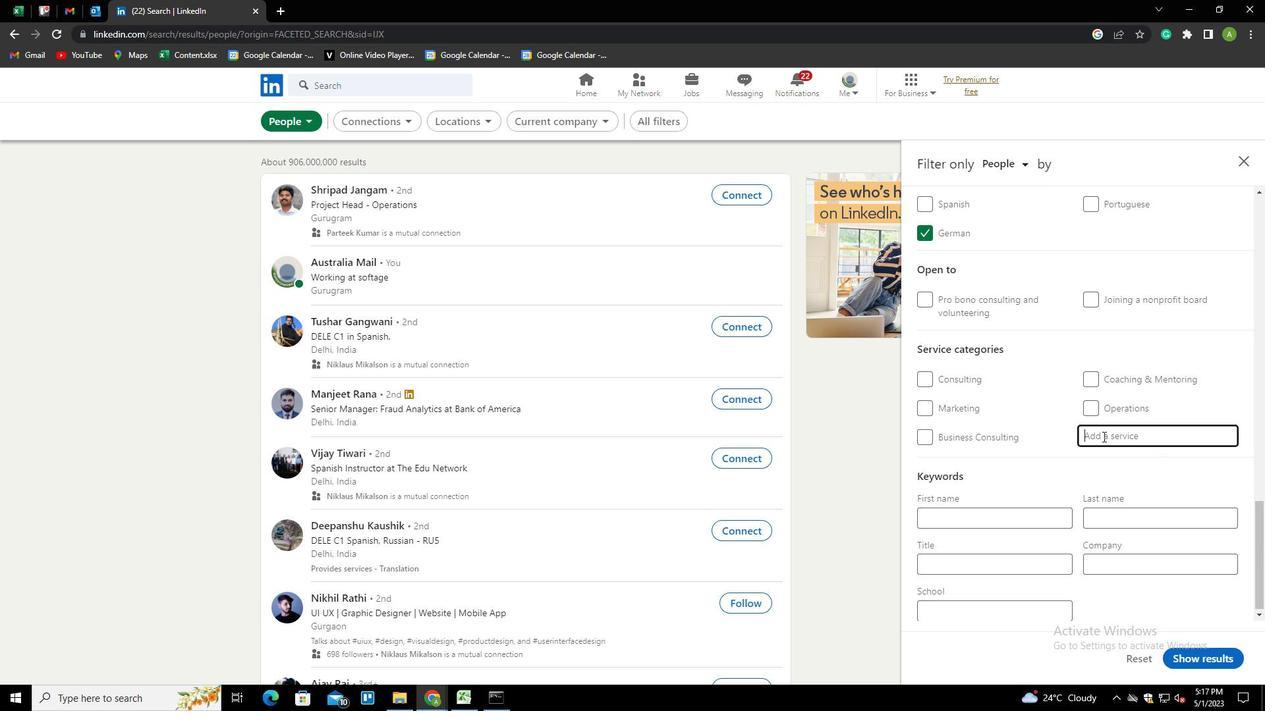 
Action: Key pressed <Key.shift>FINANCIAL<Key.down><Key.down><Key.down><Key.down><Key.enter>
Screenshot: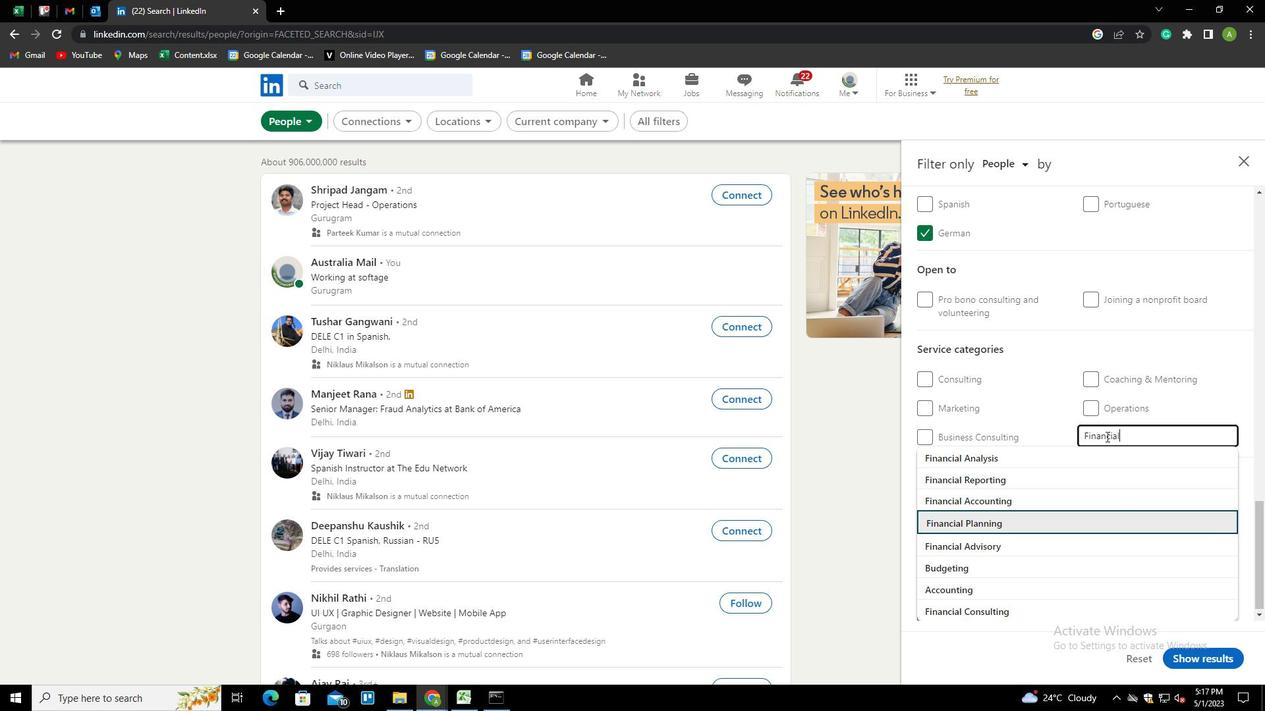 
Action: Mouse scrolled (1106, 436) with delta (0, 0)
Screenshot: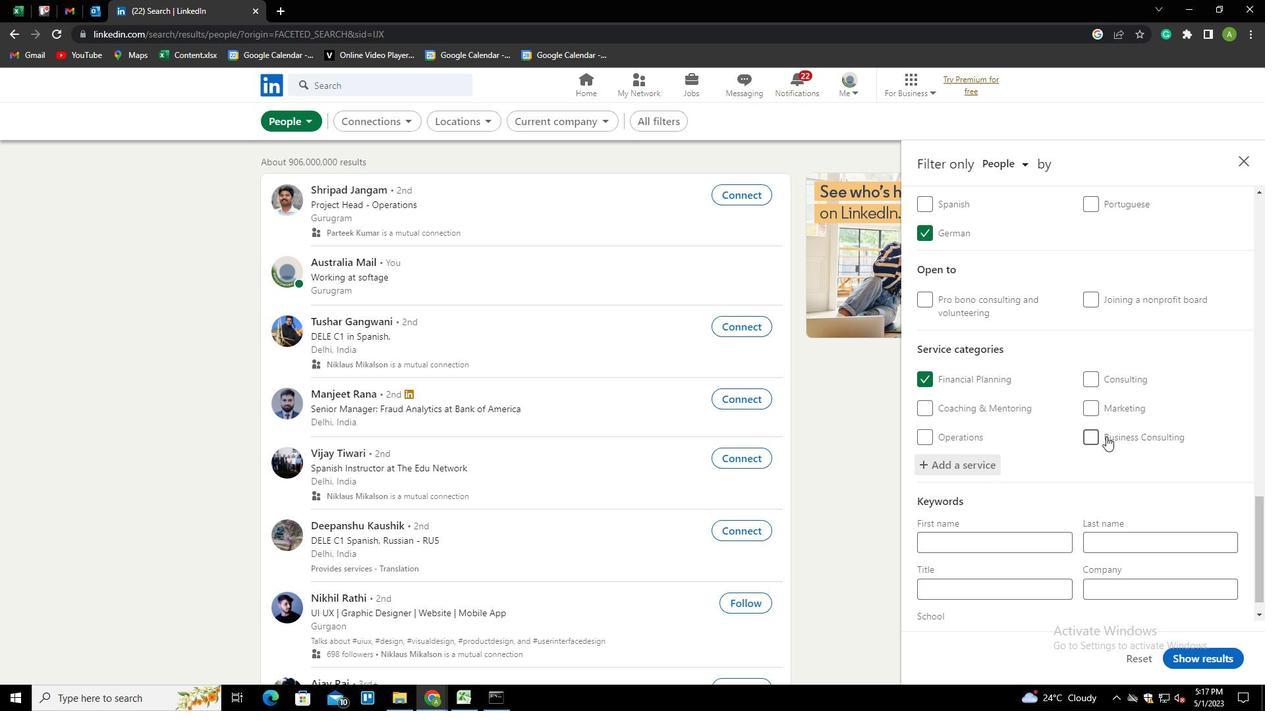 
Action: Mouse scrolled (1106, 436) with delta (0, 0)
Screenshot: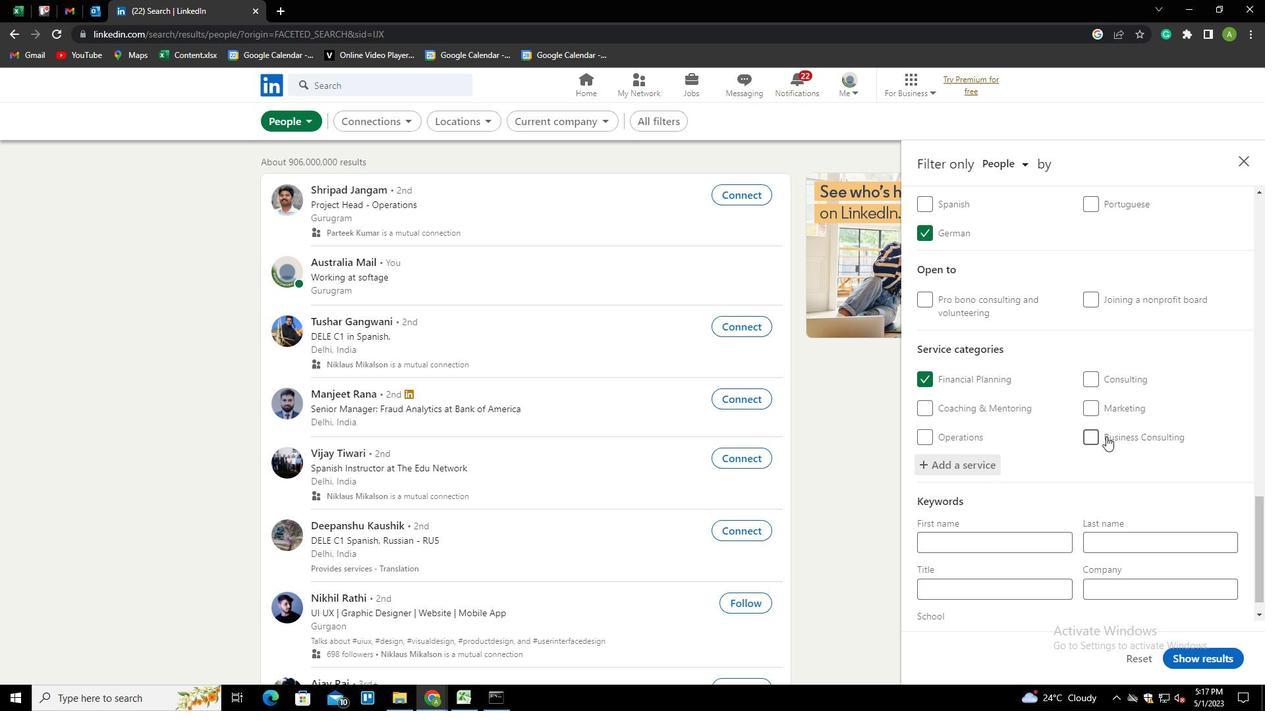 
Action: Mouse scrolled (1106, 436) with delta (0, 0)
Screenshot: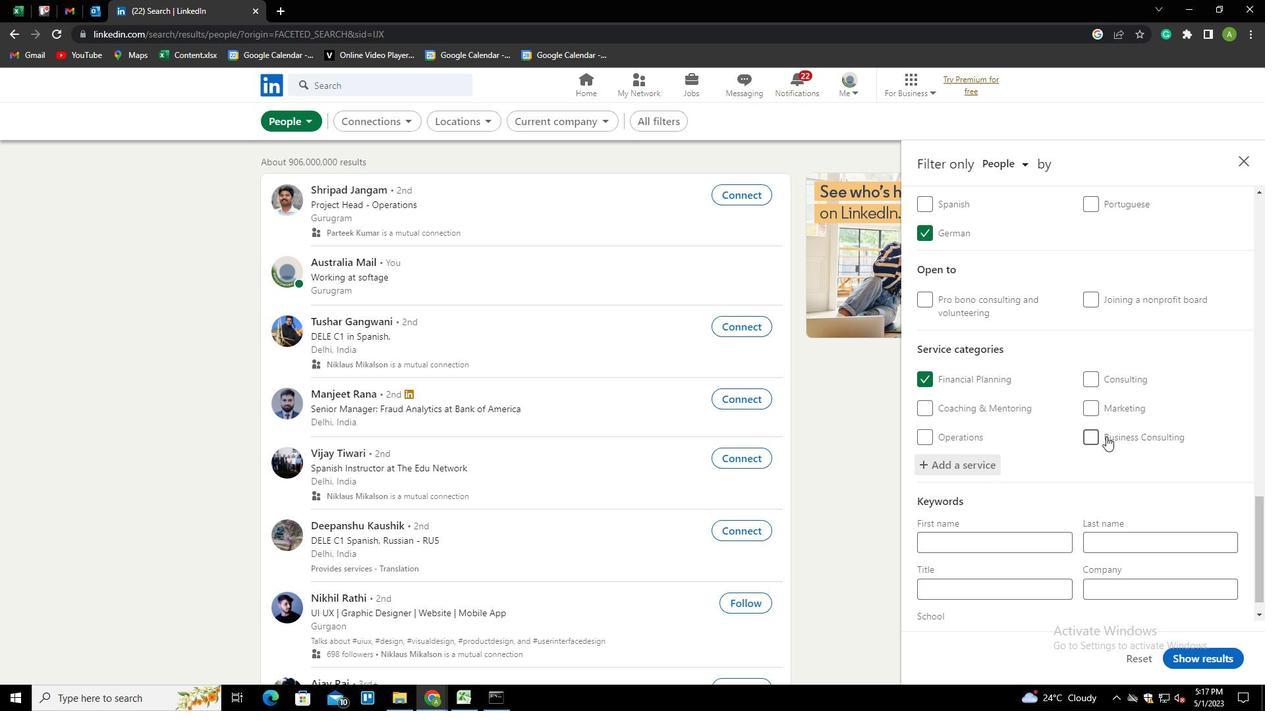 
Action: Mouse scrolled (1106, 436) with delta (0, 0)
Screenshot: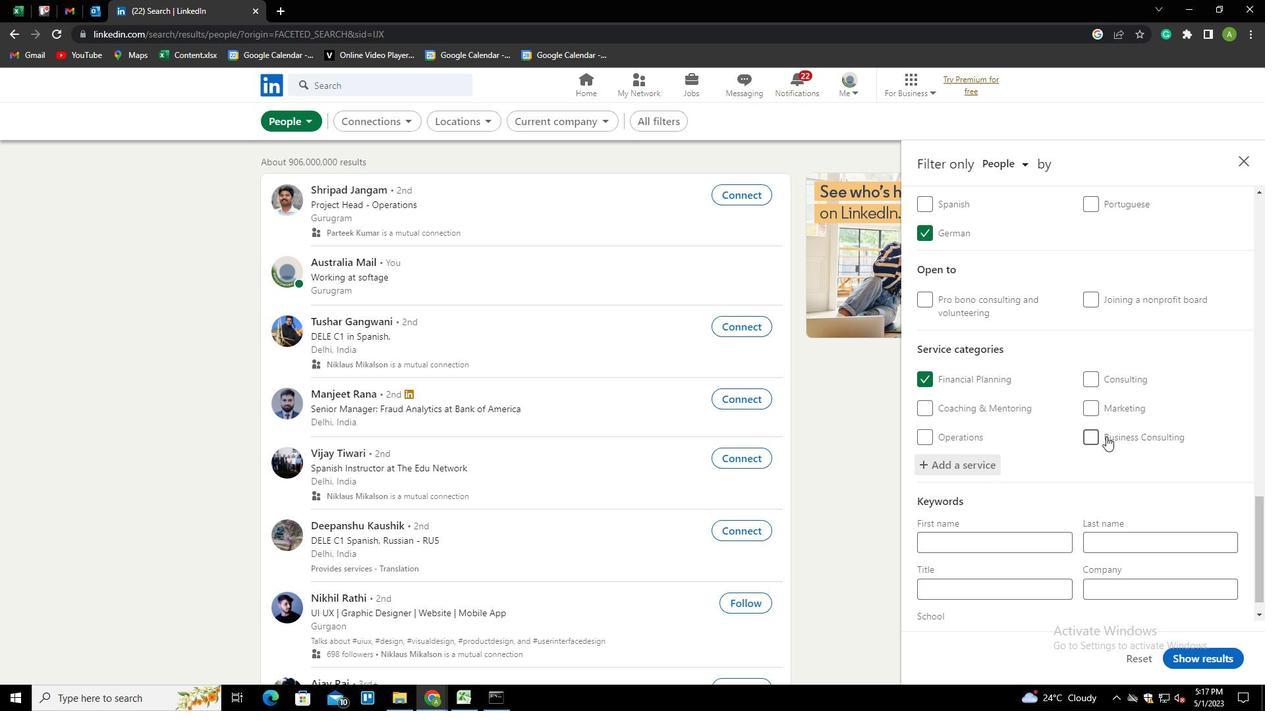 
Action: Mouse scrolled (1106, 436) with delta (0, 0)
Screenshot: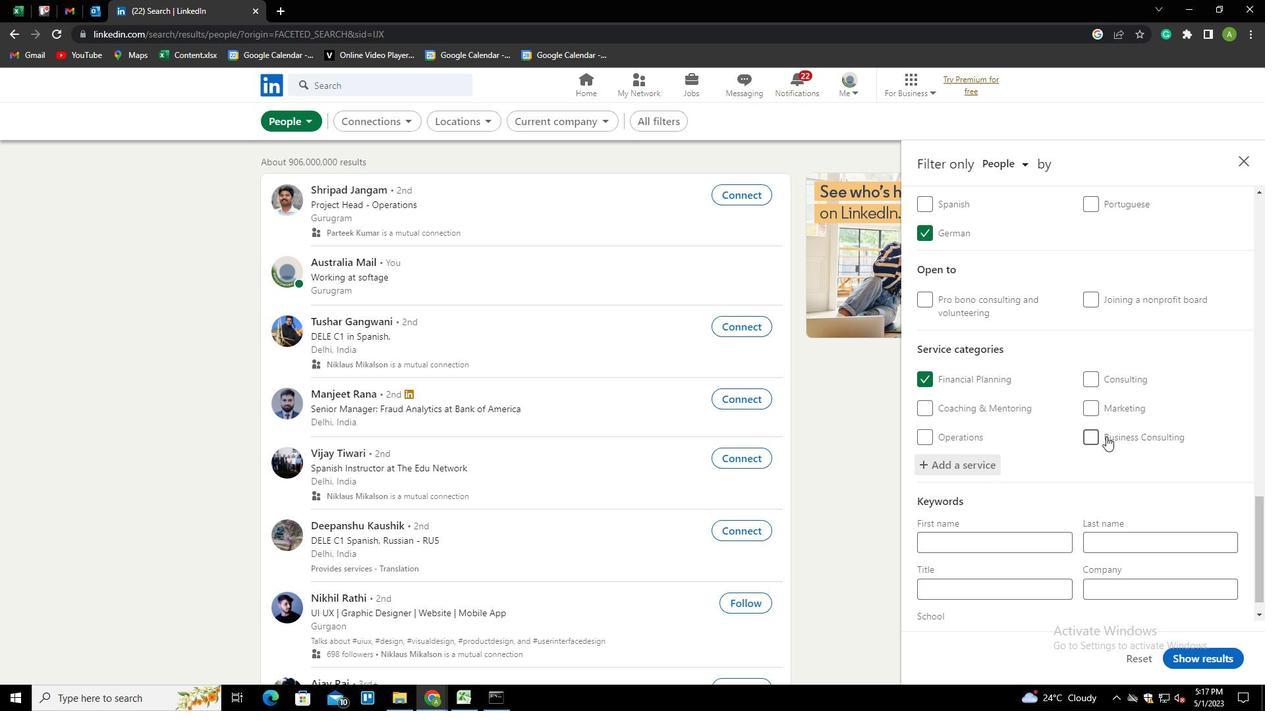 
Action: Mouse scrolled (1106, 436) with delta (0, 0)
Screenshot: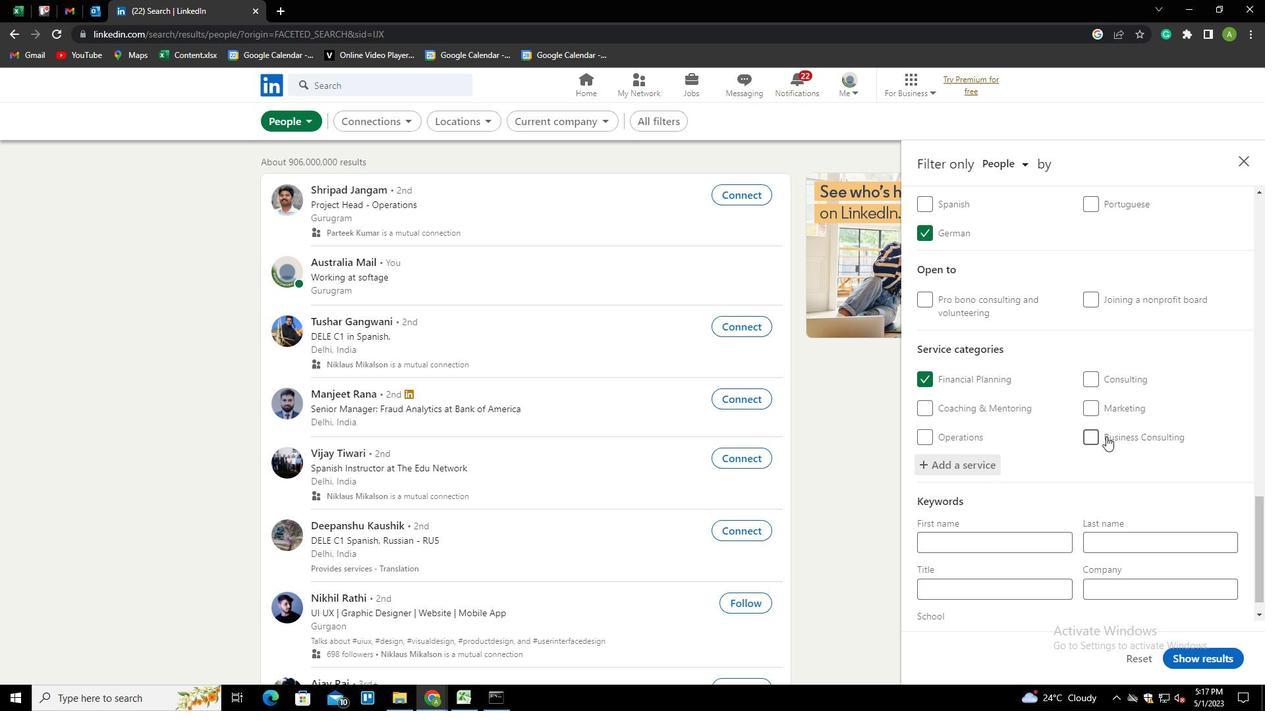 
Action: Mouse scrolled (1106, 436) with delta (0, 0)
Screenshot: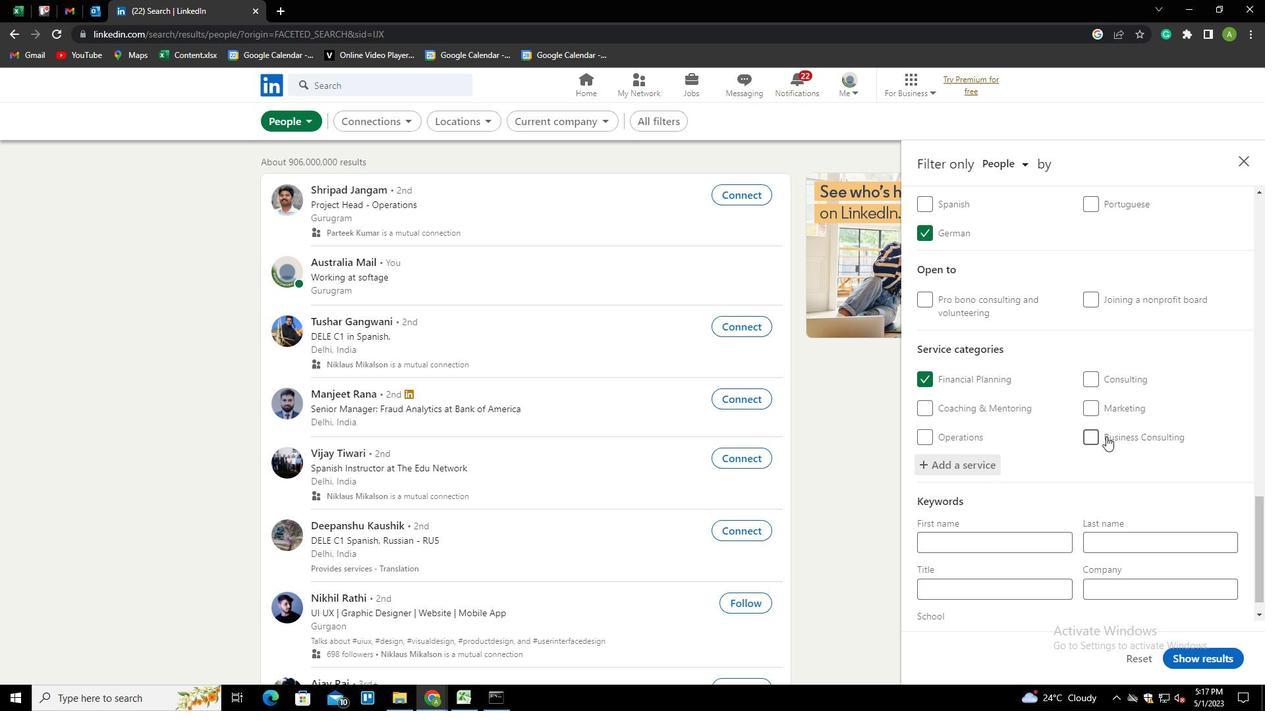 
Action: Mouse scrolled (1106, 436) with delta (0, 0)
Screenshot: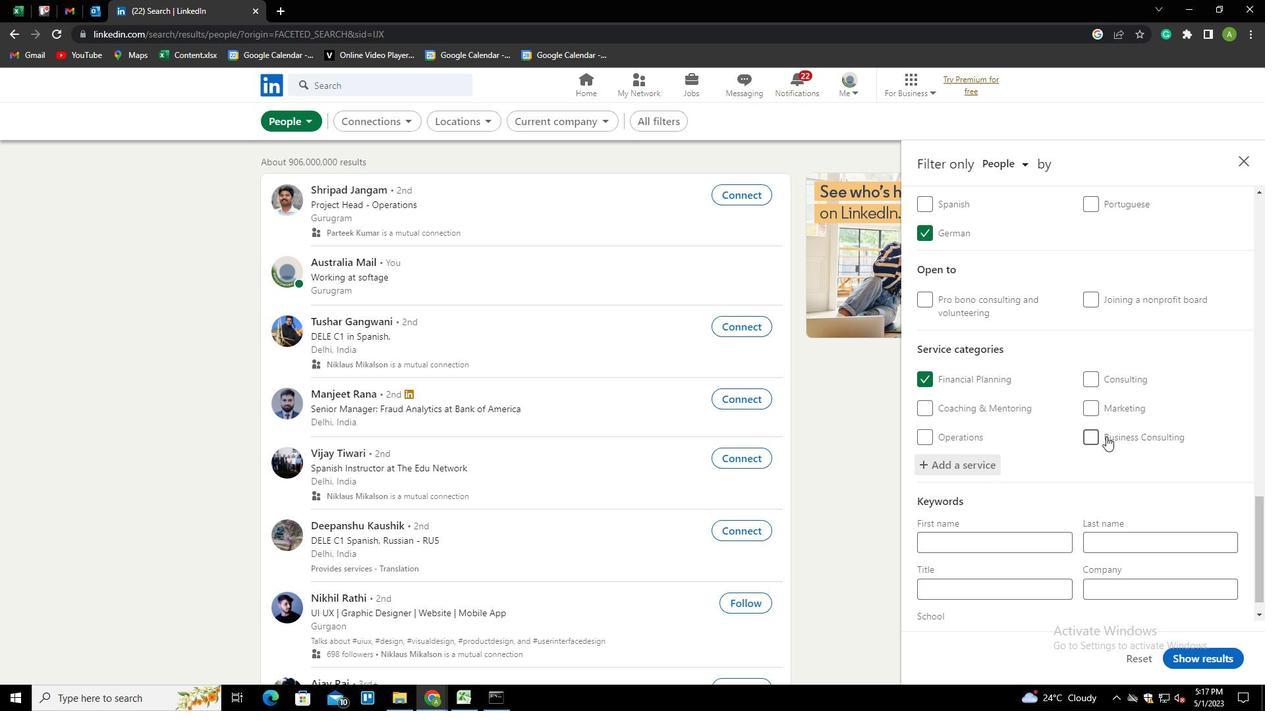 
Action: Mouse moved to (970, 565)
Screenshot: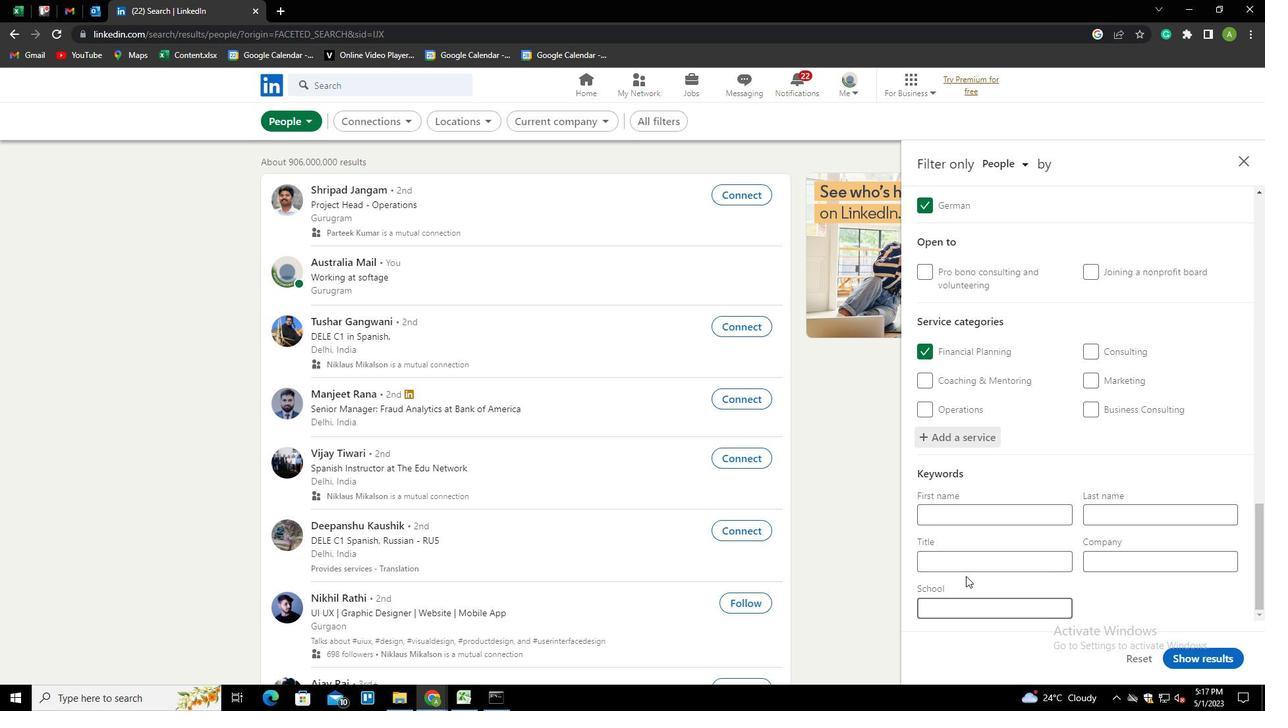 
Action: Mouse pressed left at (970, 565)
Screenshot: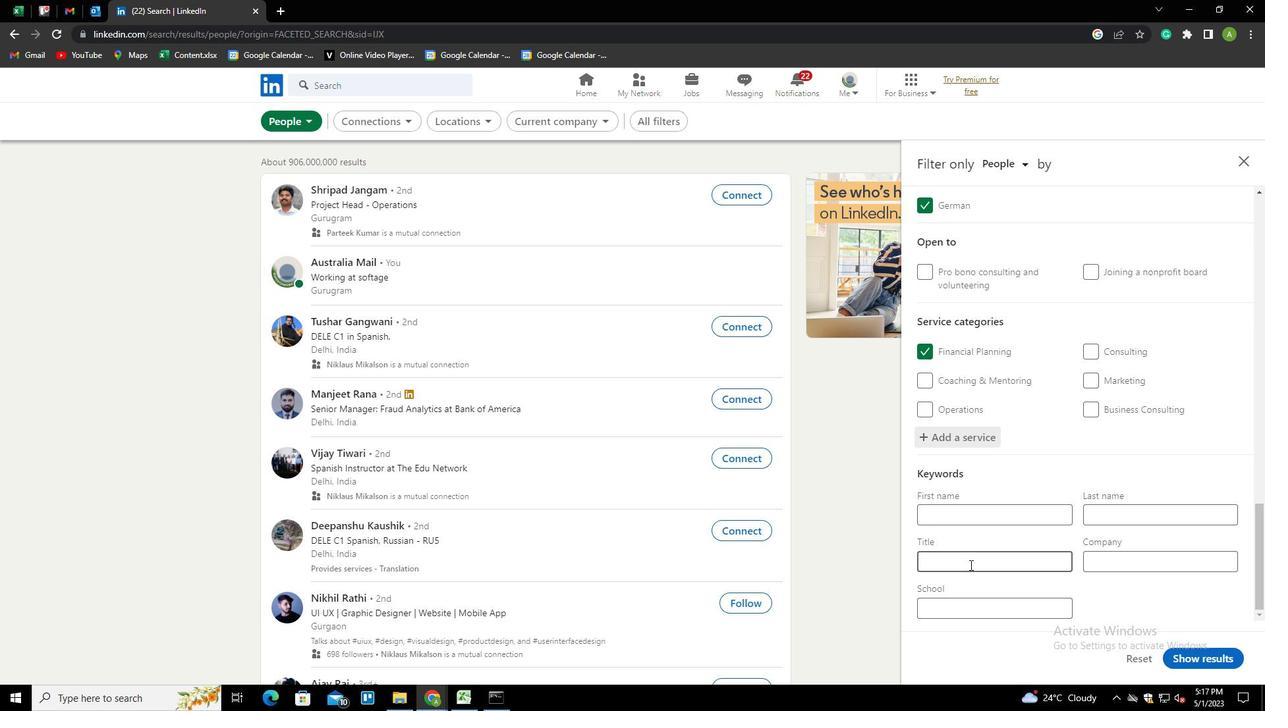 
Action: Key pressed <Key.shift>OPERAT<Key.backspace>TION<Key.space><Key.shift>MANAGER
Screenshot: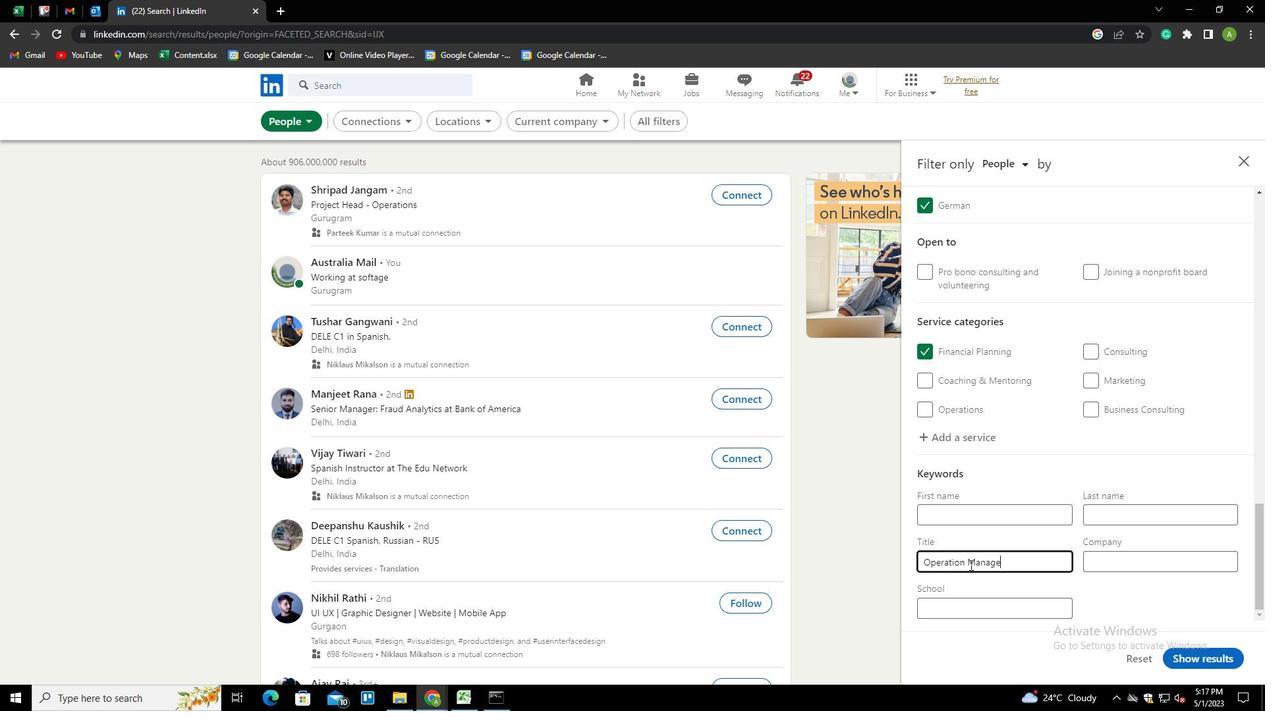 
Action: Mouse moved to (1110, 590)
Screenshot: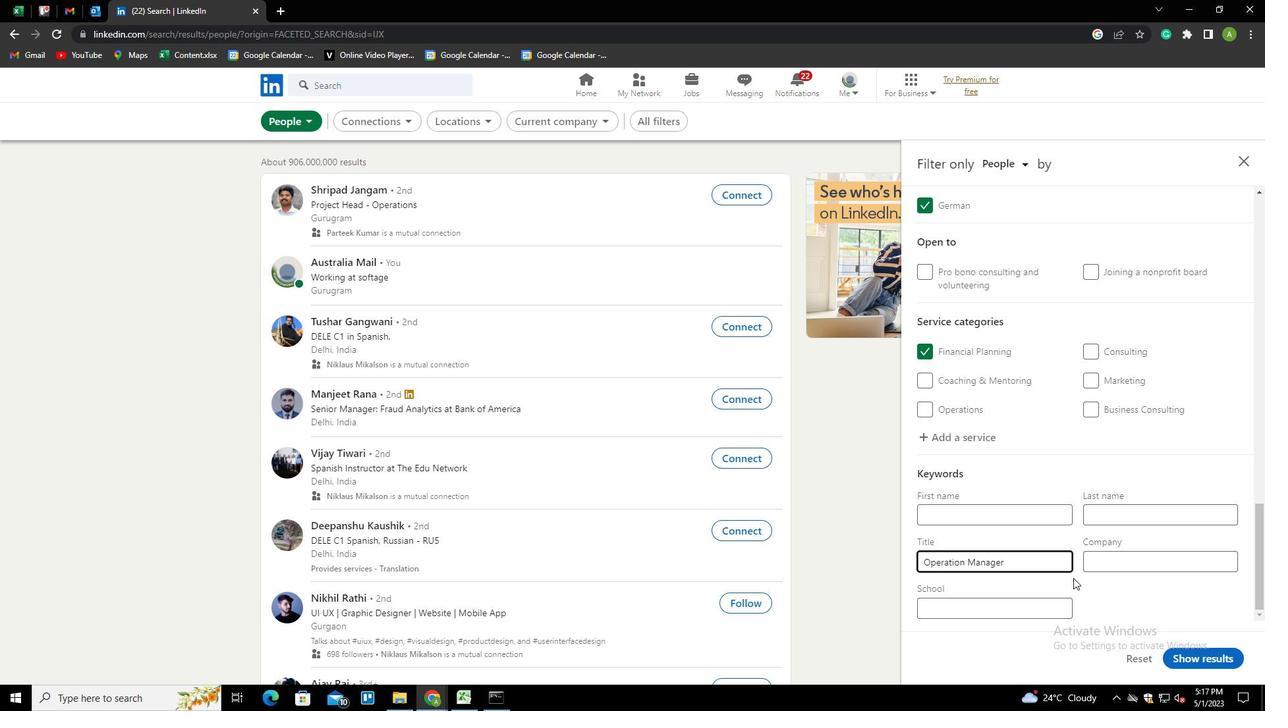
Action: Mouse pressed left at (1110, 590)
Screenshot: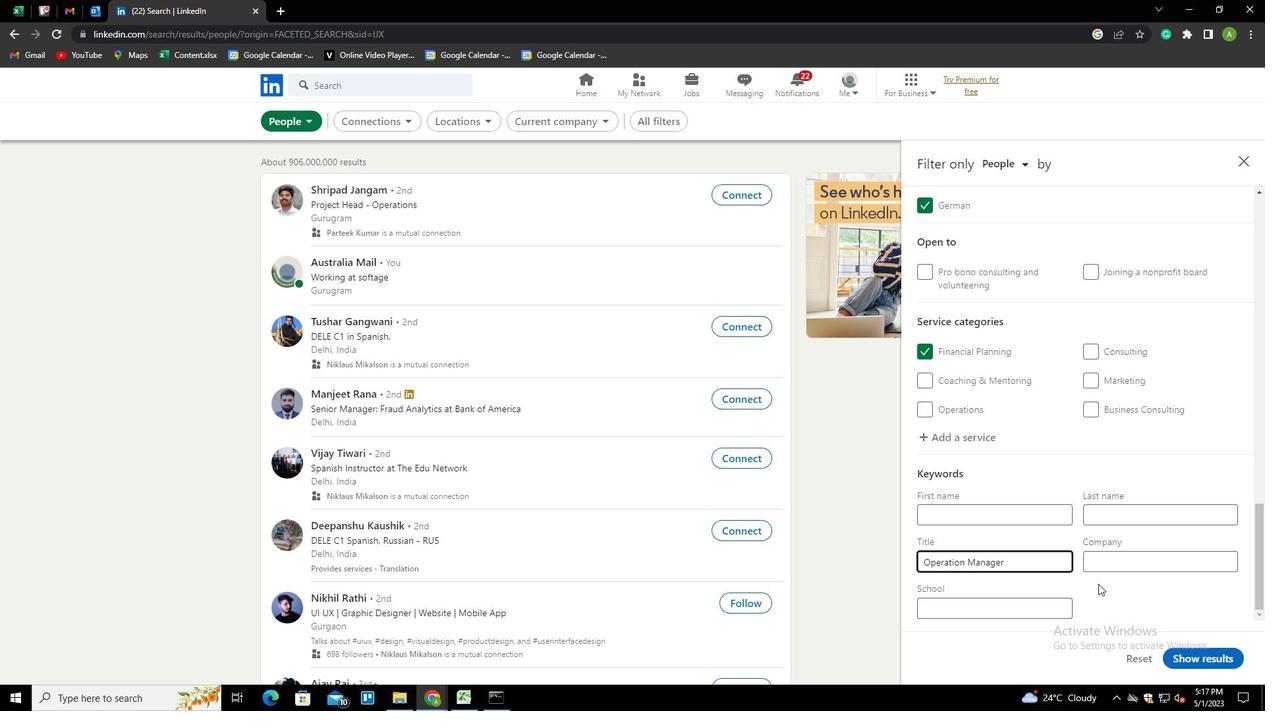 
Action: Mouse moved to (1191, 656)
Screenshot: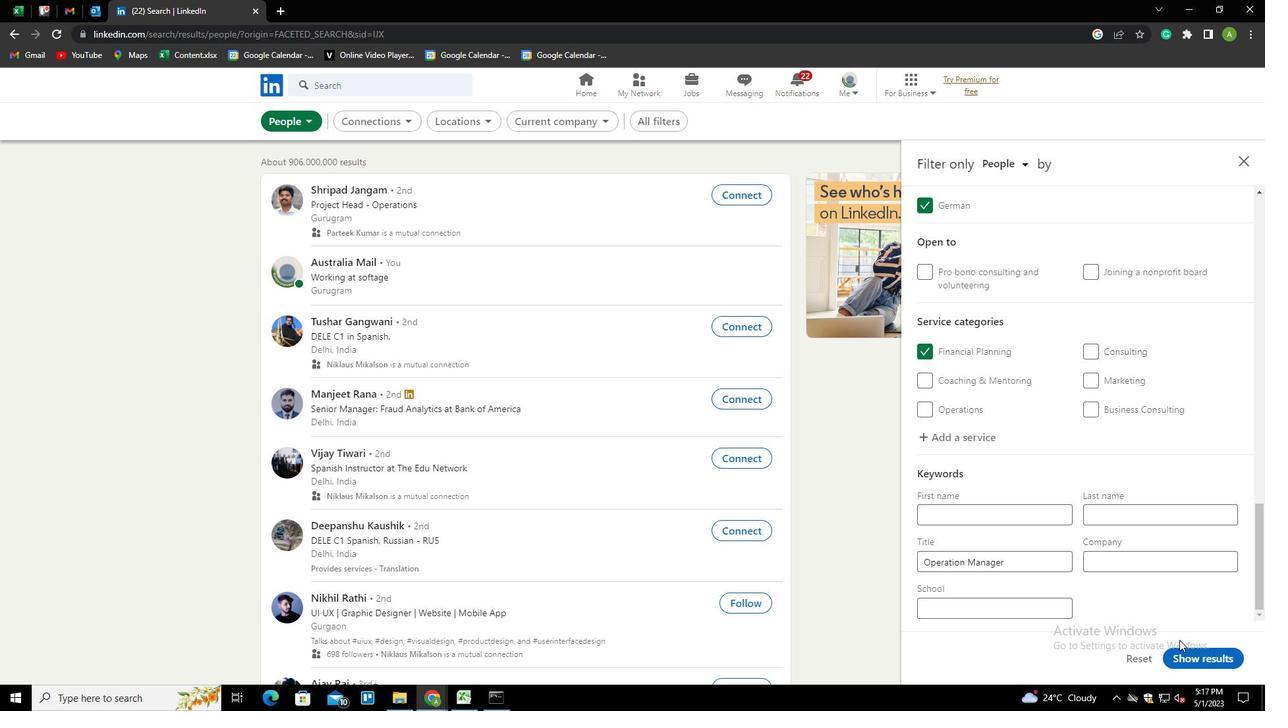 
Action: Mouse pressed left at (1191, 656)
Screenshot: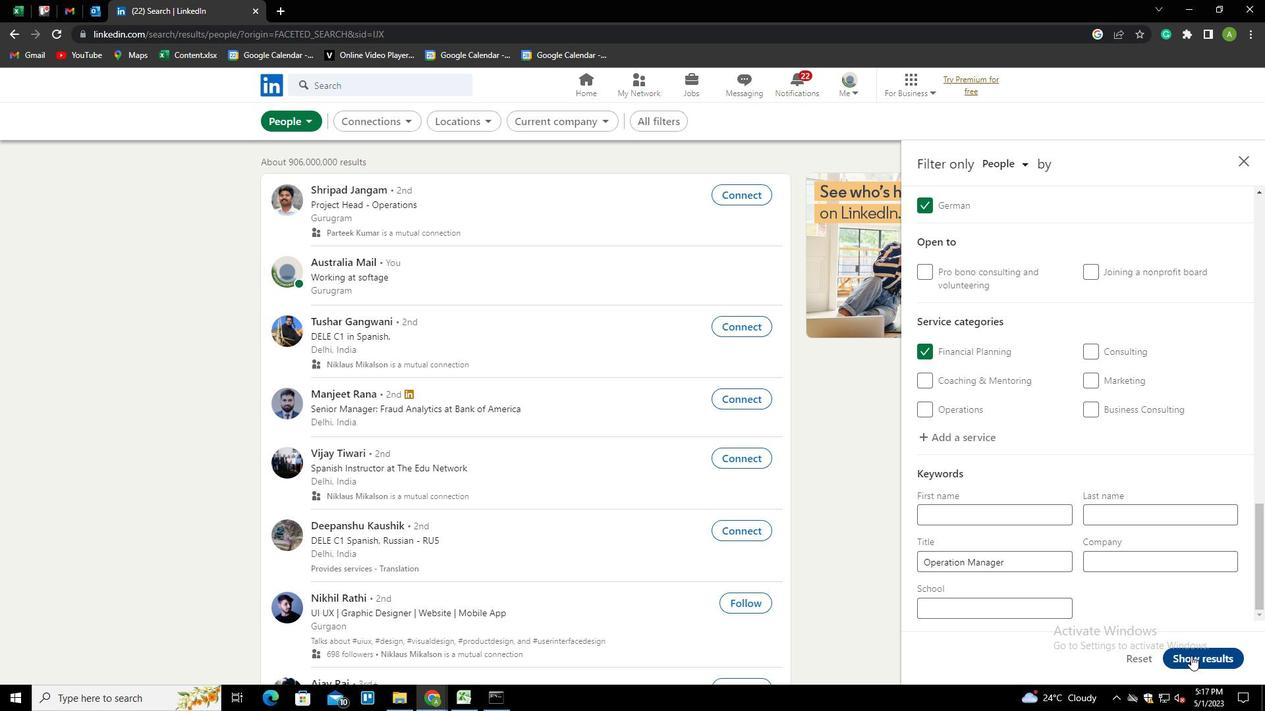 
Action: Mouse moved to (1191, 656)
Screenshot: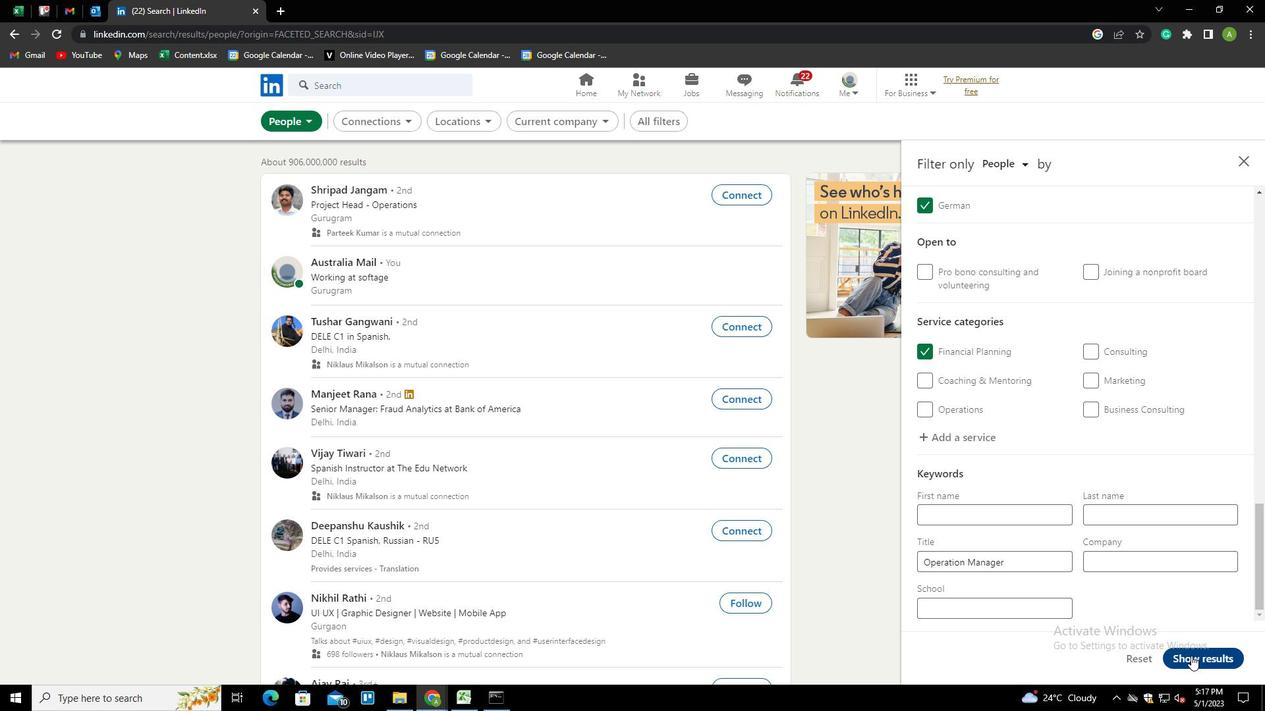 
